 Task: Get directions from Amicalola Falls State Park, Georgia, United States to Asheville, North Carolina, United States  and reverse  starting point and destination and check the flight options
Action: Mouse moved to (116, 69)
Screenshot: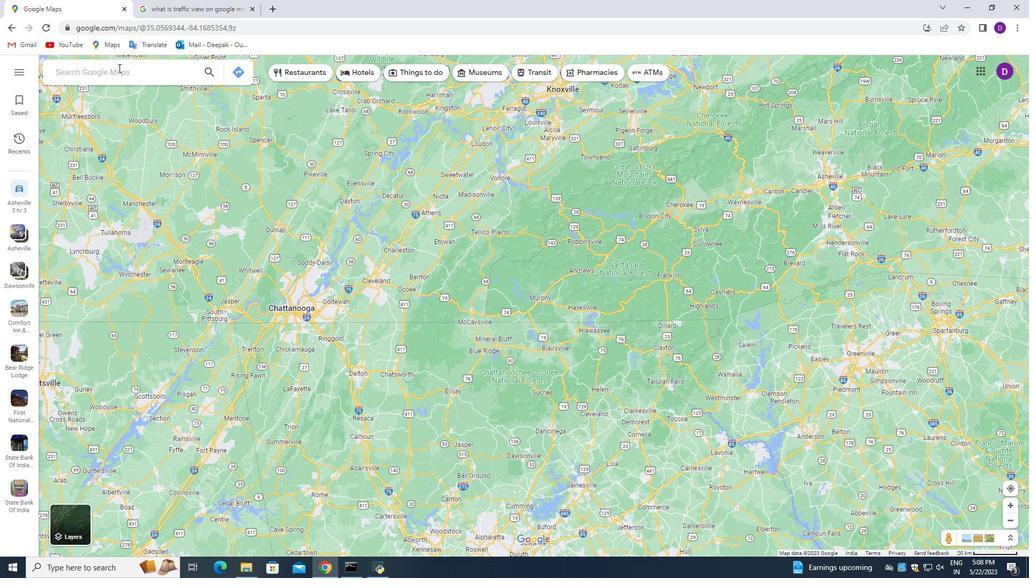 
Action: Mouse pressed left at (116, 69)
Screenshot: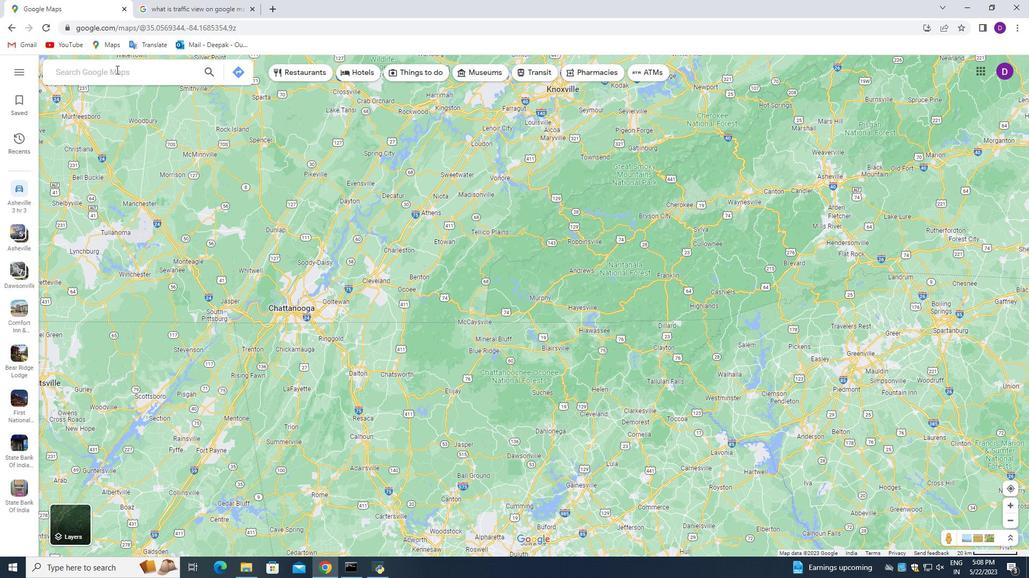 
Action: Key pressed <Key.shift_r>Amicalola<Key.space><Key.shift_r>Falls<Key.space><Key.shift_r>State<Key.space><Key.shift>Park,<Key.space><Key.shift_r>Georgia,<Key.space><Key.shift>United<Key.space><Key.shift_r>States
Screenshot: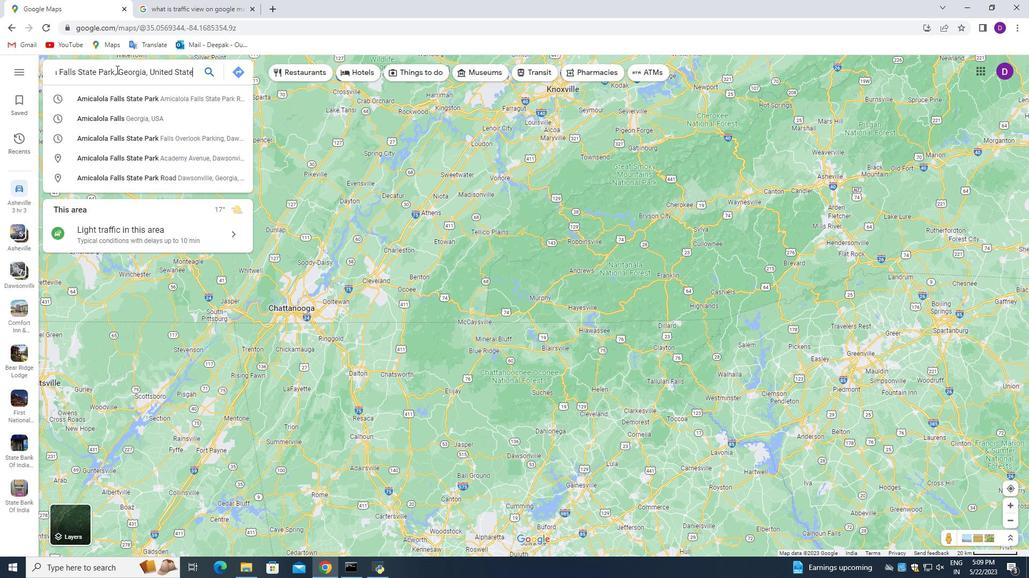 
Action: Mouse moved to (235, 68)
Screenshot: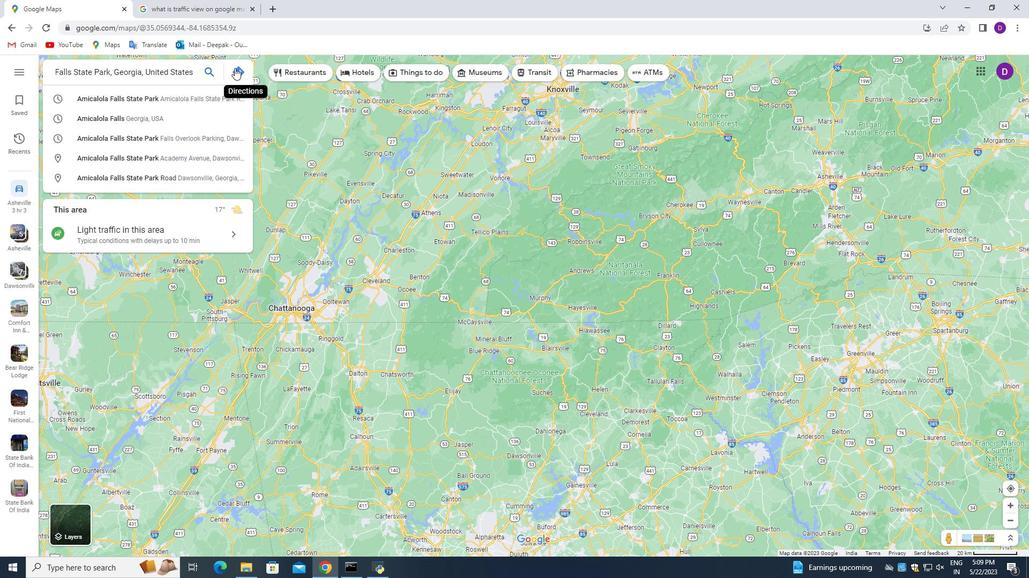 
Action: Mouse pressed left at (235, 68)
Screenshot: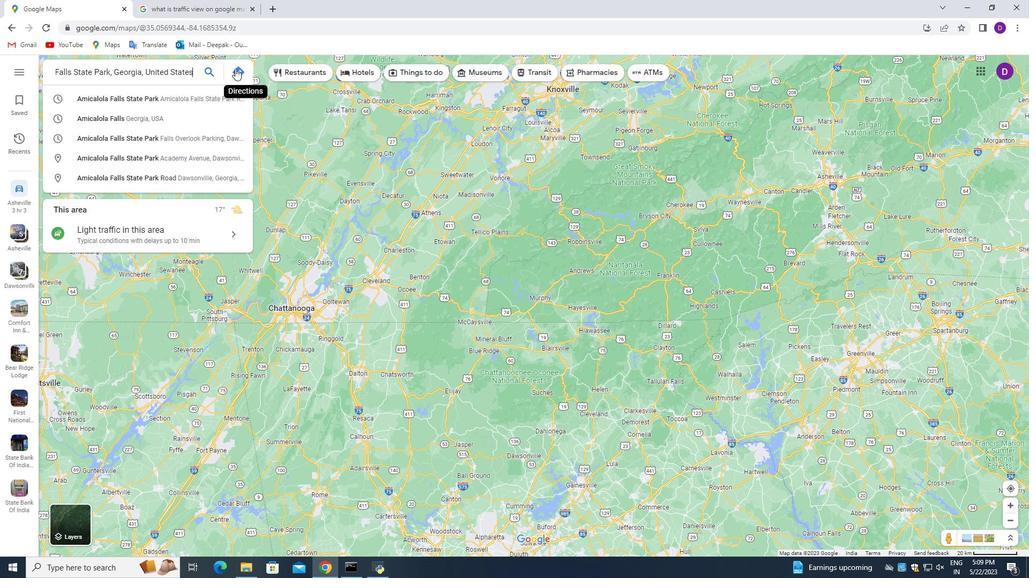 
Action: Mouse moved to (105, 131)
Screenshot: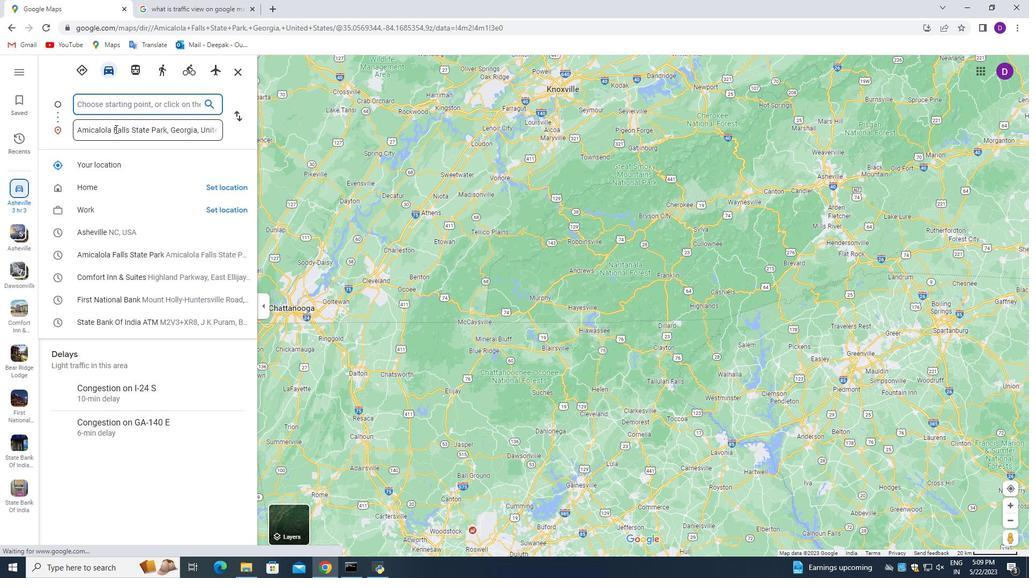 
Action: Mouse pressed left at (105, 131)
Screenshot: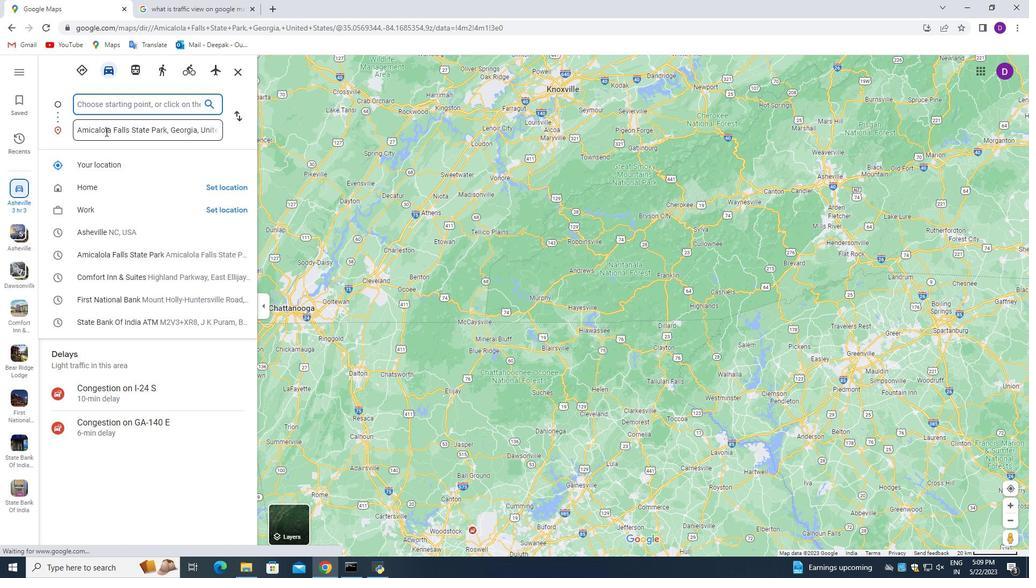 
Action: Mouse moved to (105, 103)
Screenshot: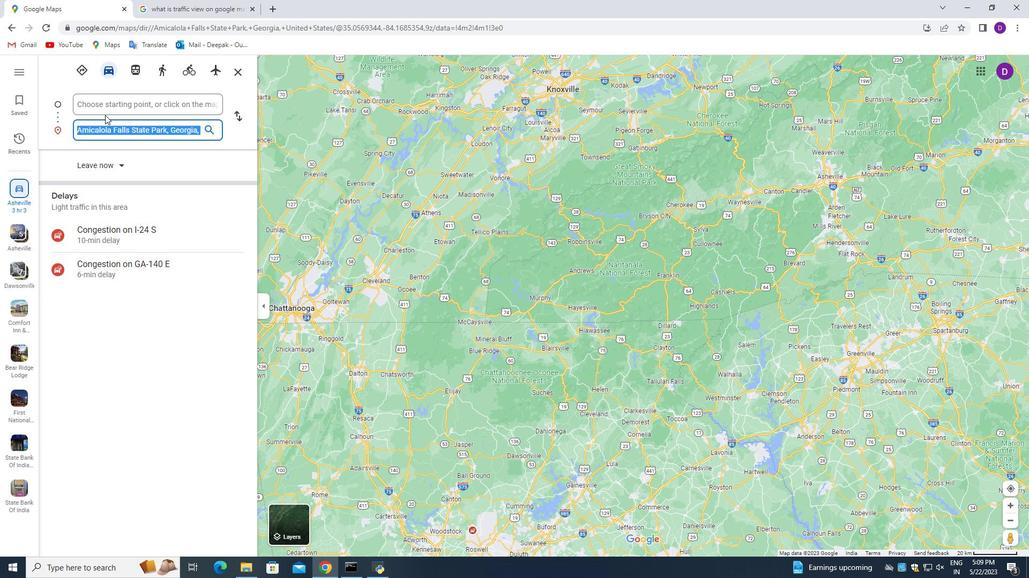 
Action: Mouse pressed left at (105, 103)
Screenshot: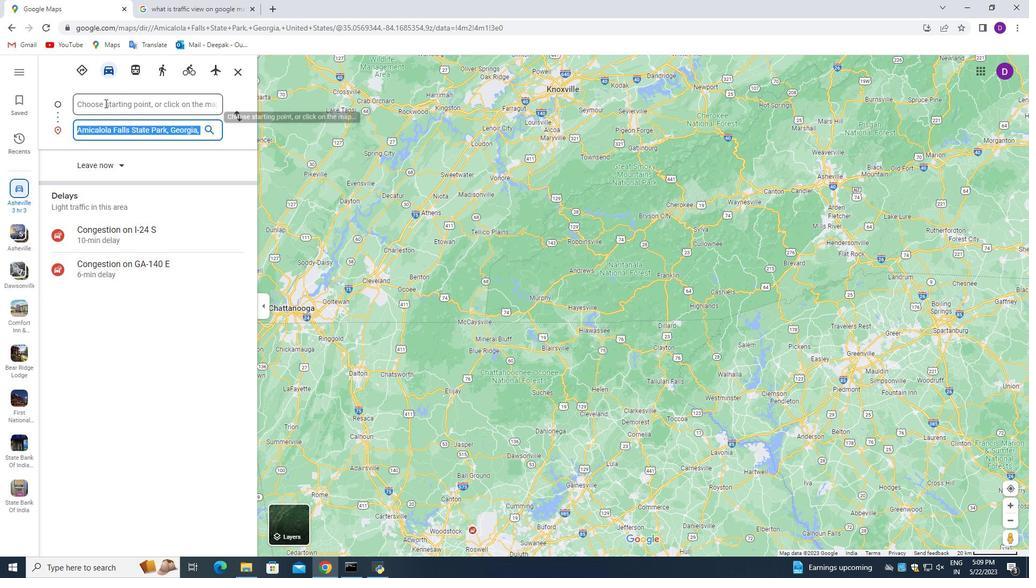 
Action: Mouse moved to (66, 84)
Screenshot: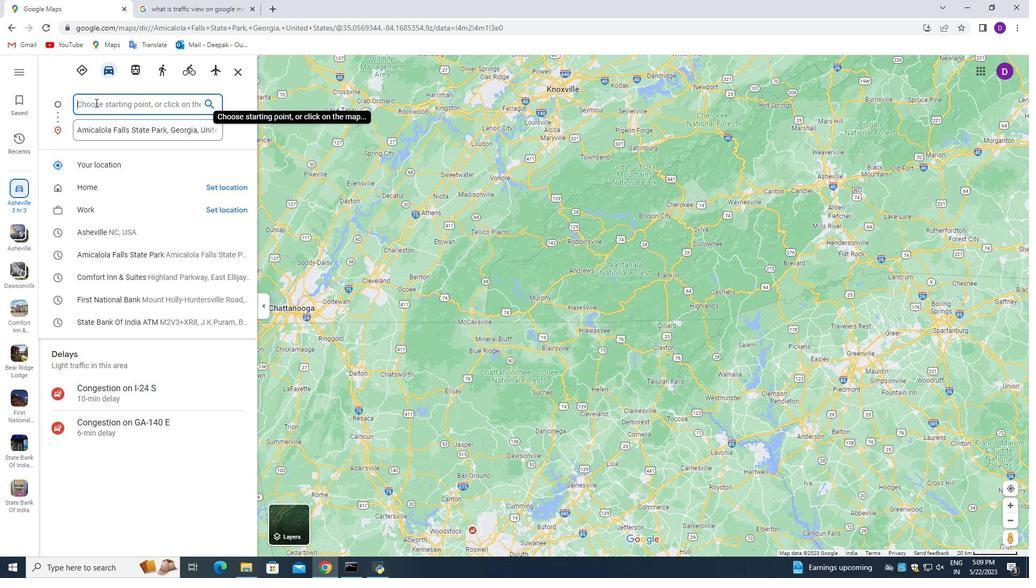 
Action: Key pressed <Key.shift_r>Asheville,<Key.space><Key.shift>North<Key.space><Key.shift_r>Carolina,<Key.space><Key.shift>United<Key.space>/s==<Key.backspace><Key.backspace><Key.backspace><Key.backspace><Key.shift_r><Key.shift_r><Key.shift_r>State
Screenshot: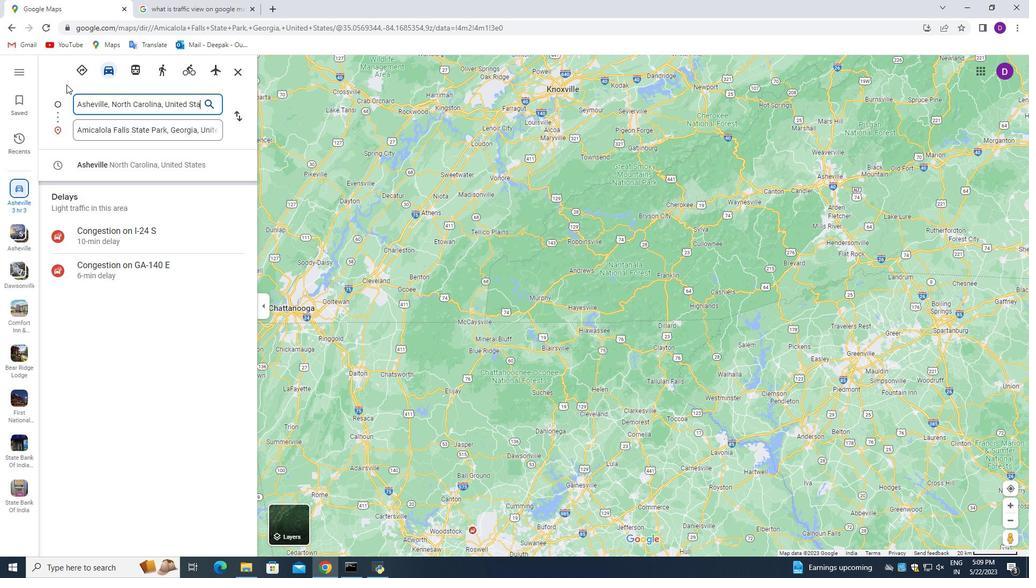 
Action: Mouse moved to (137, 68)
Screenshot: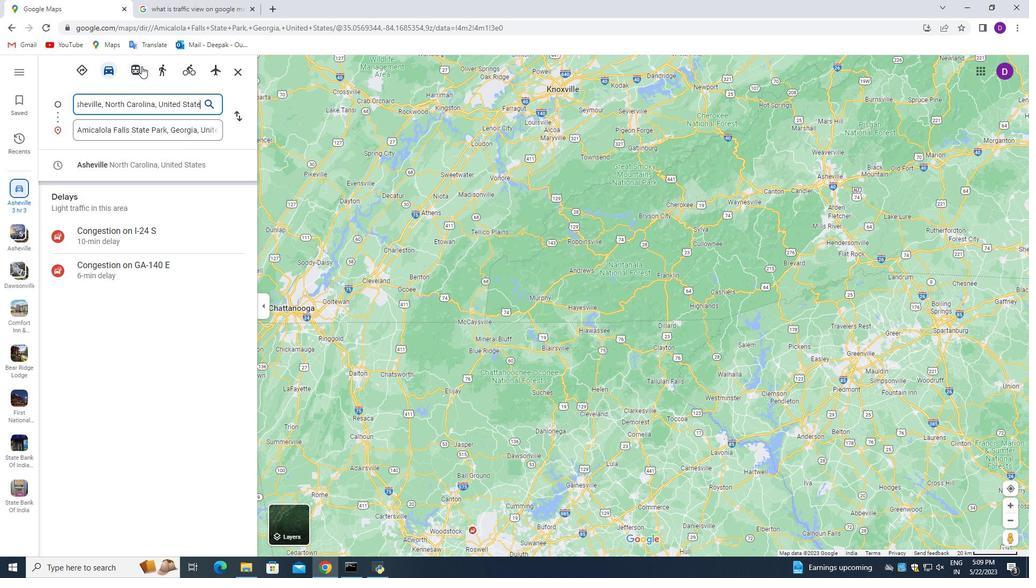 
Action: Mouse pressed left at (137, 68)
Screenshot: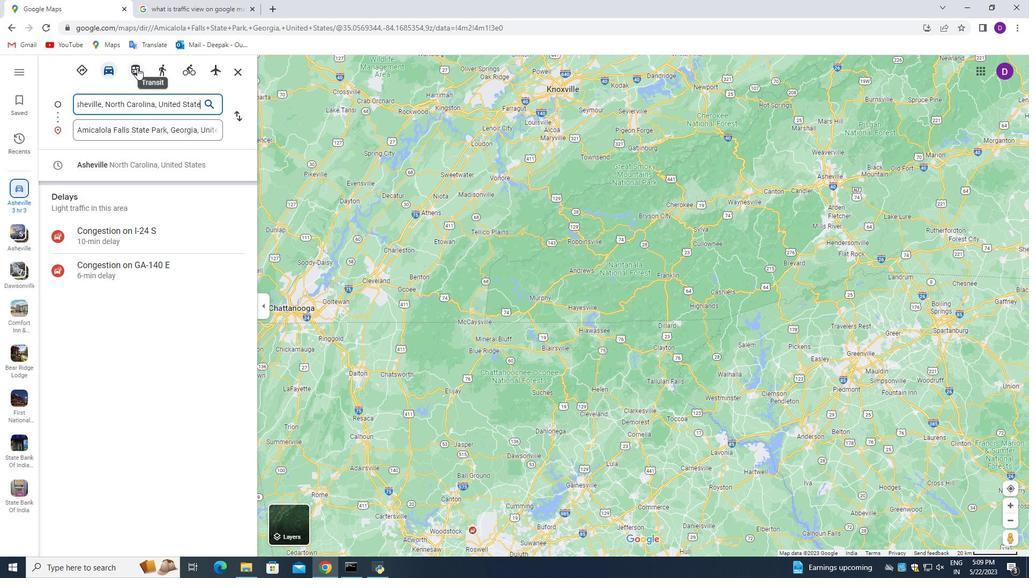
Action: Mouse moved to (104, 77)
Screenshot: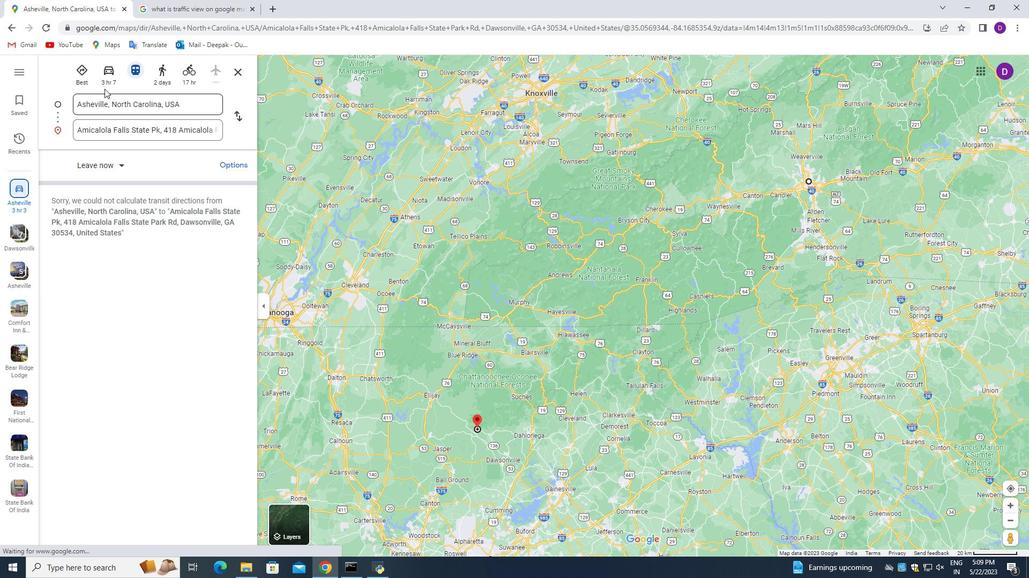 
Action: Mouse pressed left at (104, 77)
Screenshot: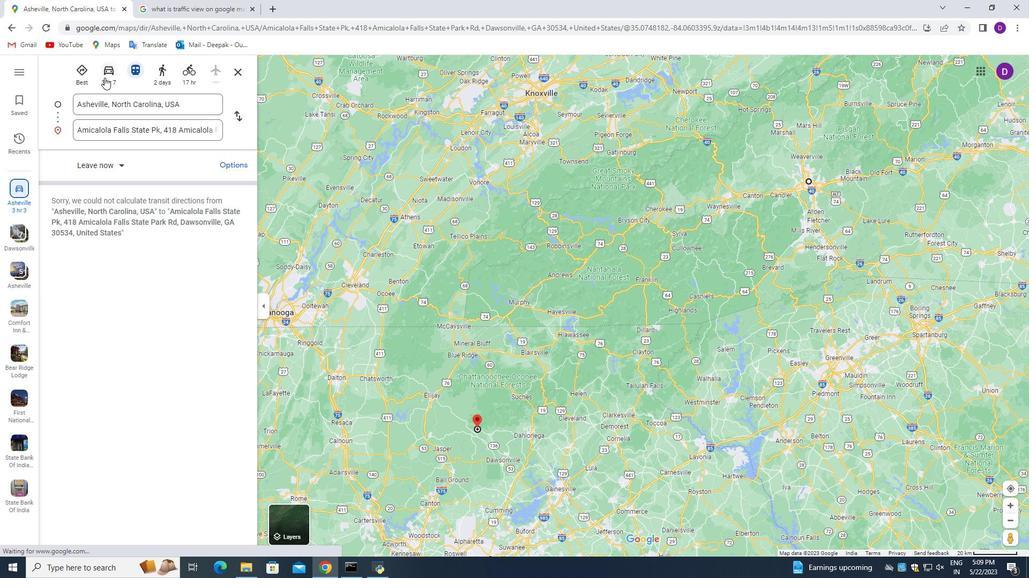 
Action: Mouse moved to (216, 67)
Screenshot: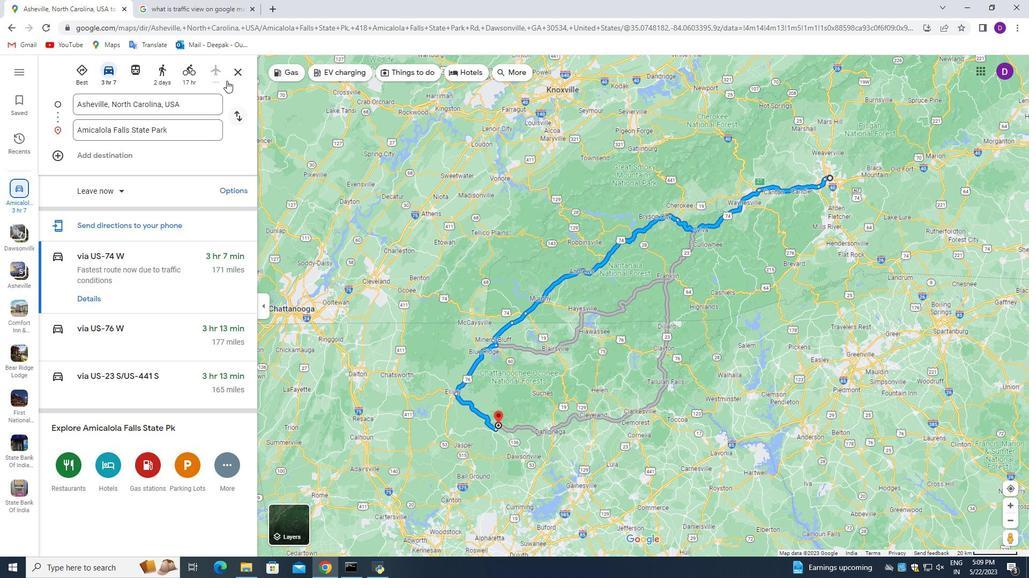 
Action: Mouse pressed left at (216, 67)
Screenshot: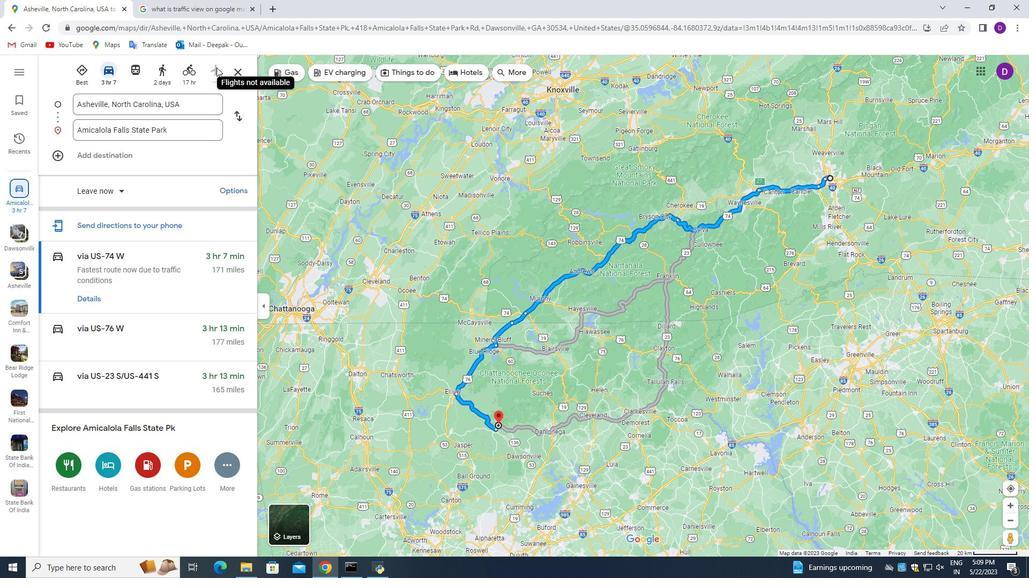 
Action: Mouse moved to (215, 70)
Screenshot: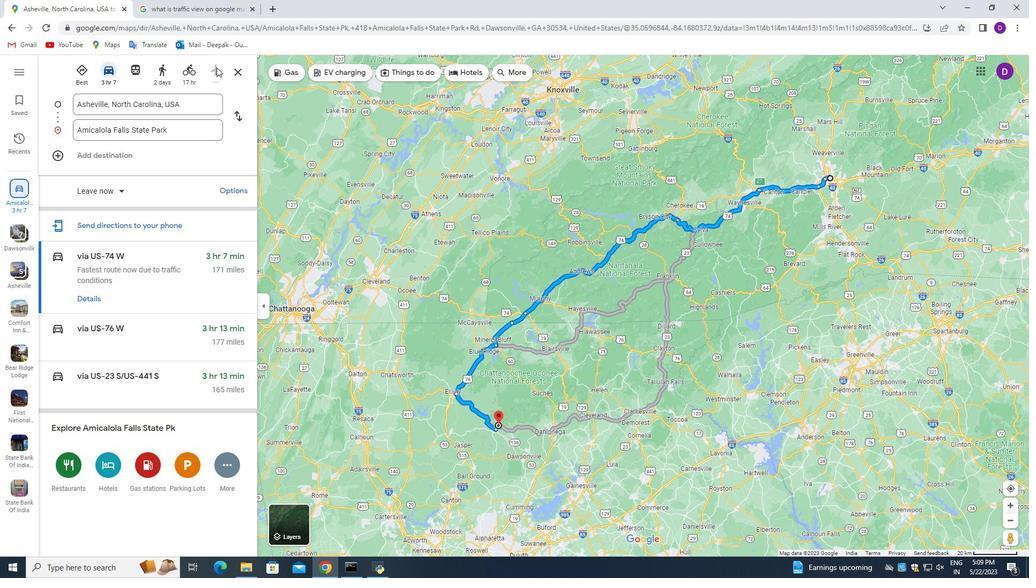 
Action: Mouse pressed left at (215, 70)
Screenshot: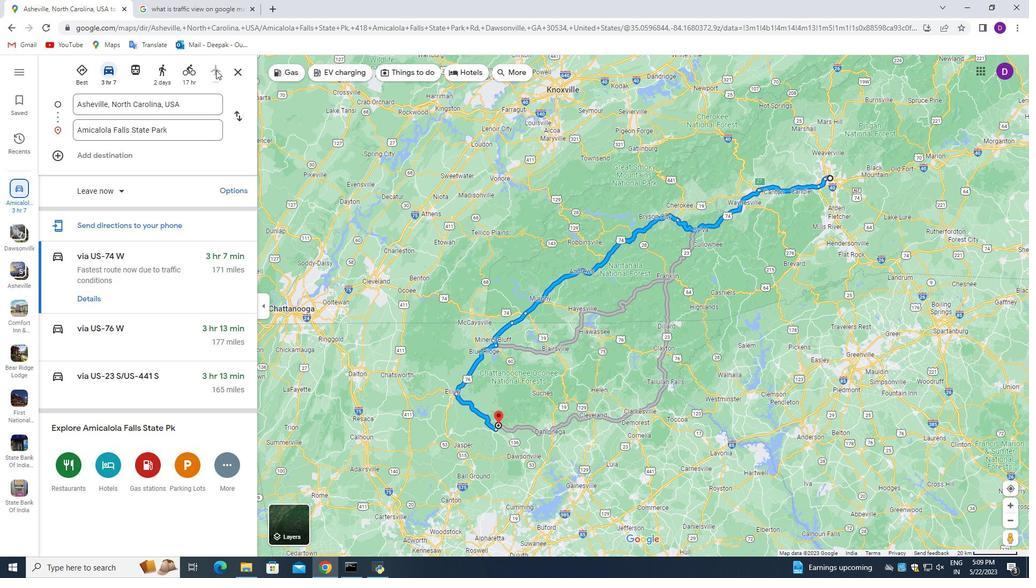 
Action: Mouse pressed left at (215, 70)
Screenshot: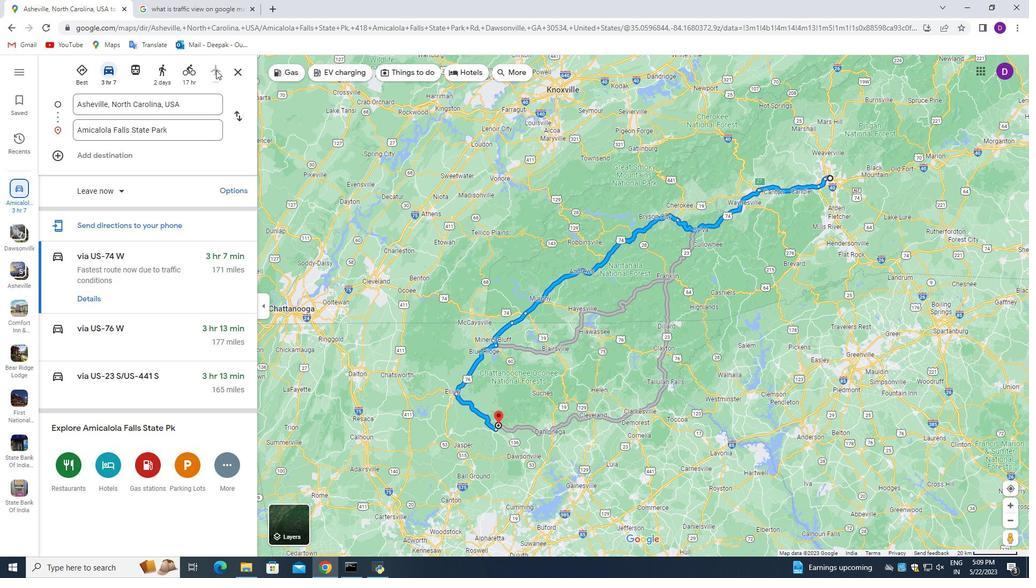 
Action: Mouse pressed left at (215, 70)
Screenshot: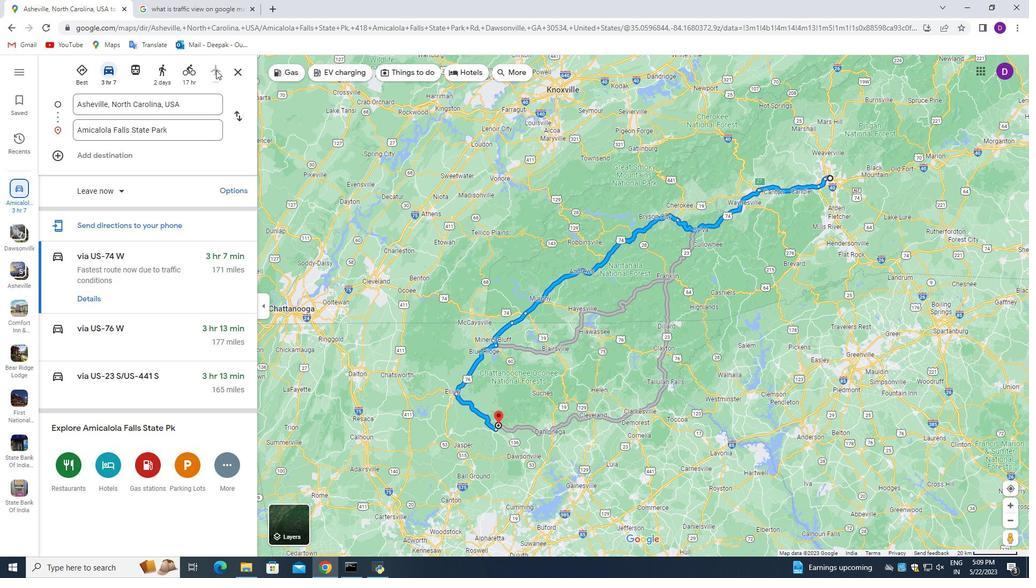 
Action: Mouse pressed left at (215, 70)
Screenshot: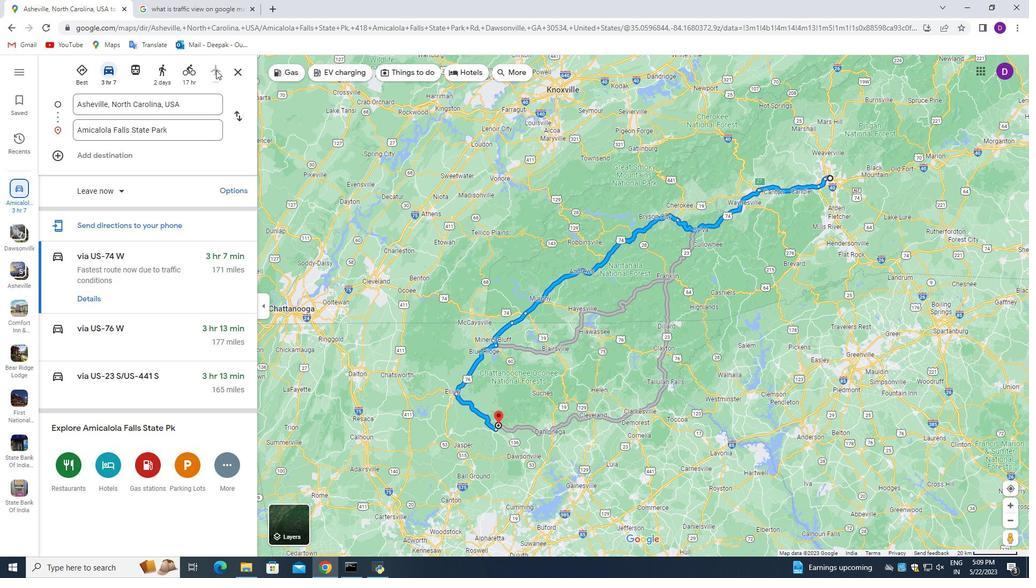 
Action: Mouse pressed left at (215, 70)
Screenshot: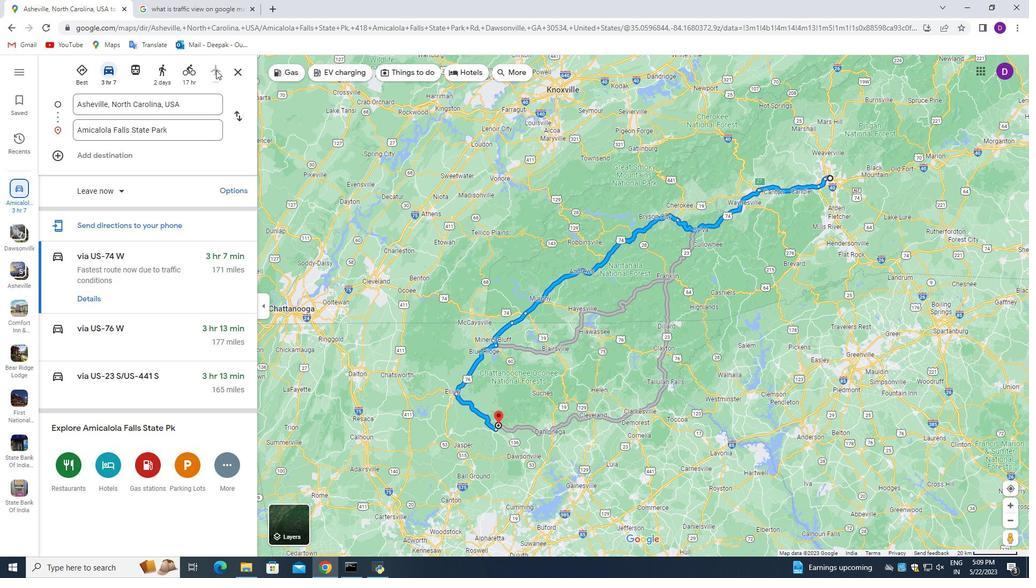 
Action: Mouse moved to (513, 72)
Screenshot: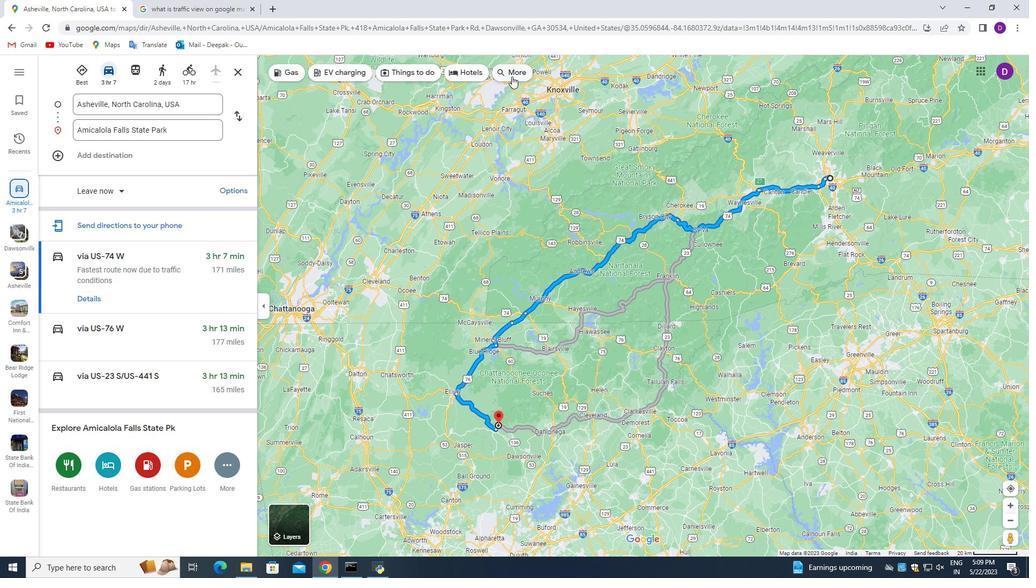 
Action: Mouse pressed left at (513, 72)
Screenshot: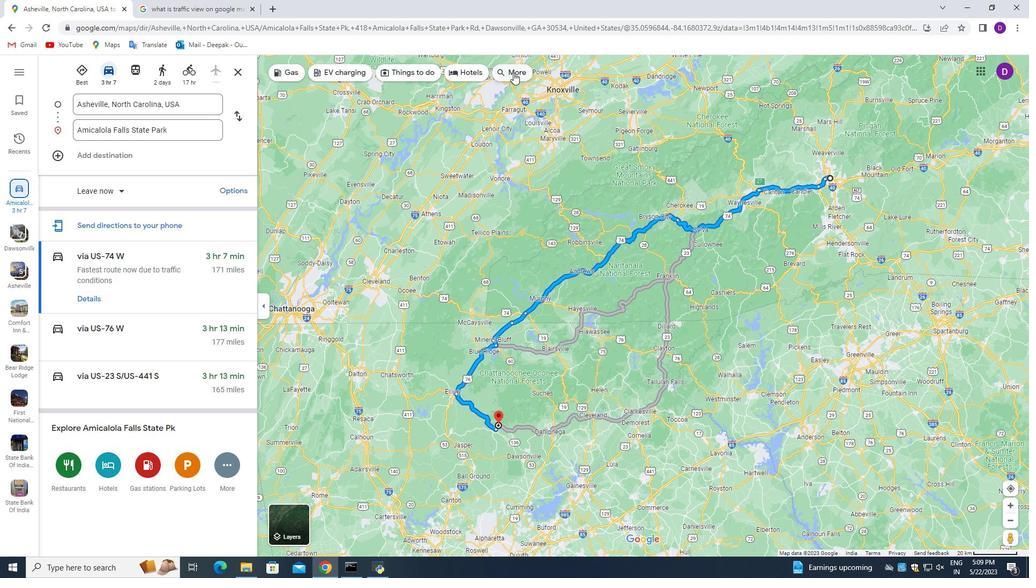 
Action: Mouse moved to (237, 71)
Screenshot: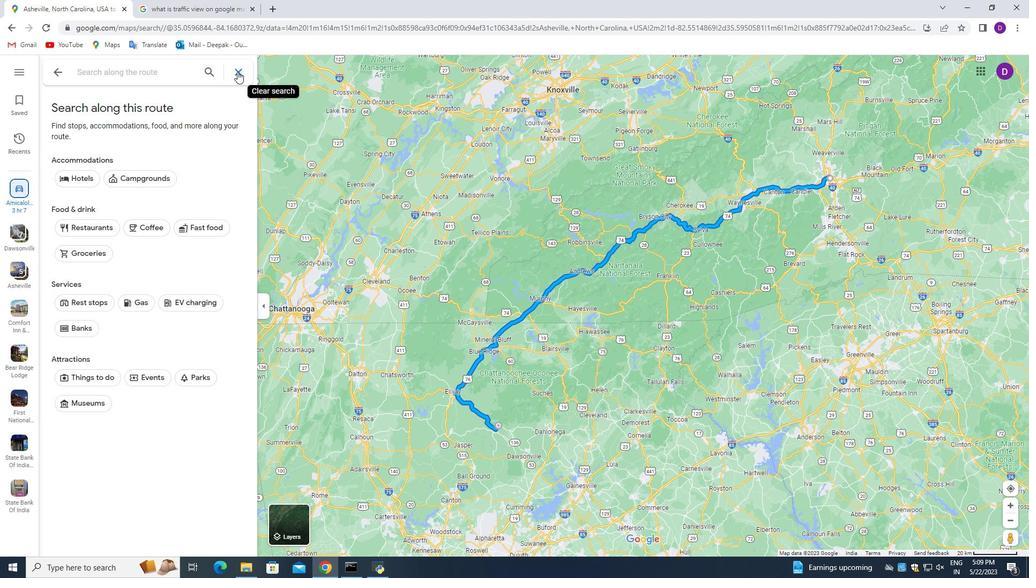 
Action: Mouse pressed left at (237, 71)
Screenshot: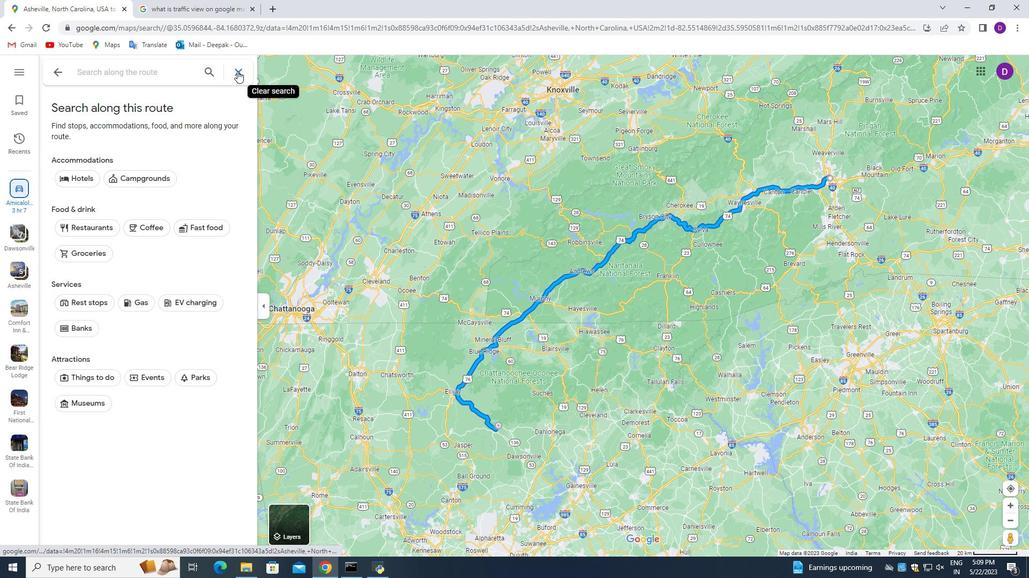
Action: Mouse moved to (116, 275)
Screenshot: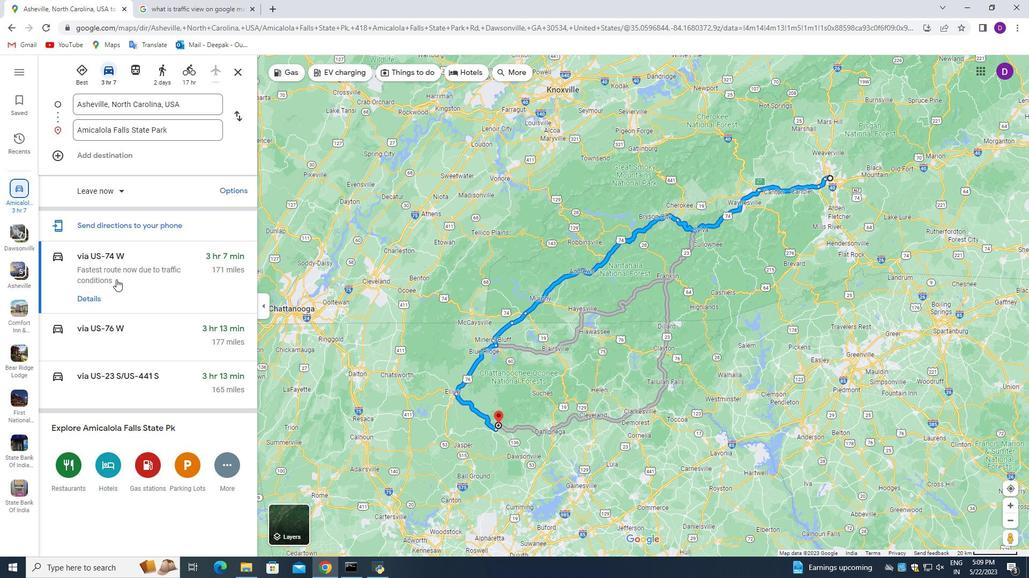 
Action: Mouse pressed left at (116, 275)
Screenshot: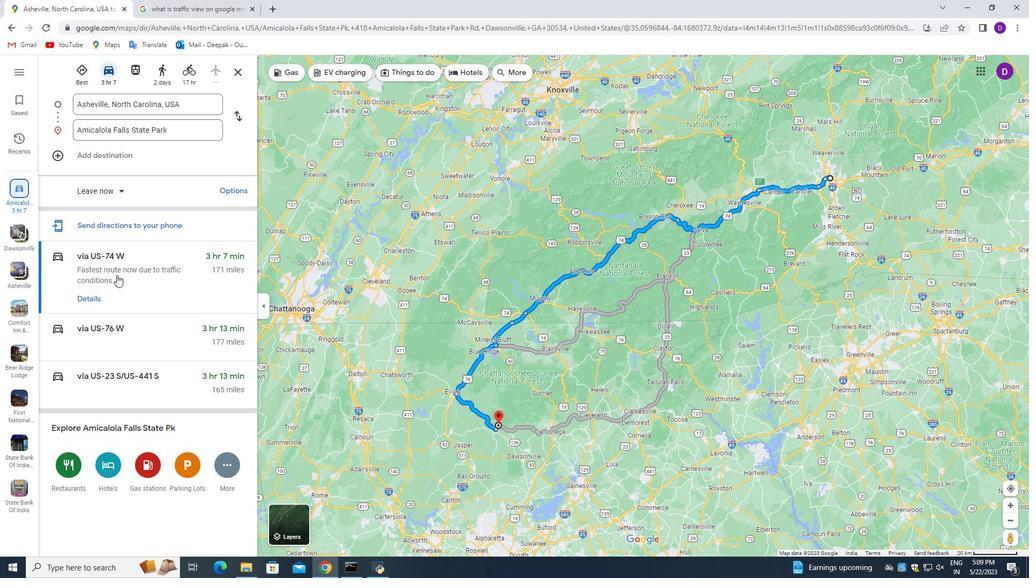 
Action: Mouse moved to (158, 127)
Screenshot: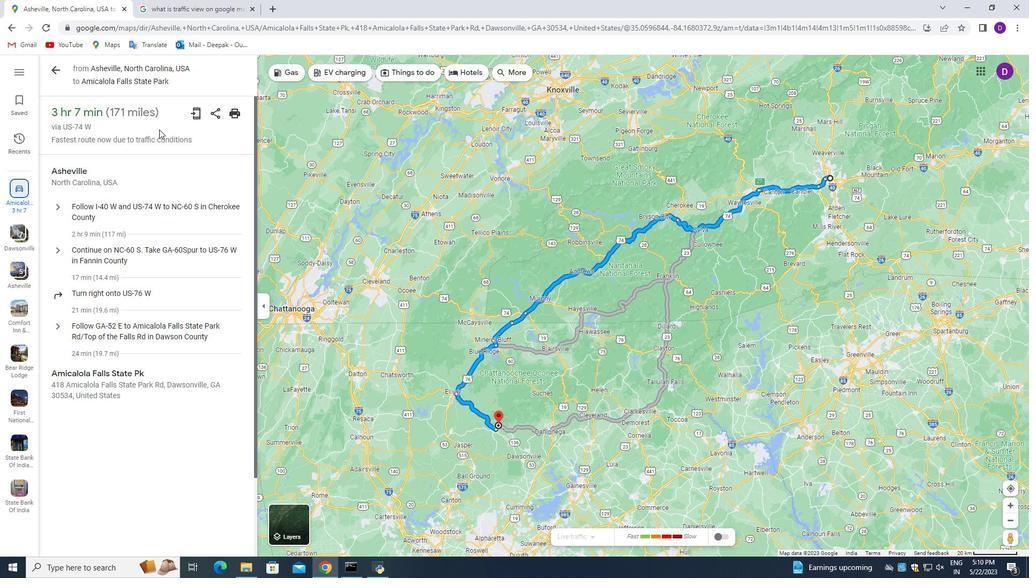 
Action: Mouse pressed left at (158, 127)
Screenshot: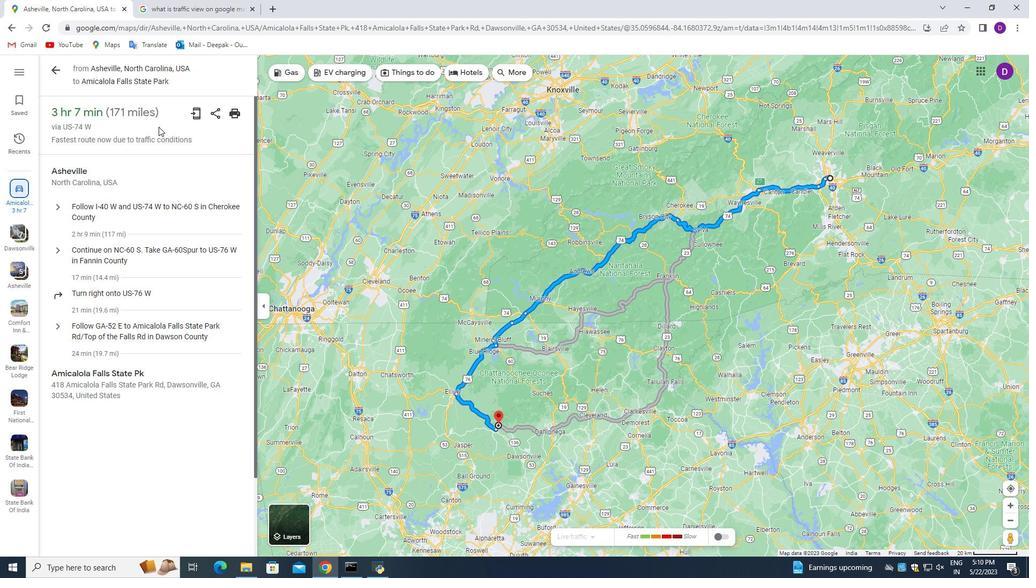 
Action: Mouse moved to (200, 113)
Screenshot: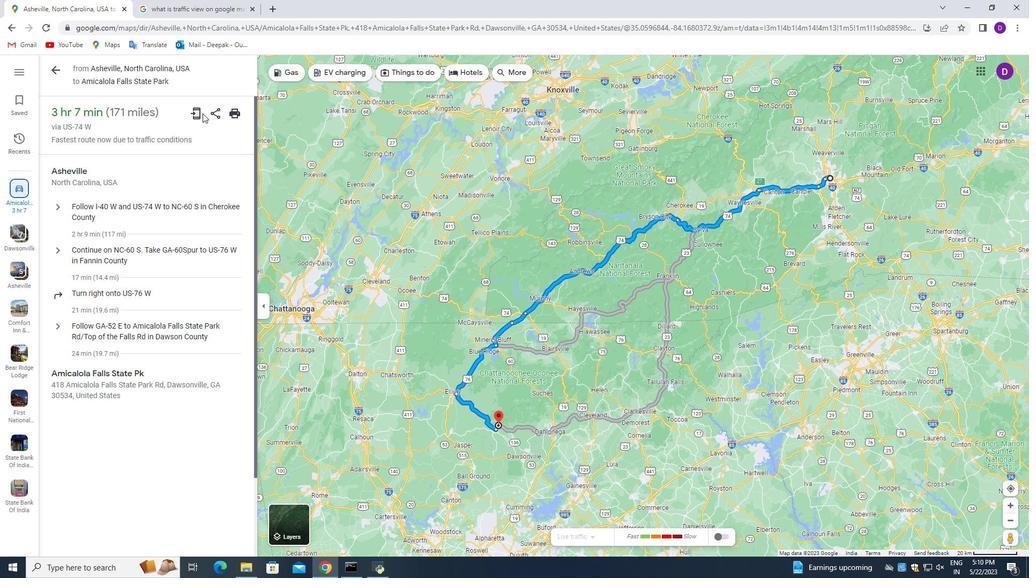 
Action: Mouse pressed left at (200, 113)
Screenshot: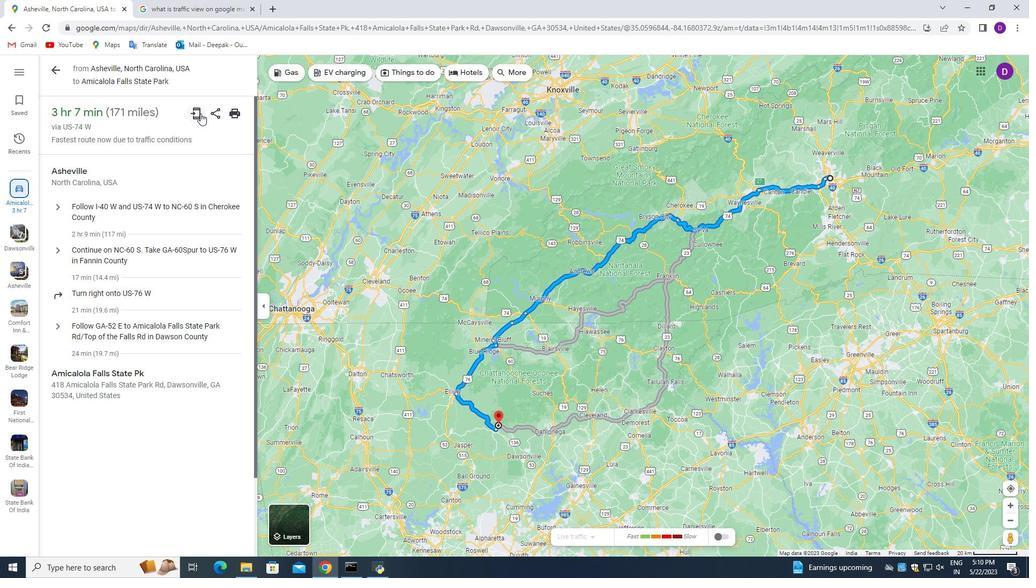 
Action: Mouse moved to (599, 262)
Screenshot: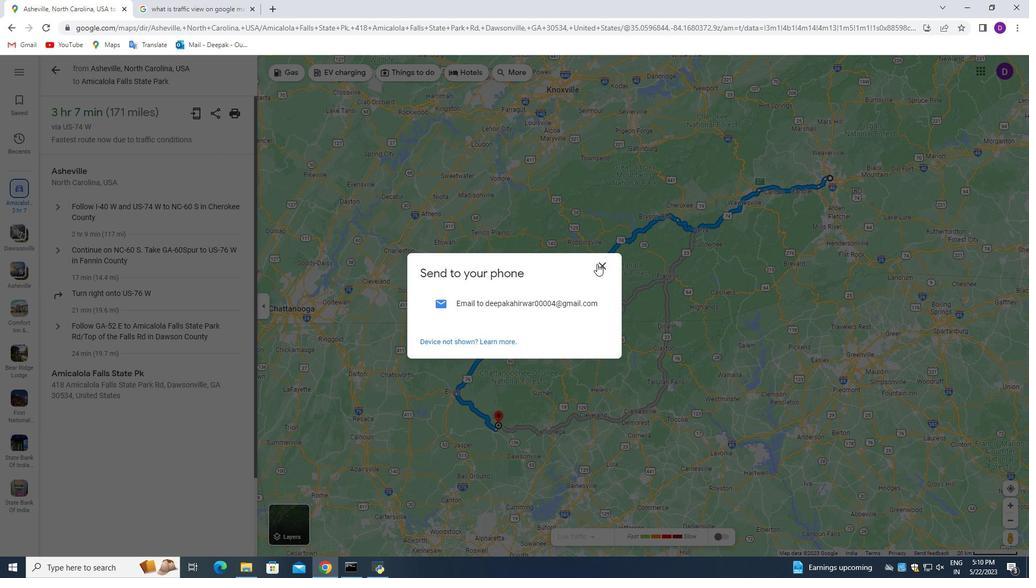 
Action: Mouse pressed left at (599, 262)
Screenshot: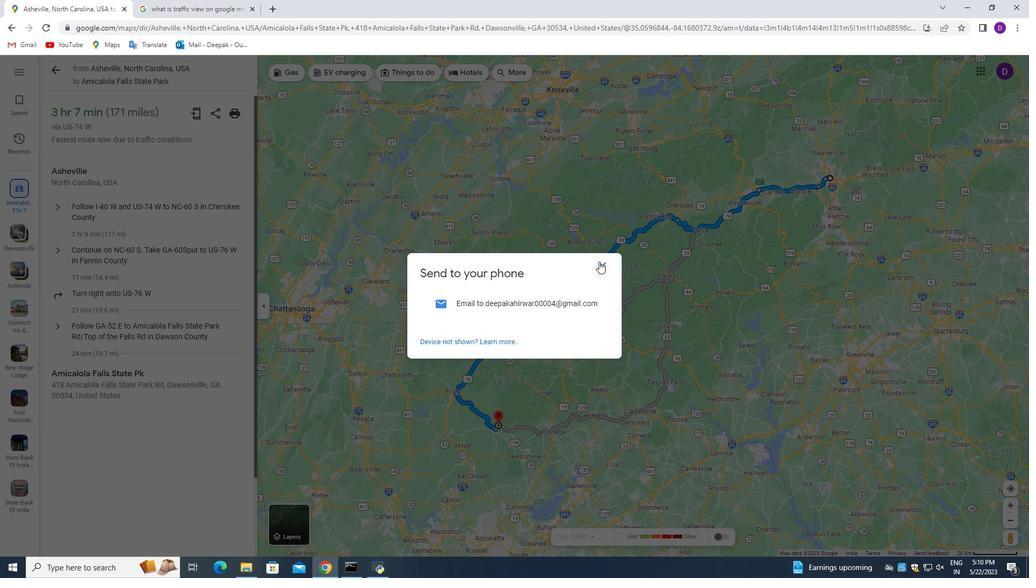 
Action: Mouse moved to (1016, 489)
Screenshot: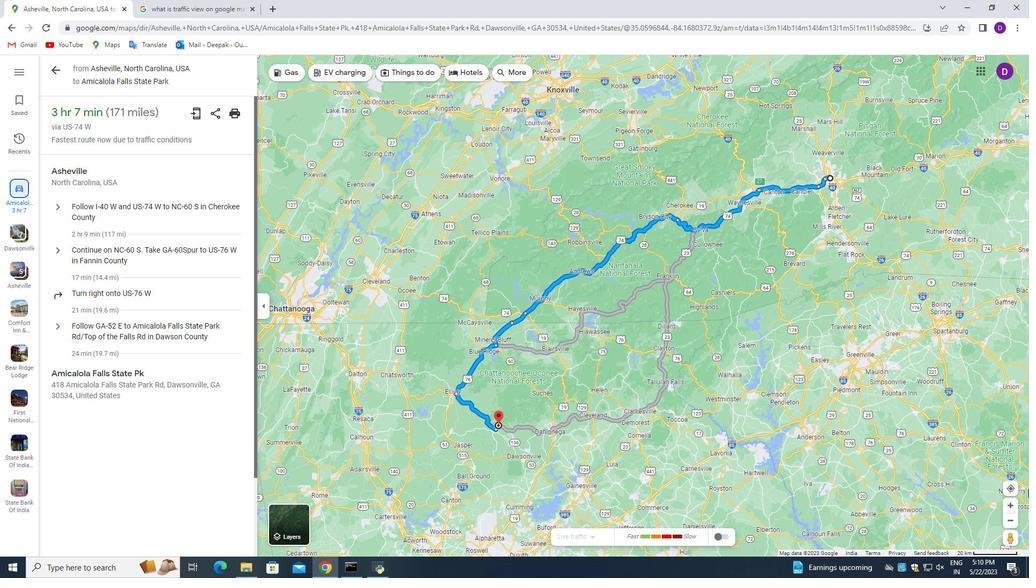 
Action: Mouse pressed left at (1016, 489)
Screenshot: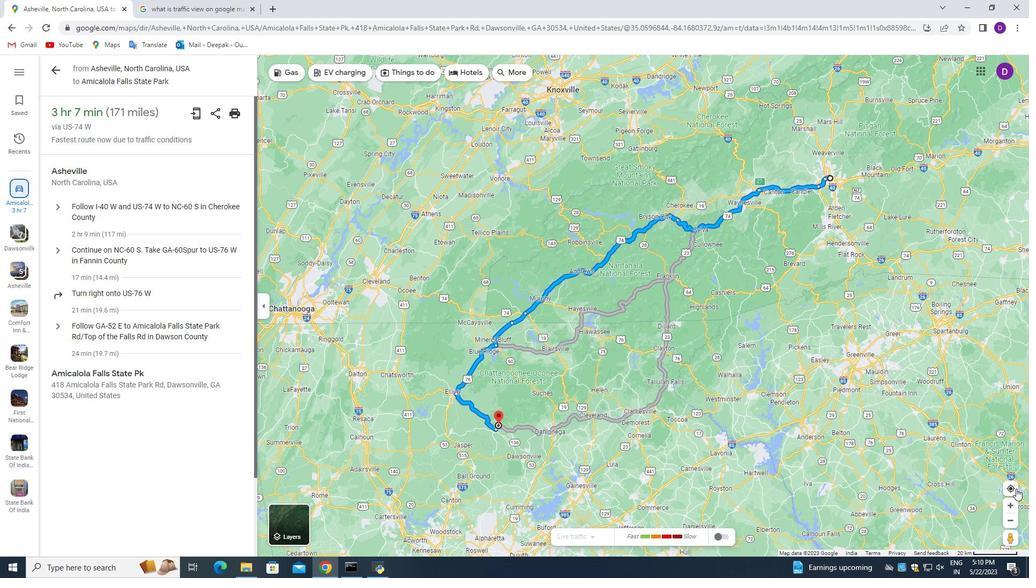 
Action: Mouse moved to (680, 468)
Screenshot: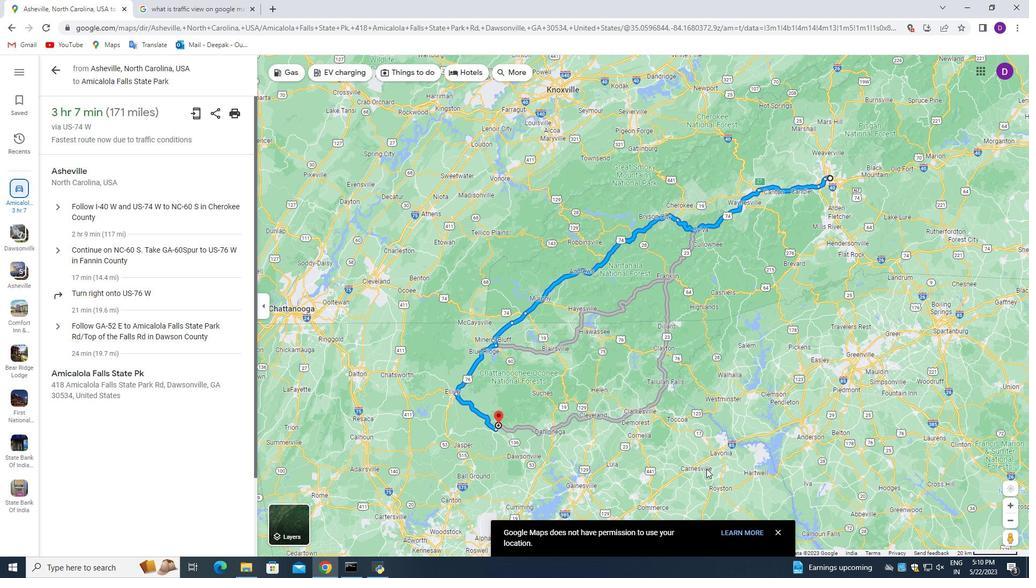 
Action: Mouse scrolled (680, 468) with delta (0, 0)
Screenshot: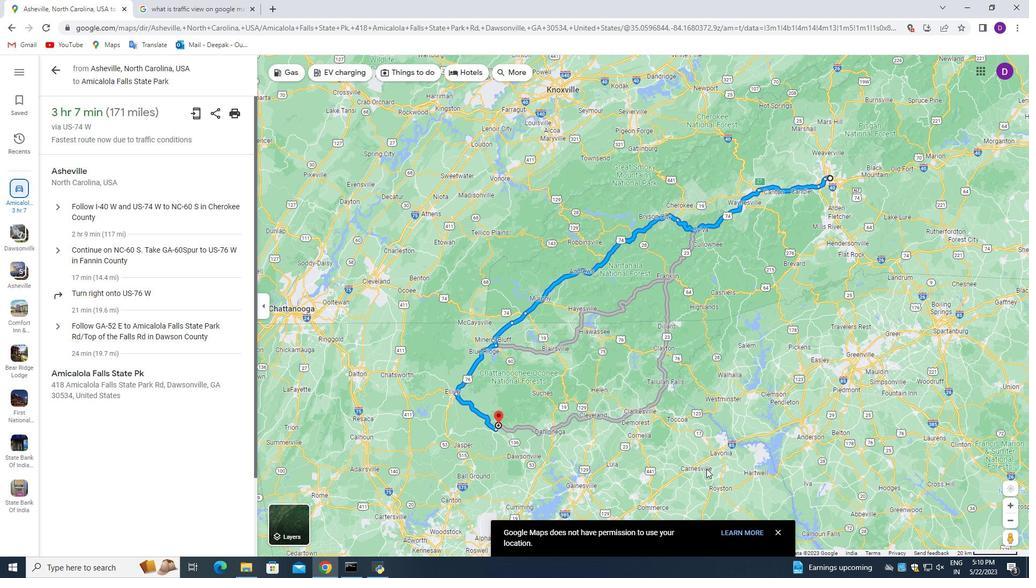 
Action: Mouse scrolled (680, 468) with delta (0, 0)
Screenshot: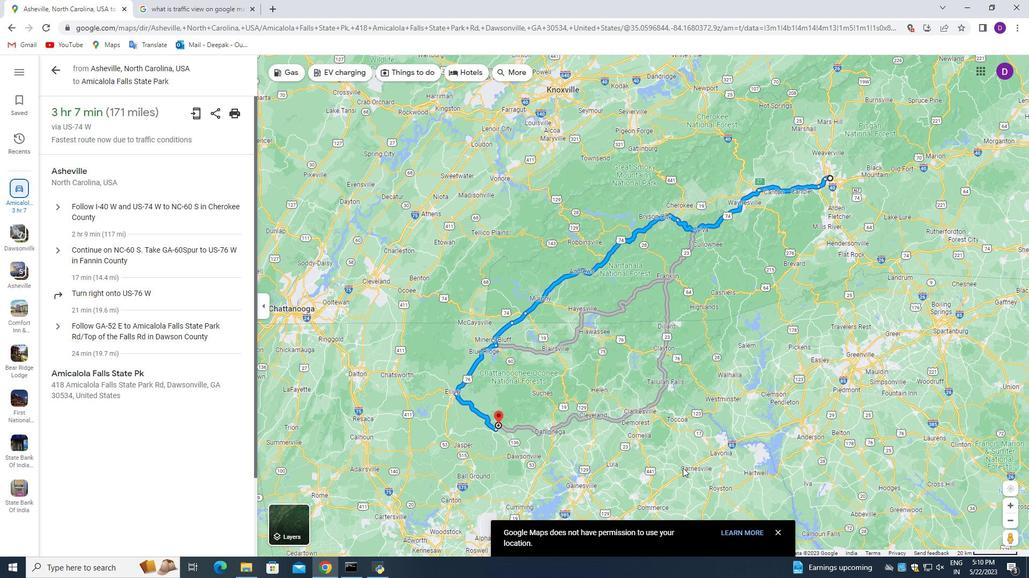
Action: Mouse moved to (780, 532)
Screenshot: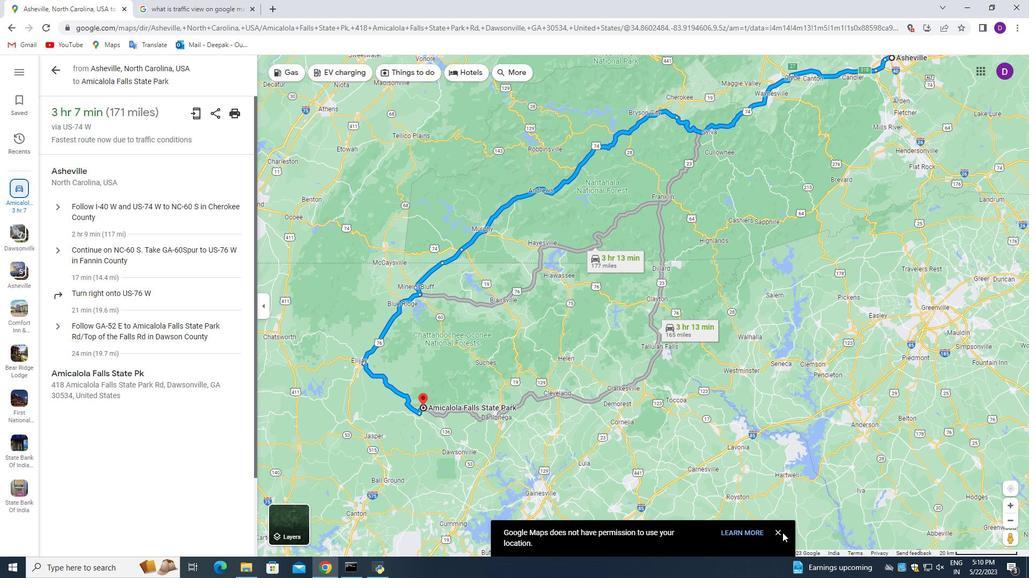 
Action: Mouse pressed left at (780, 532)
Screenshot: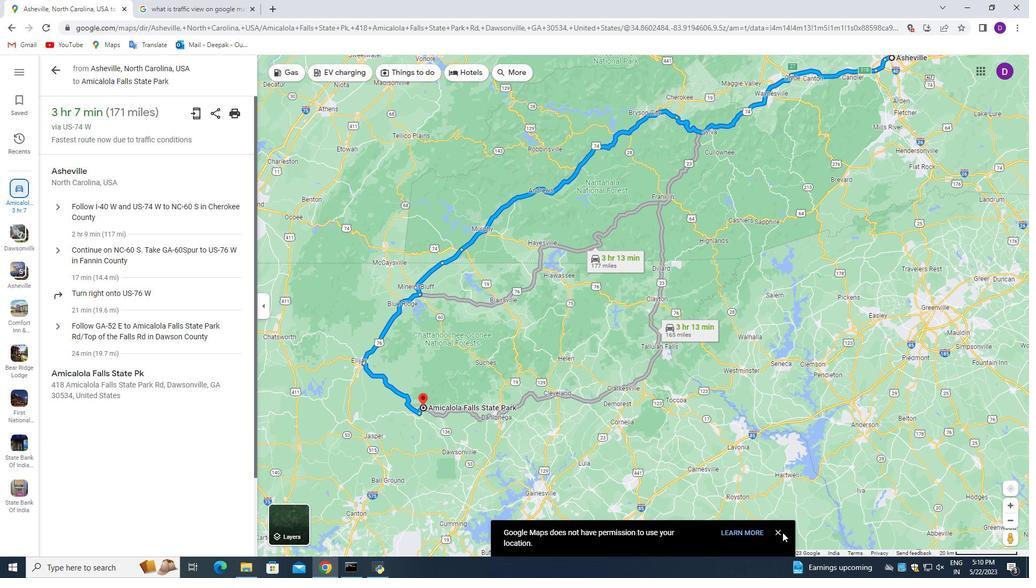 
Action: Mouse moved to (437, 435)
Screenshot: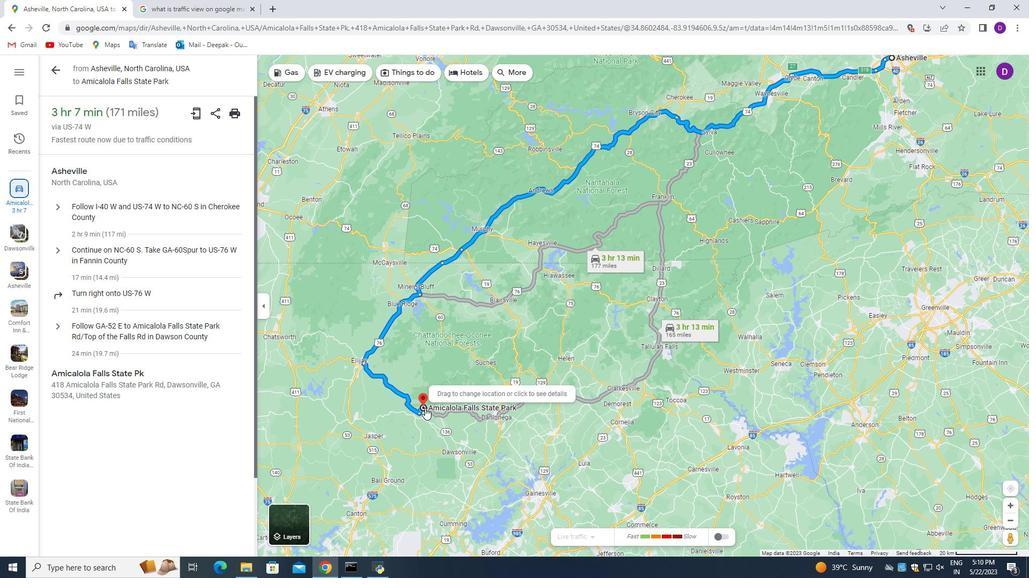 
Action: Mouse scrolled (437, 435) with delta (0, 0)
Screenshot: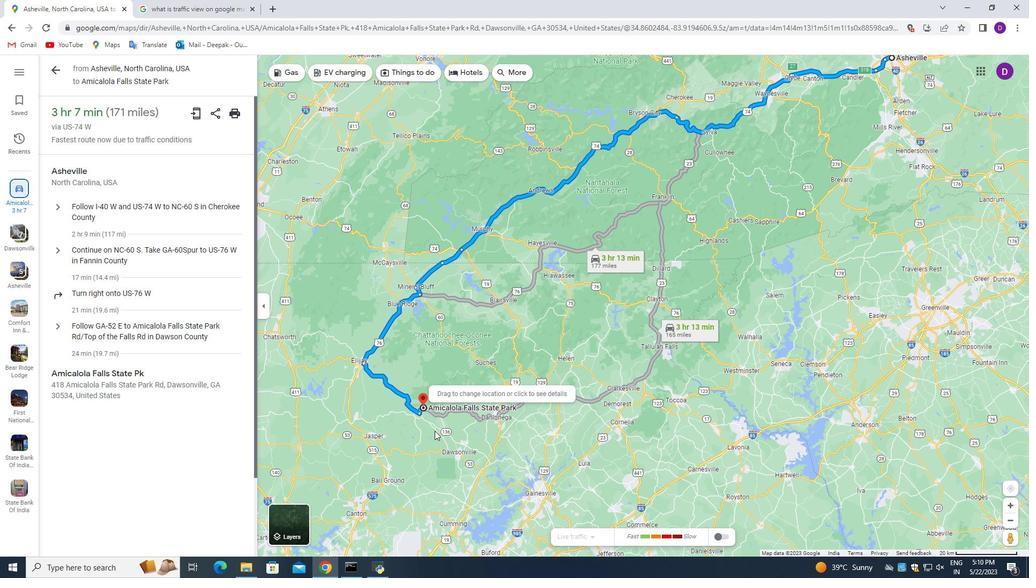 
Action: Mouse moved to (437, 435)
Screenshot: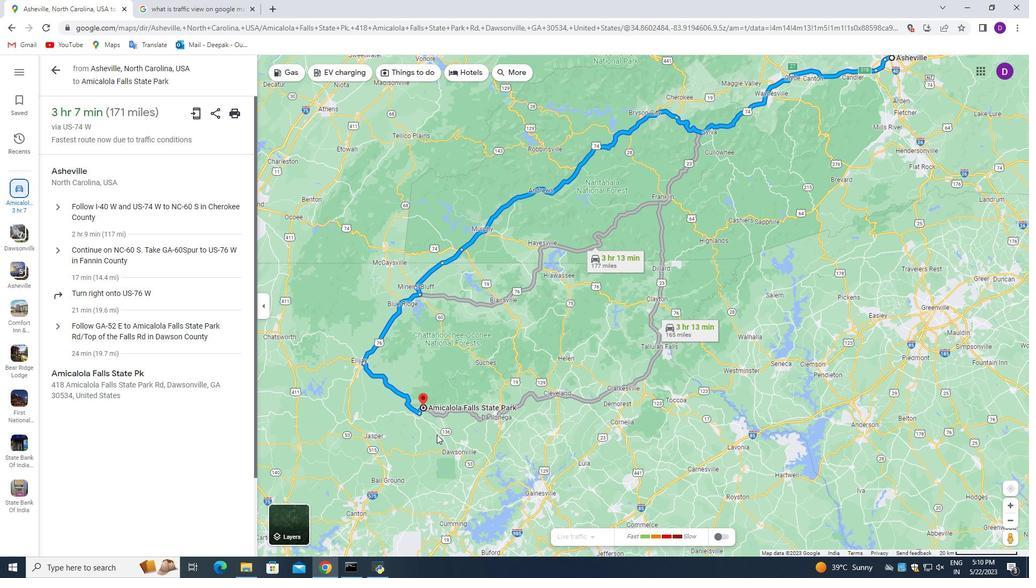 
Action: Mouse scrolled (437, 435) with delta (0, 0)
Screenshot: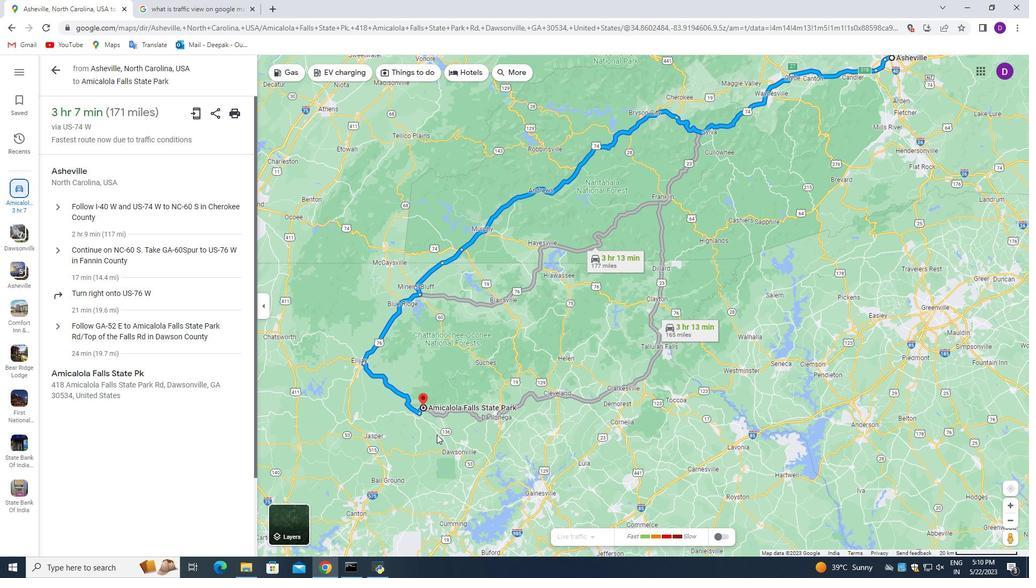 
Action: Mouse scrolled (437, 435) with delta (0, 0)
Screenshot: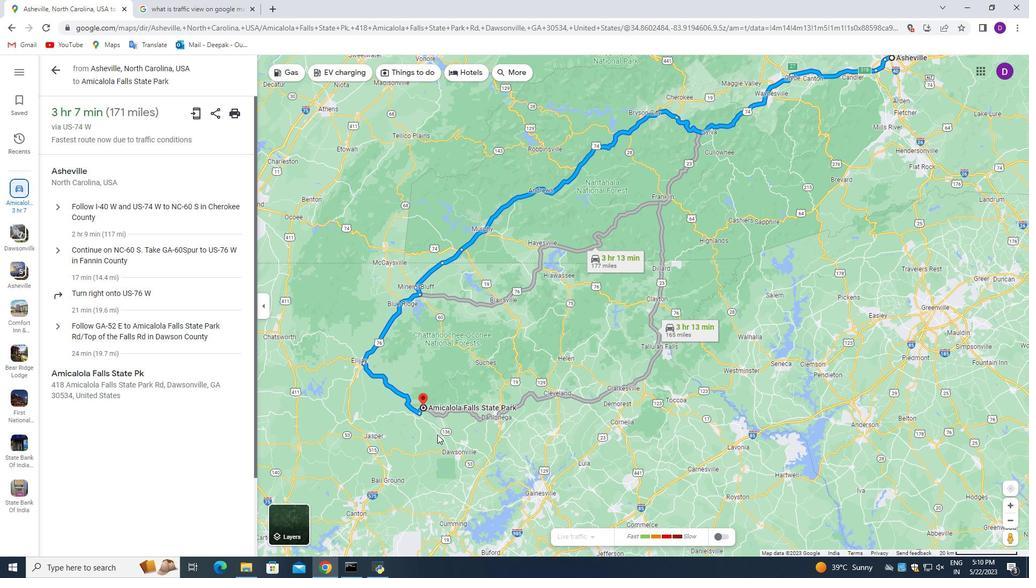 
Action: Mouse moved to (403, 418)
Screenshot: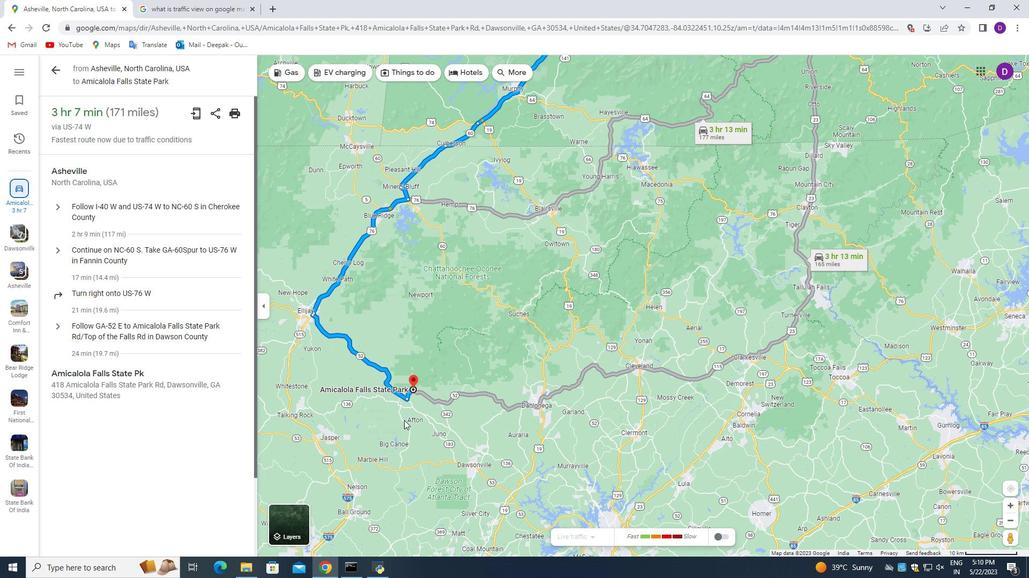 
Action: Mouse scrolled (403, 419) with delta (0, 0)
Screenshot: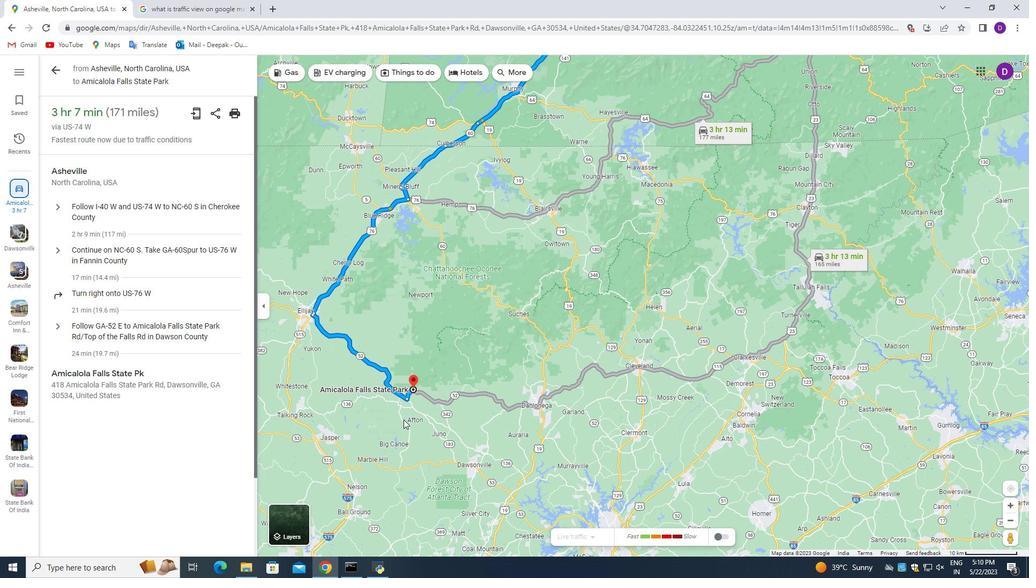 
Action: Mouse scrolled (403, 419) with delta (0, 0)
Screenshot: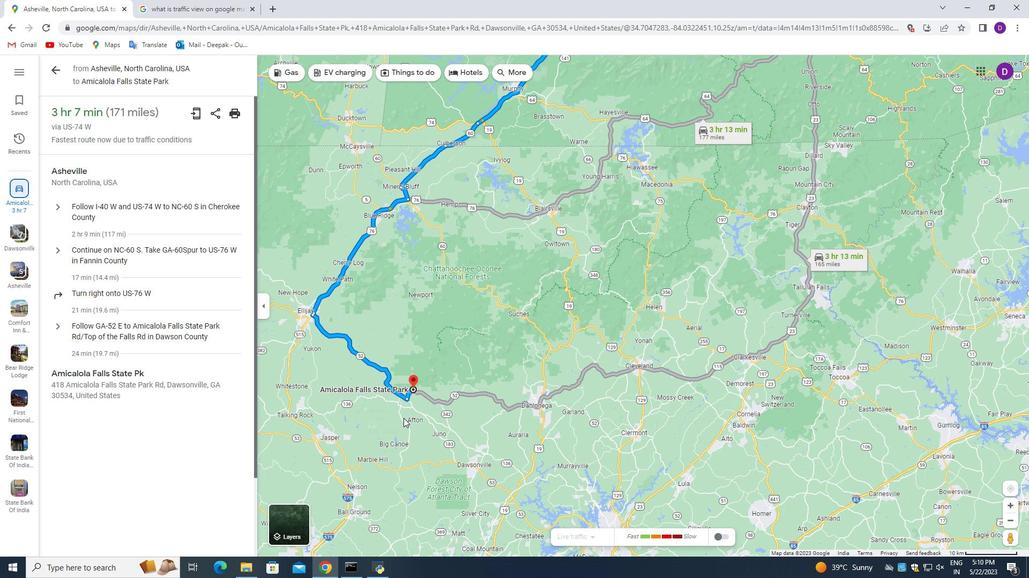 
Action: Mouse moved to (49, 68)
Screenshot: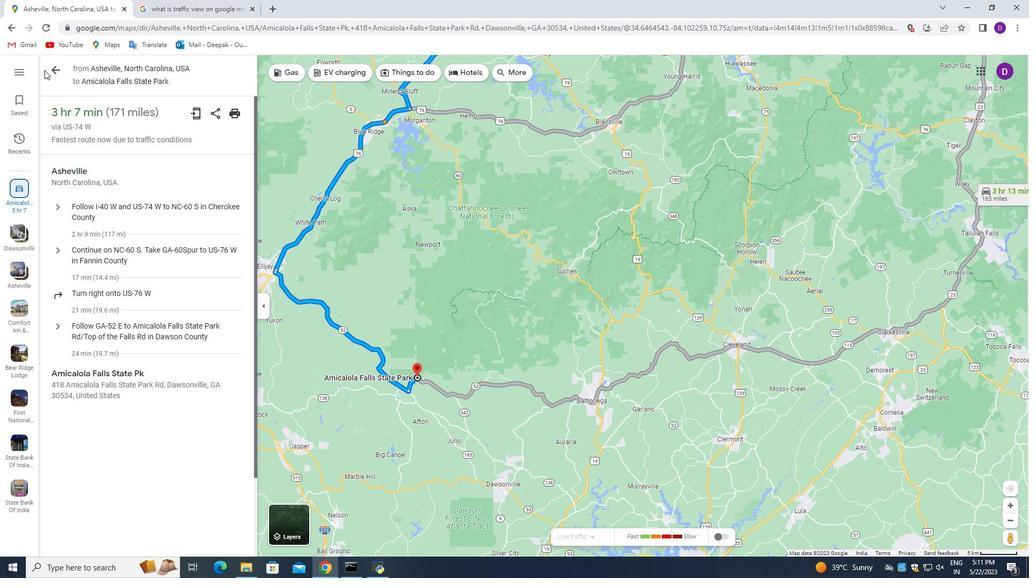 
Action: Mouse pressed left at (49, 68)
Screenshot: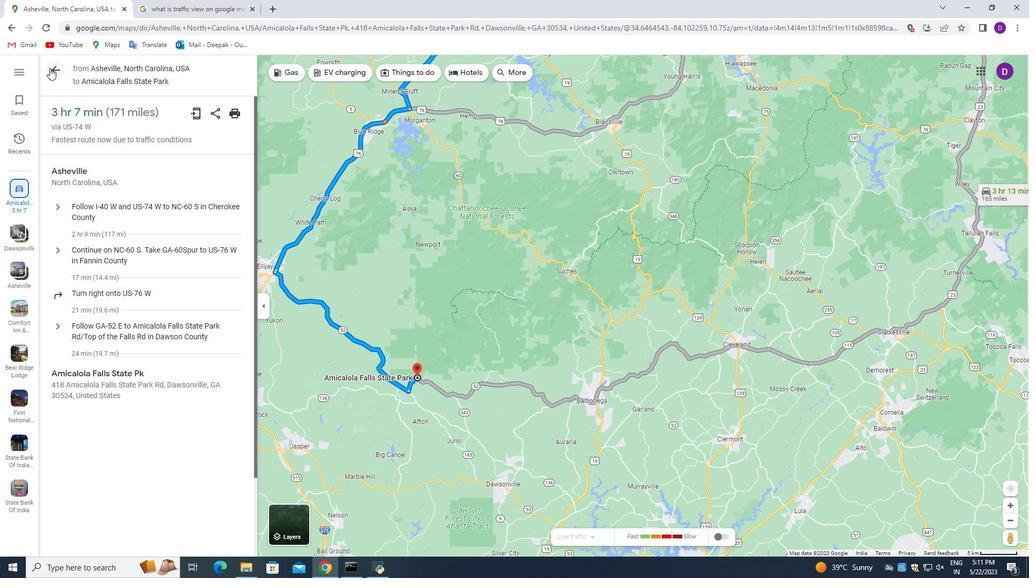 
Action: Mouse moved to (214, 73)
Screenshot: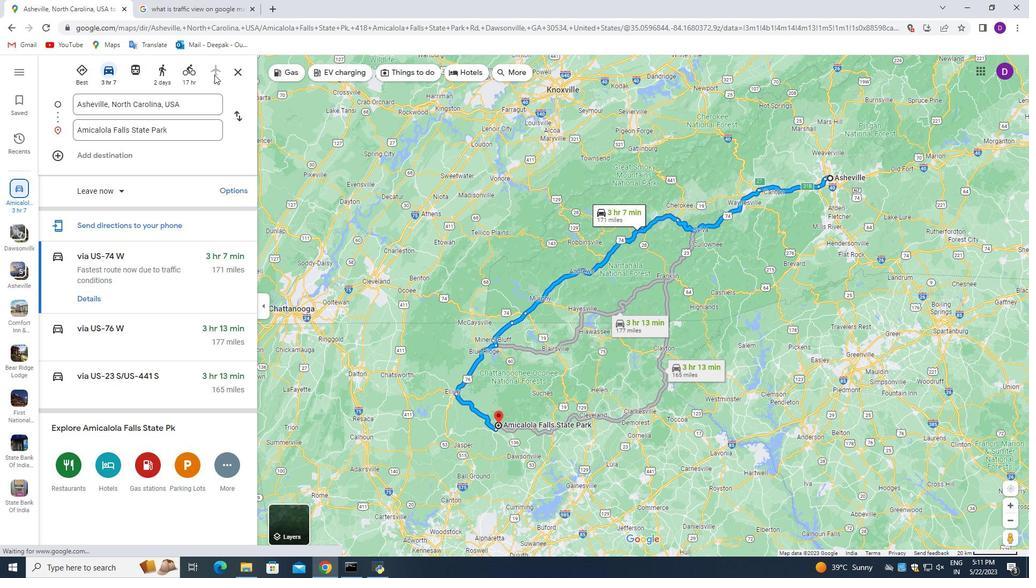 
Action: Mouse pressed left at (214, 73)
Screenshot: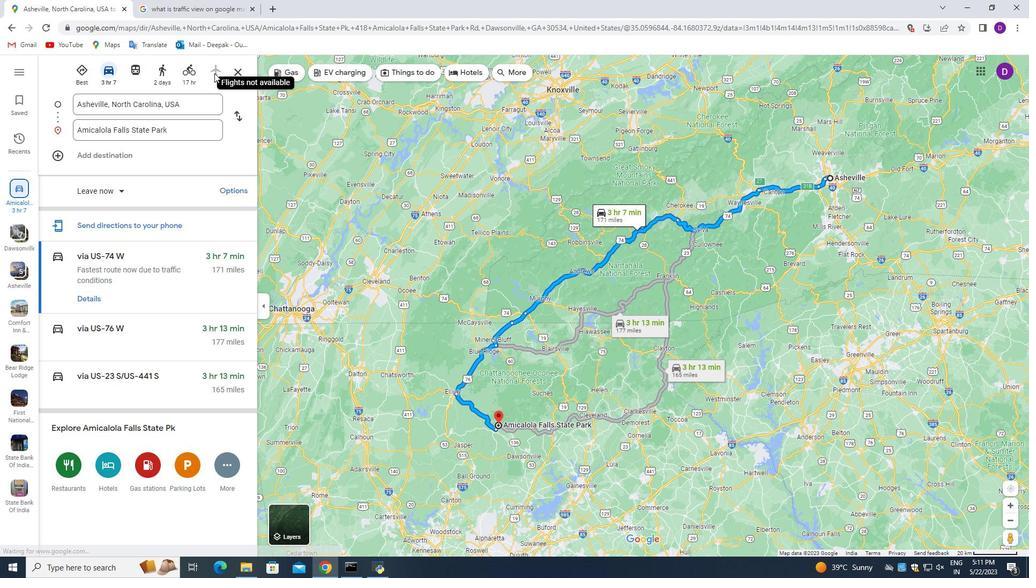 
Action: Mouse moved to (213, 75)
Screenshot: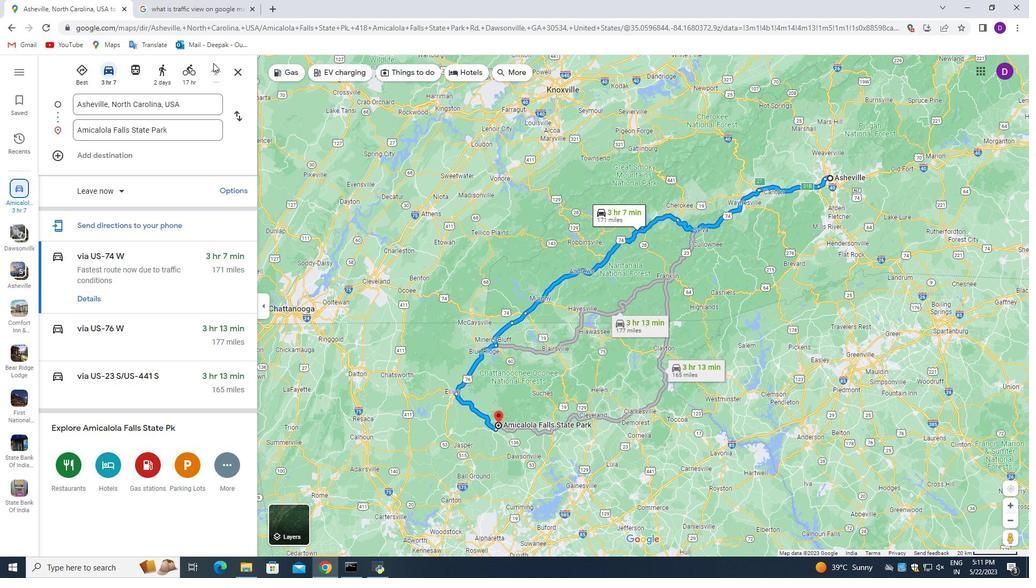 
Action: Mouse pressed left at (213, 75)
Screenshot: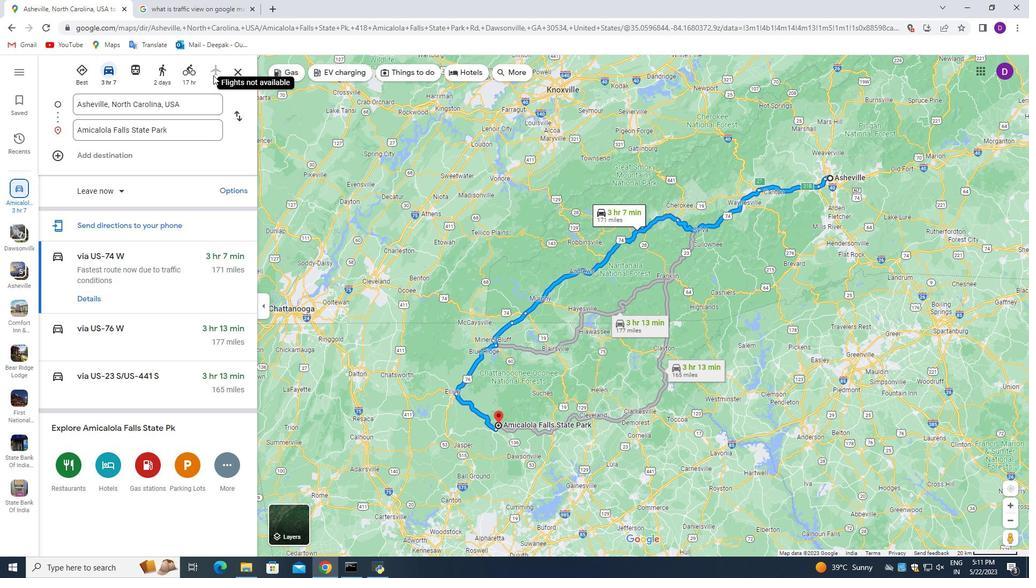 
Action: Mouse moved to (234, 117)
Screenshot: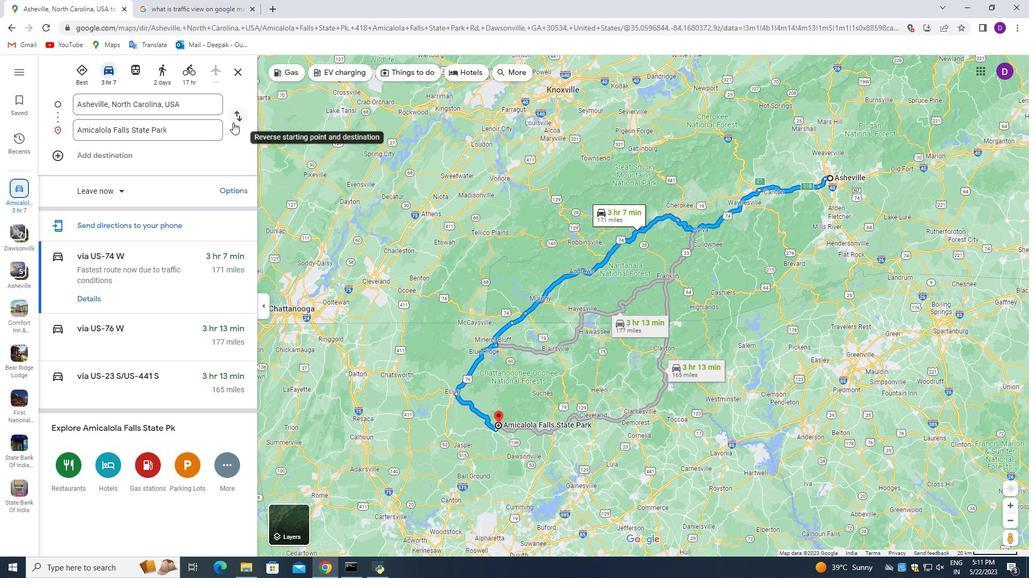 
Action: Mouse pressed left at (234, 117)
Screenshot: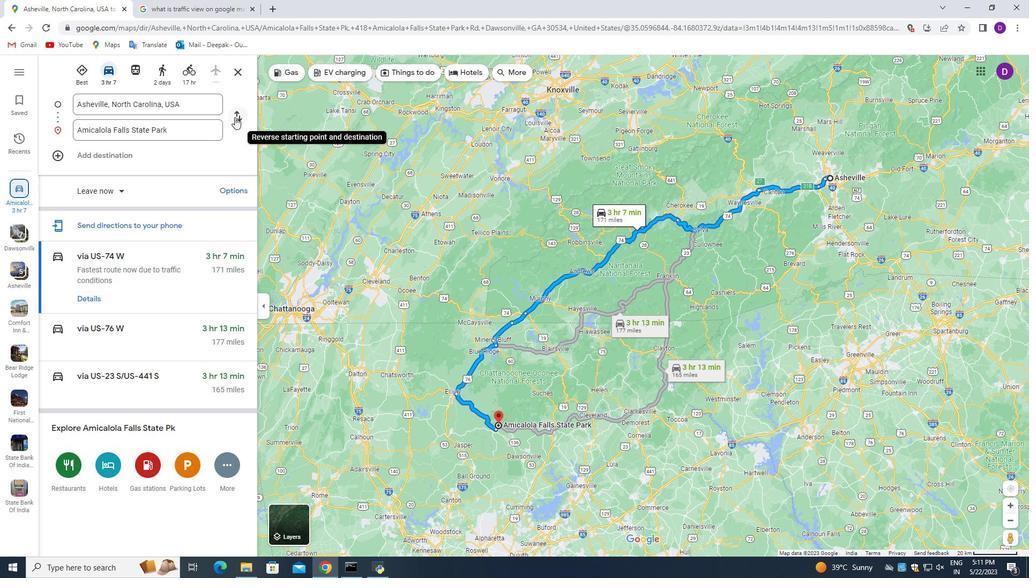 
Action: Mouse moved to (213, 69)
Screenshot: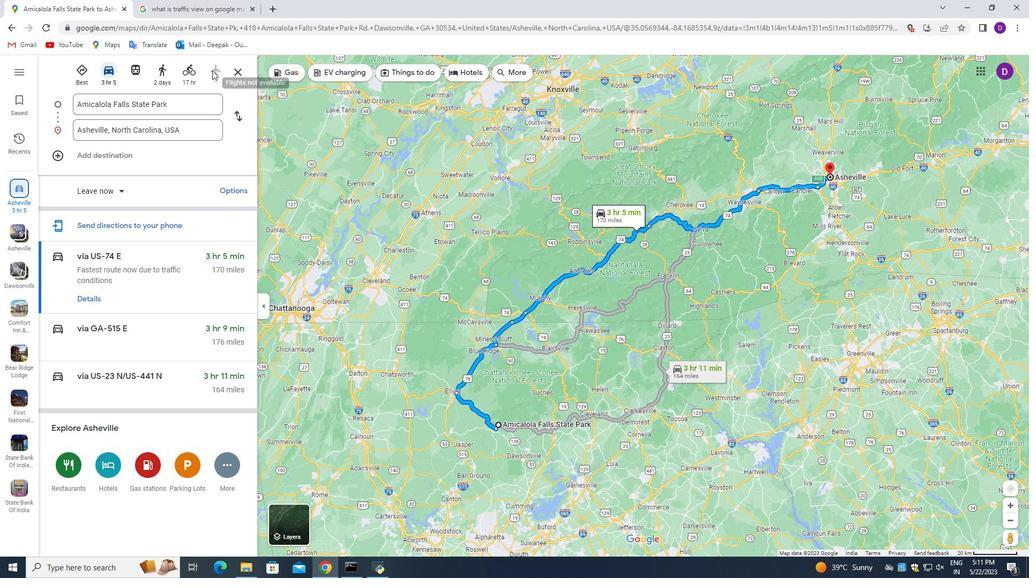 
Action: Mouse pressed left at (213, 69)
Screenshot: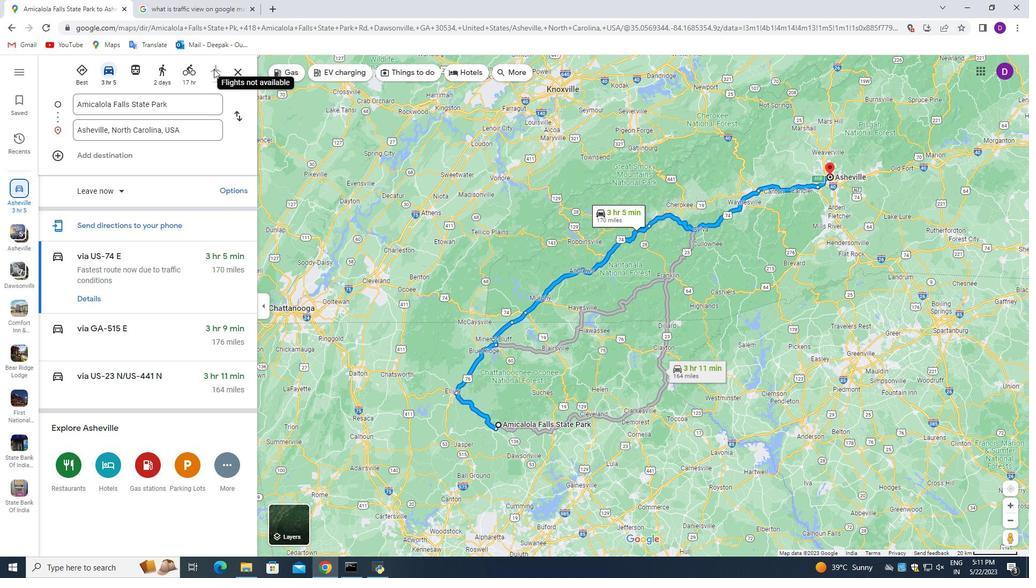
Action: Mouse moved to (143, 273)
Screenshot: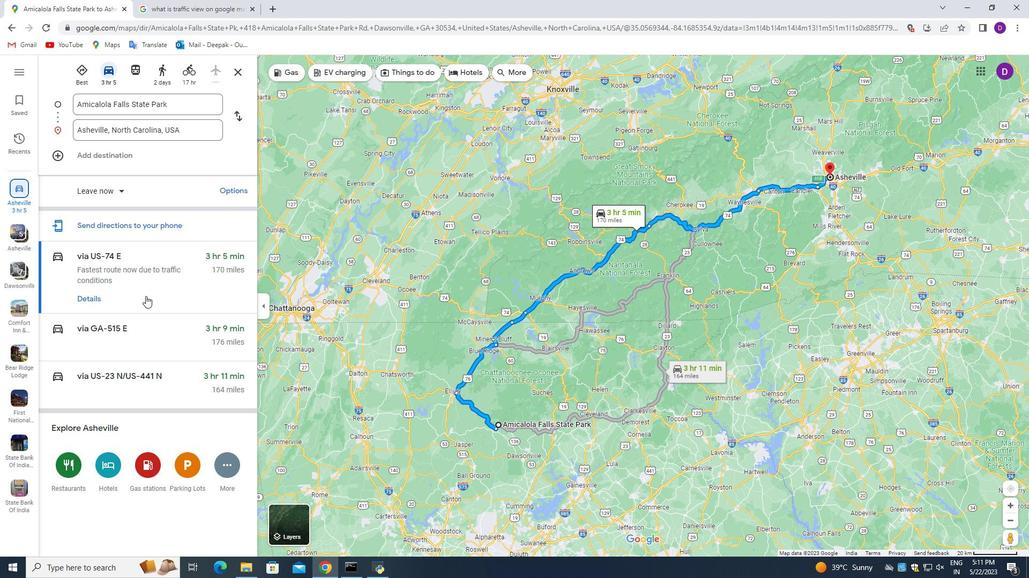
Action: Mouse pressed left at (143, 273)
Screenshot: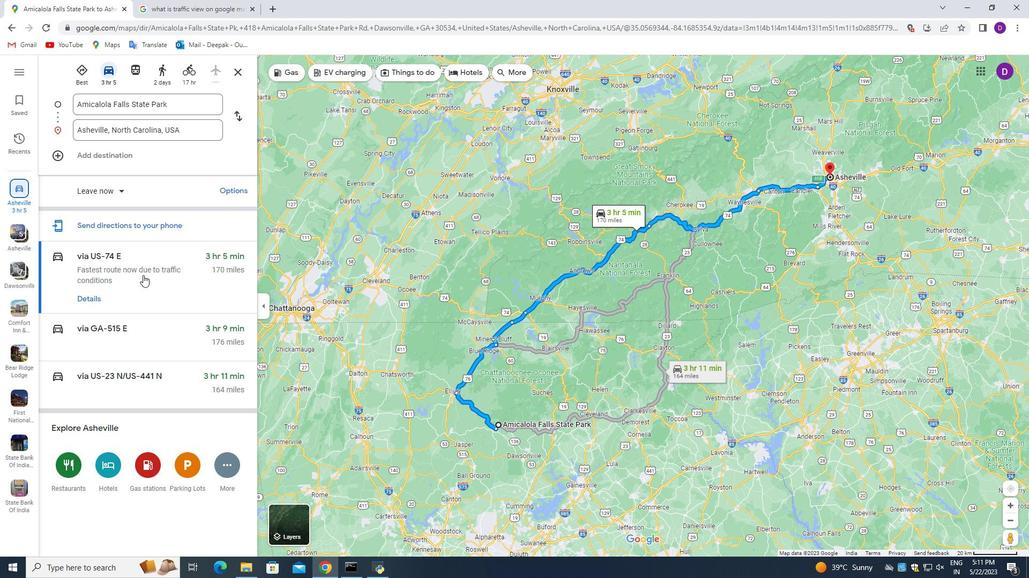 
Action: Mouse moved to (579, 310)
Screenshot: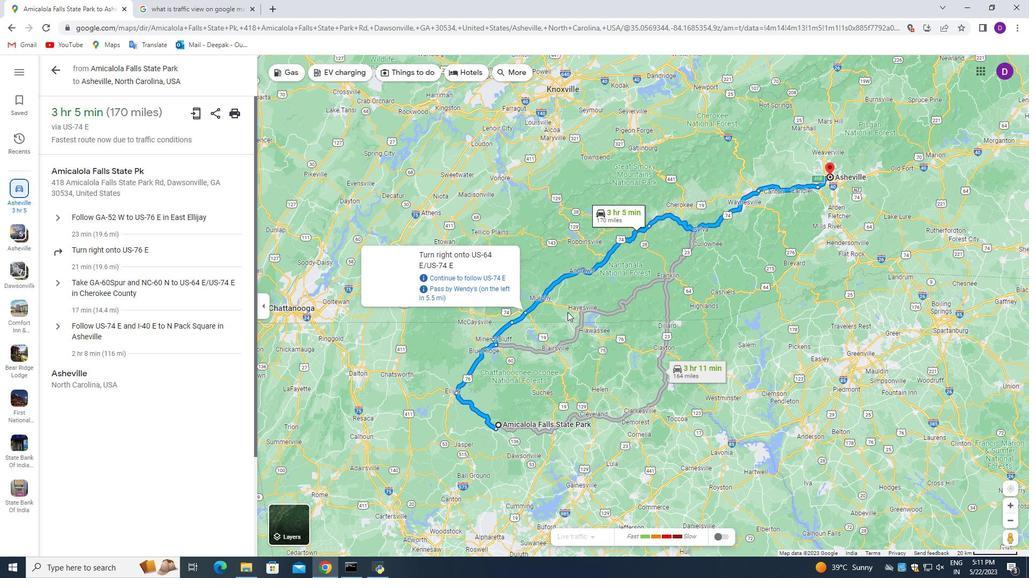 
Action: Mouse scrolled (579, 311) with delta (0, 0)
Screenshot: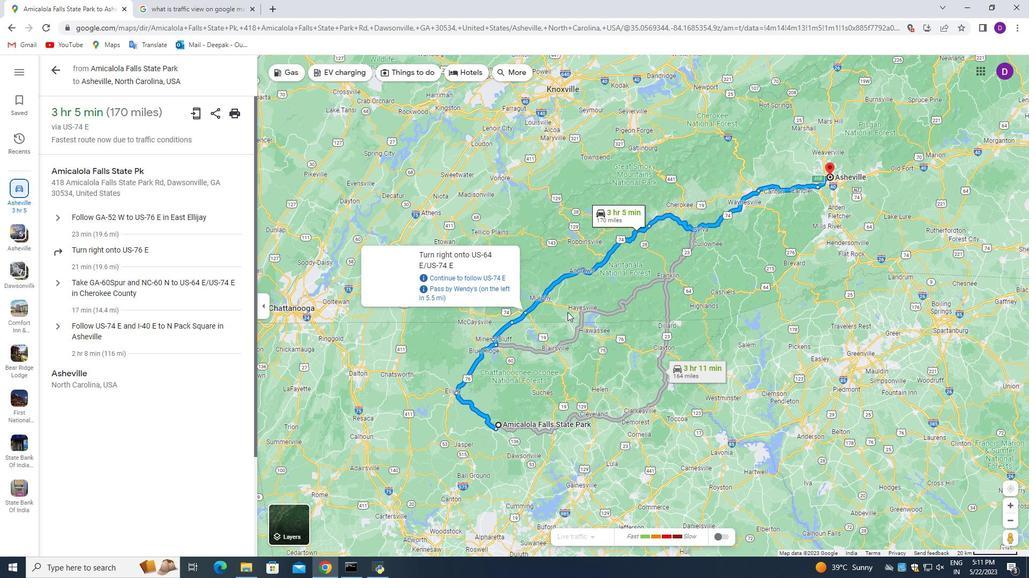 
Action: Mouse moved to (580, 310)
Screenshot: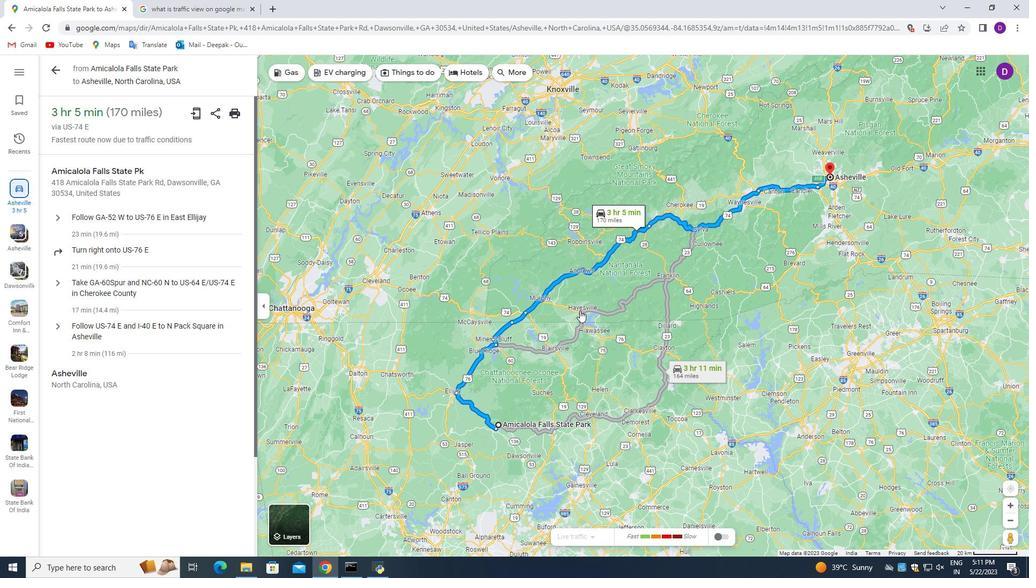 
Action: Mouse scrolled (580, 310) with delta (0, 0)
Screenshot: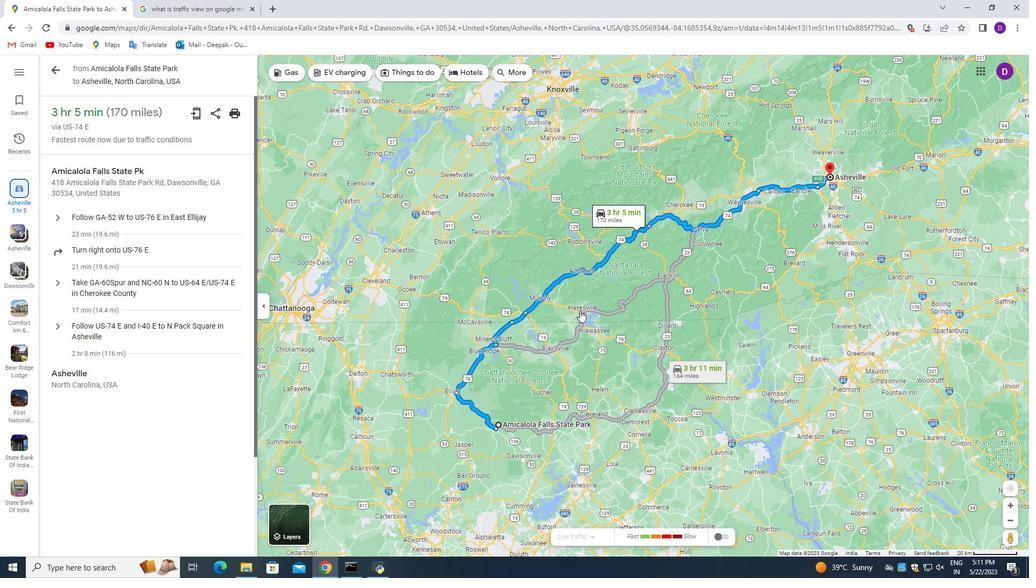 
Action: Mouse moved to (463, 426)
Screenshot: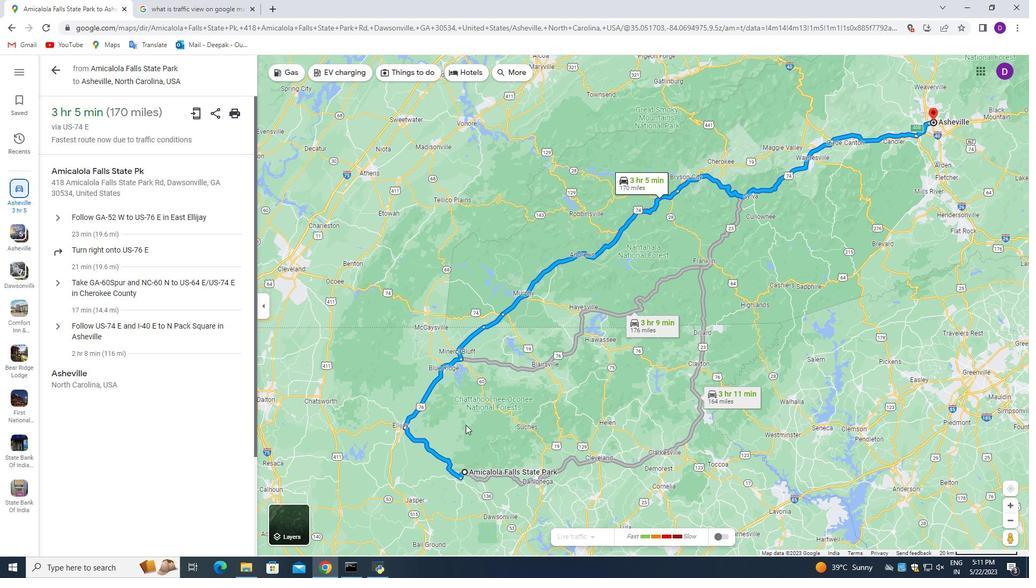 
Action: Mouse pressed left at (463, 426)
Screenshot: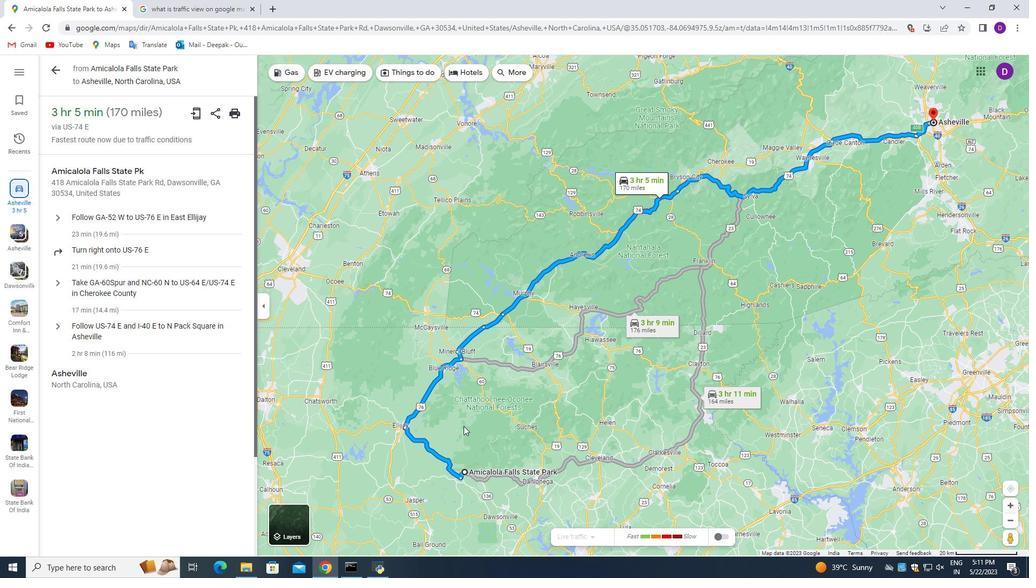 
Action: Mouse moved to (500, 390)
Screenshot: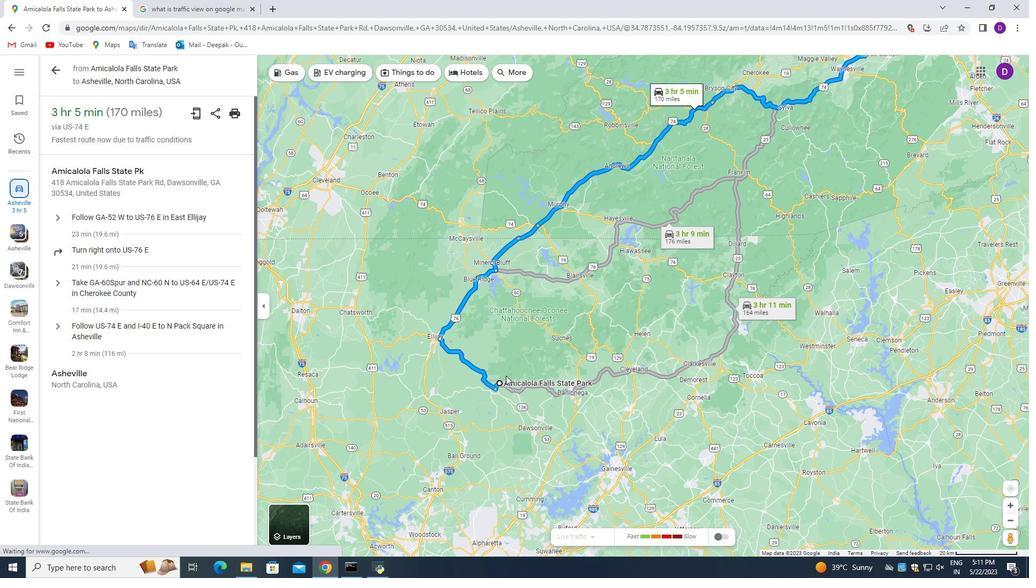 
Action: Mouse scrolled (500, 391) with delta (0, 0)
Screenshot: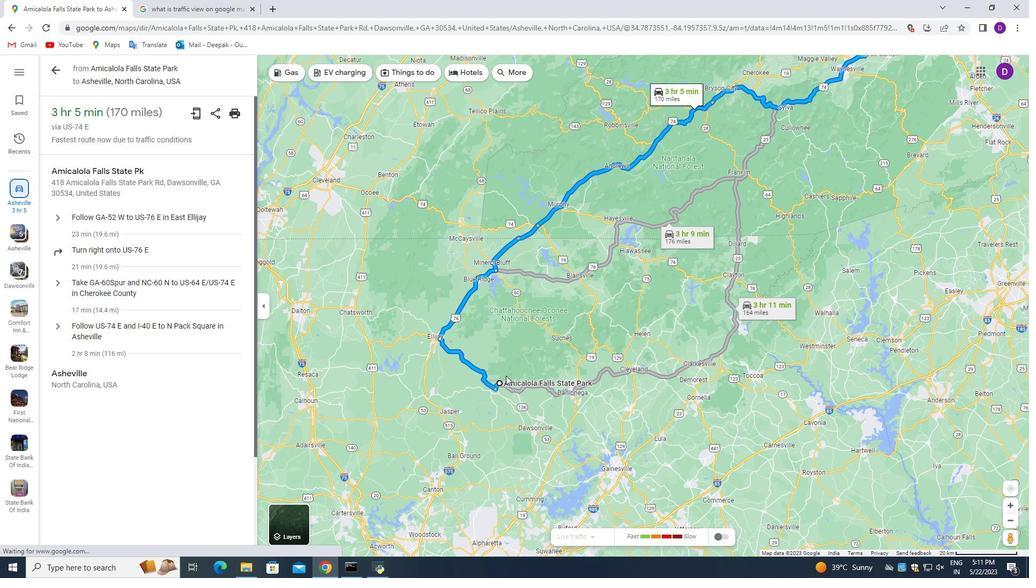 
Action: Mouse moved to (499, 390)
Screenshot: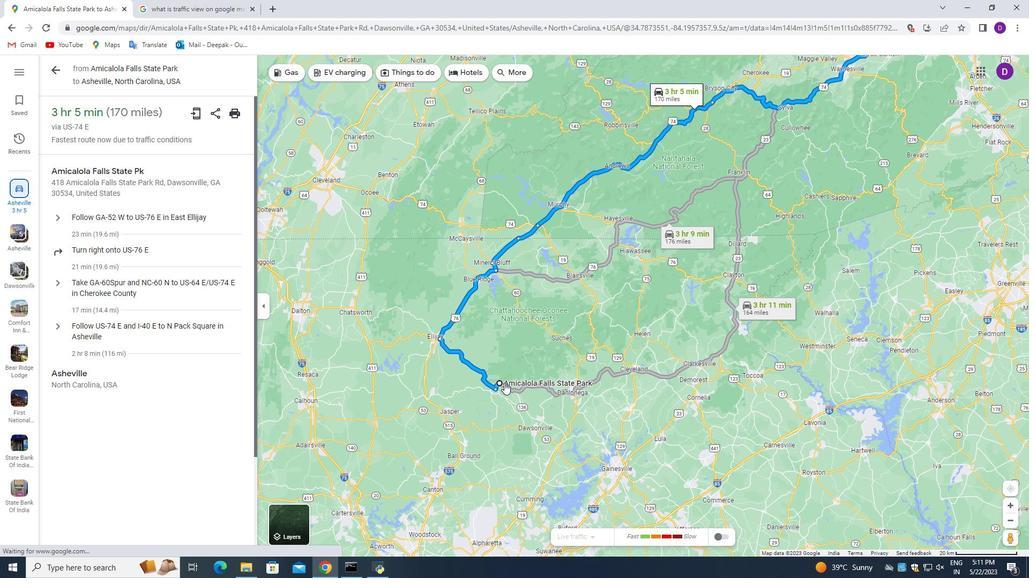 
Action: Mouse scrolled (499, 391) with delta (0, 0)
Screenshot: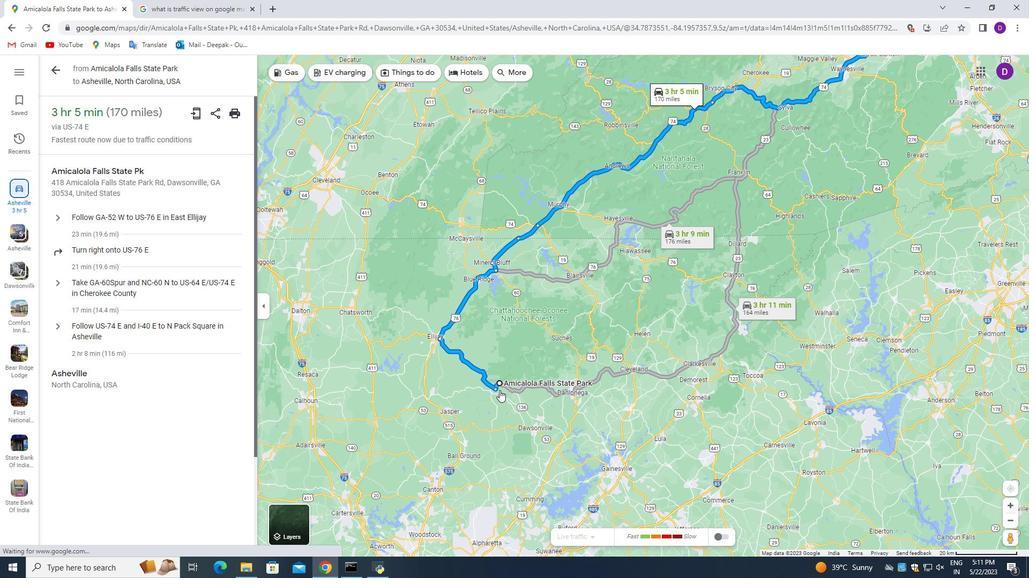 
Action: Mouse scrolled (499, 391) with delta (0, 0)
Screenshot: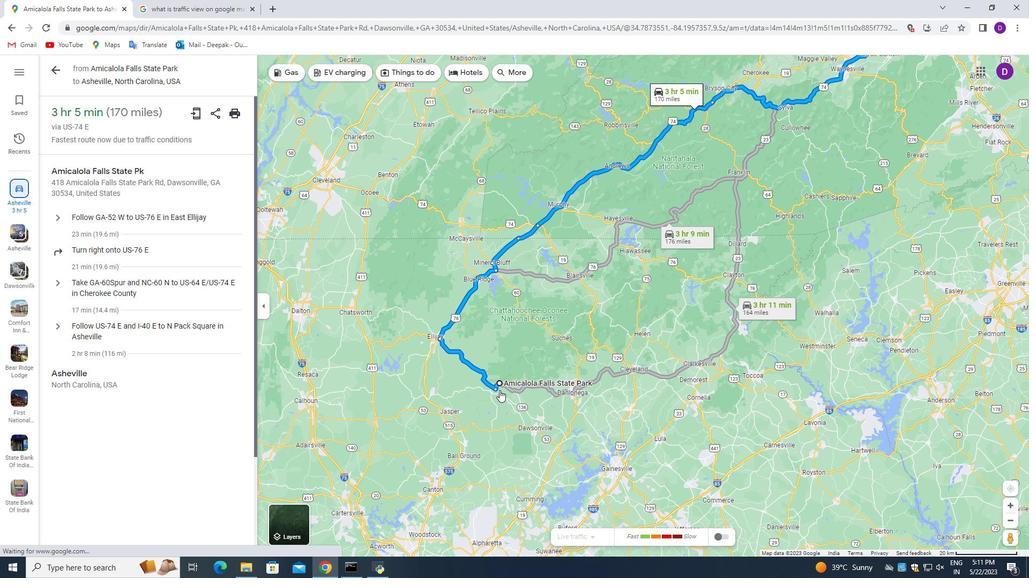 
Action: Mouse moved to (545, 289)
Screenshot: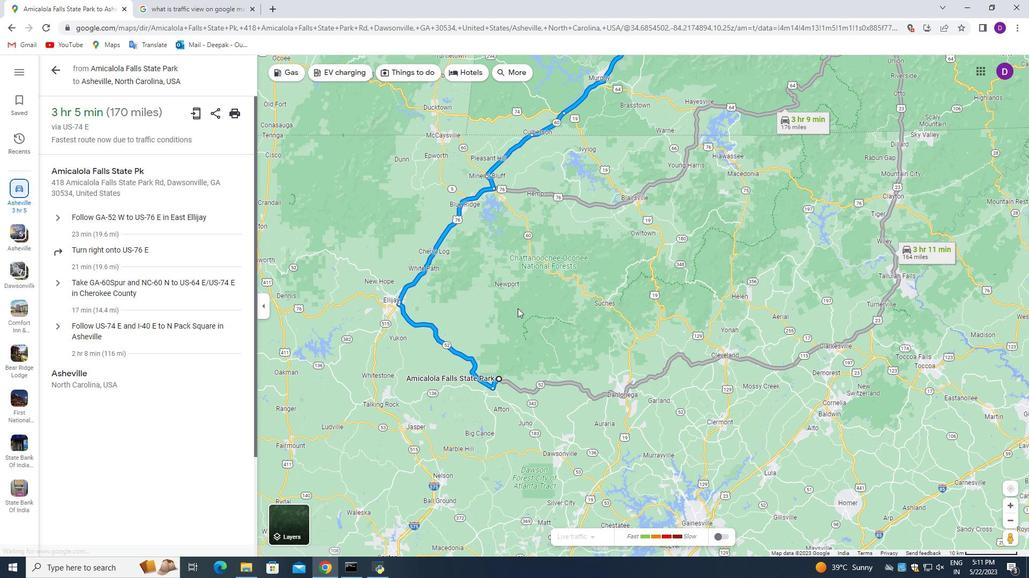 
Action: Mouse pressed left at (545, 289)
Screenshot: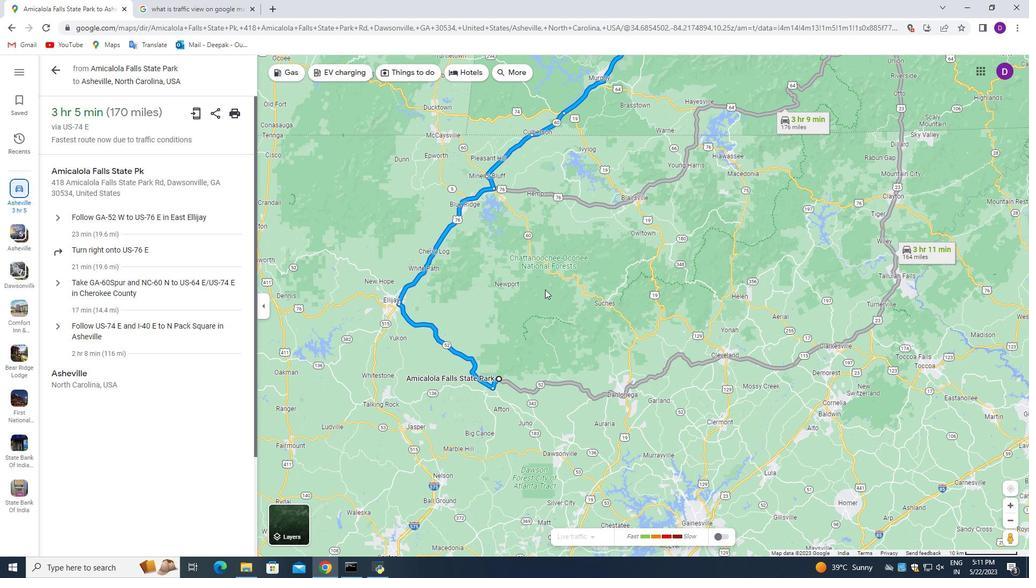 
Action: Mouse moved to (596, 249)
Screenshot: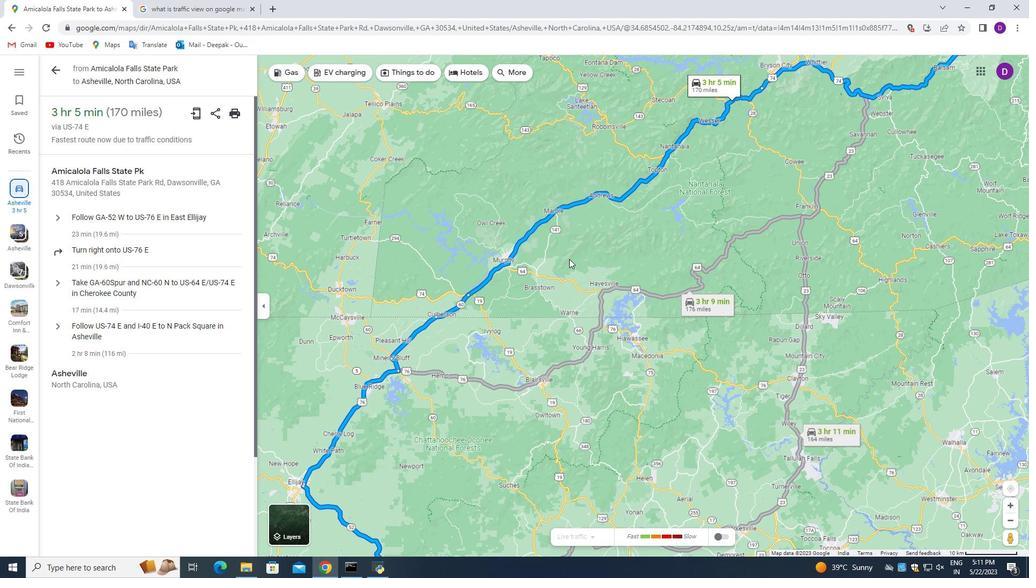 
Action: Mouse pressed left at (596, 249)
Screenshot: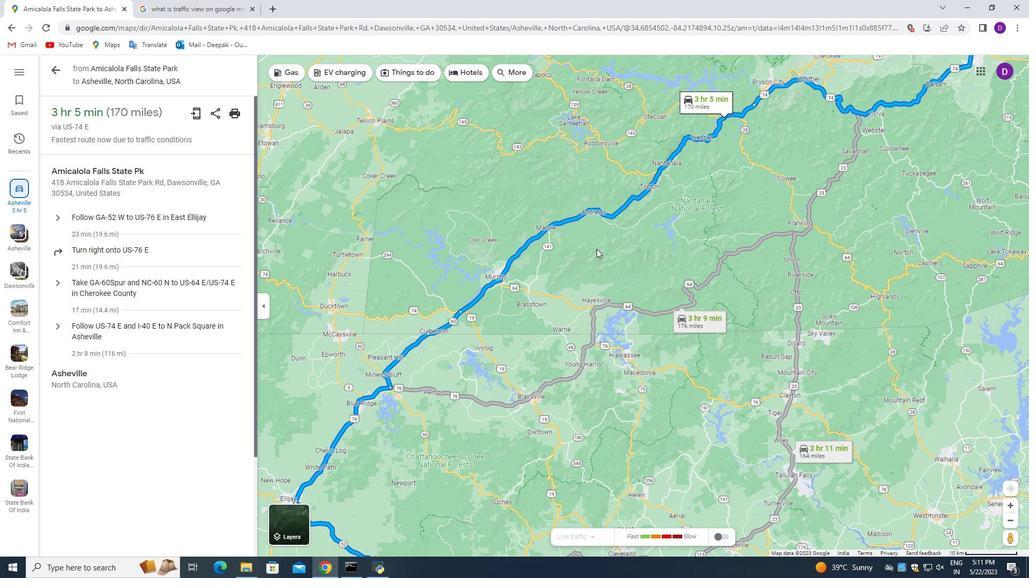 
Action: Mouse moved to (745, 207)
Screenshot: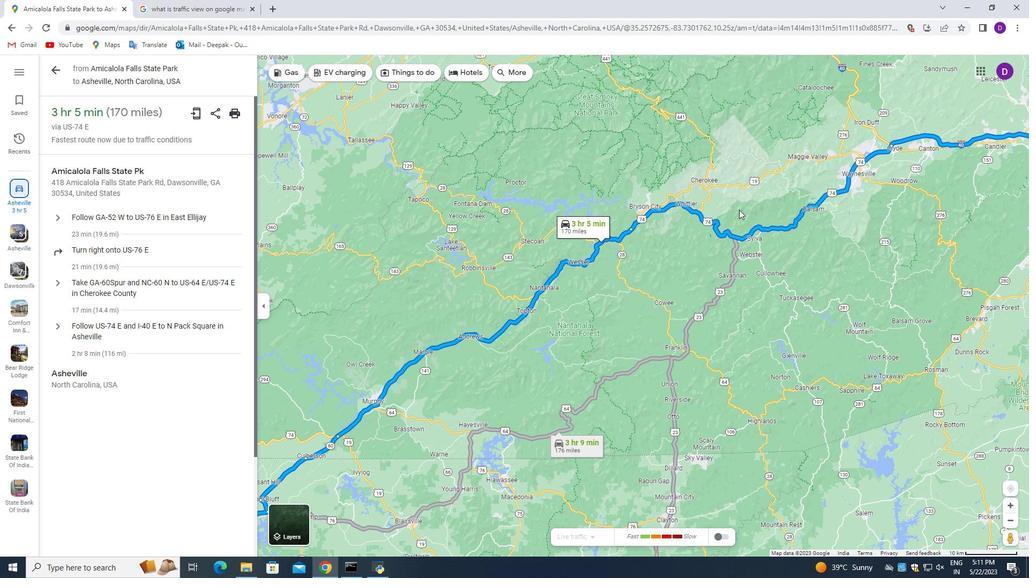 
Action: Mouse pressed left at (745, 207)
Screenshot: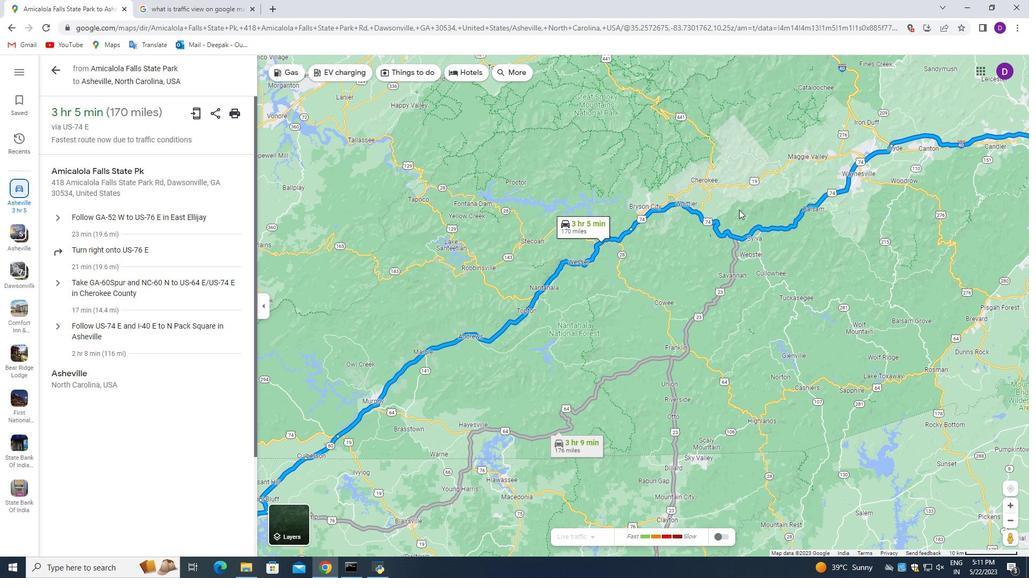 
Action: Mouse moved to (750, 292)
Screenshot: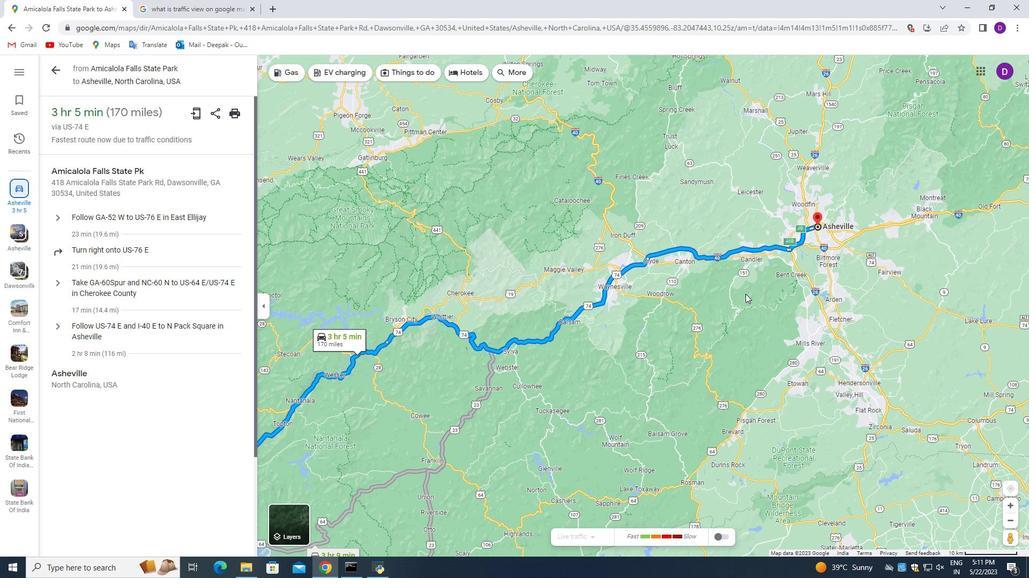 
Action: Mouse pressed left at (750, 292)
Screenshot: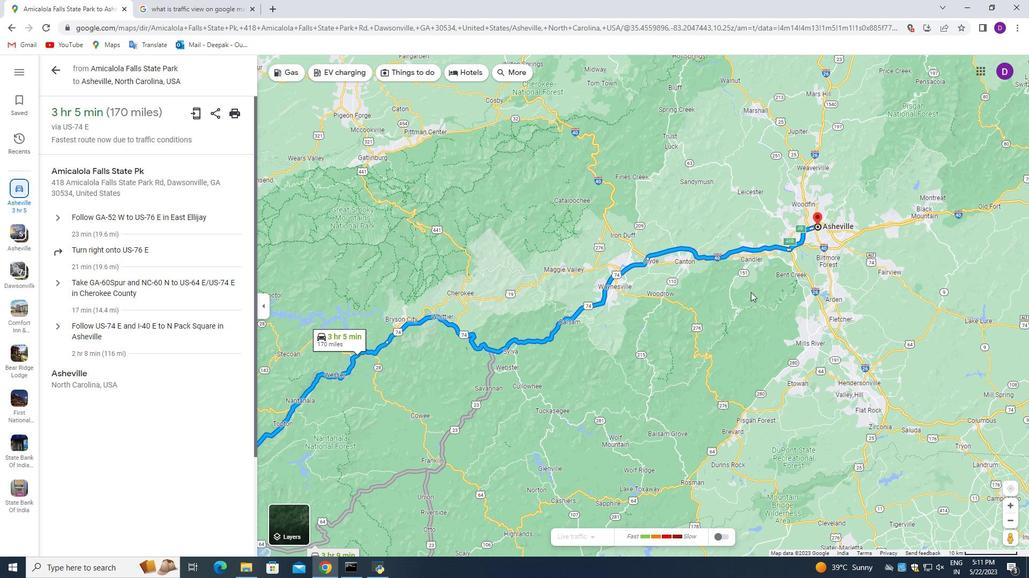 
Action: Mouse moved to (668, 341)
Screenshot: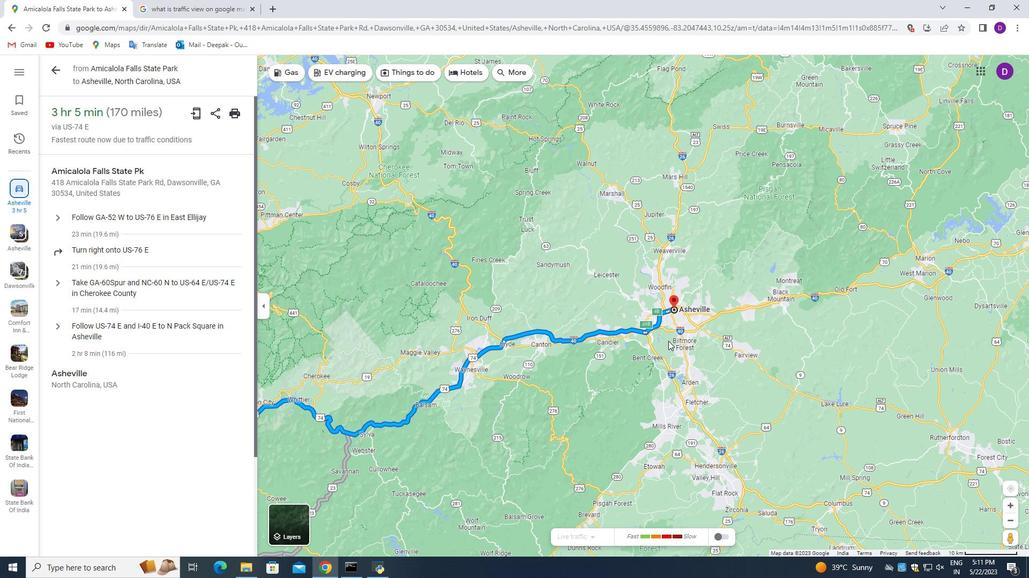 
Action: Mouse scrolled (668, 341) with delta (0, 0)
Screenshot: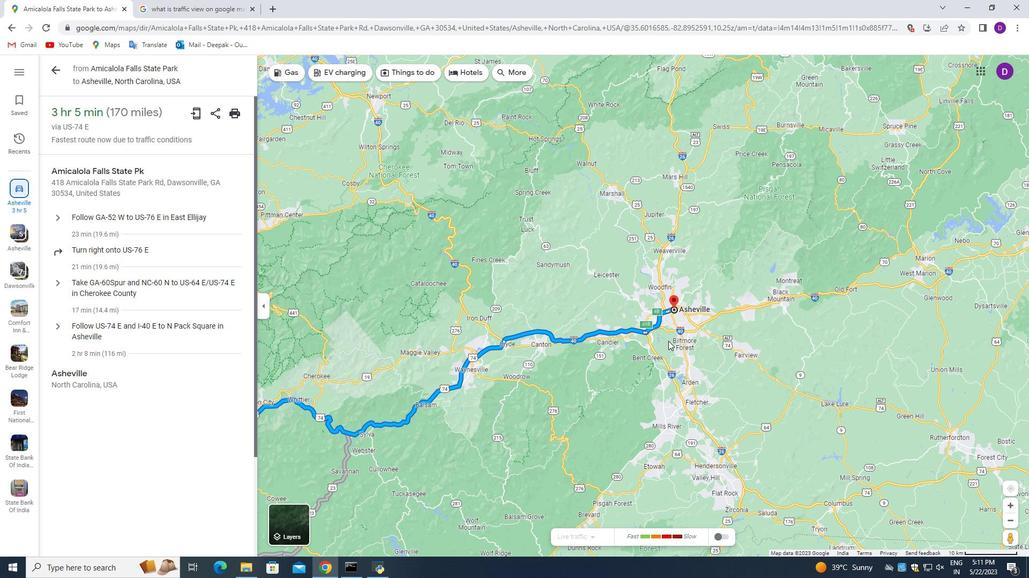 
Action: Mouse moved to (669, 340)
Screenshot: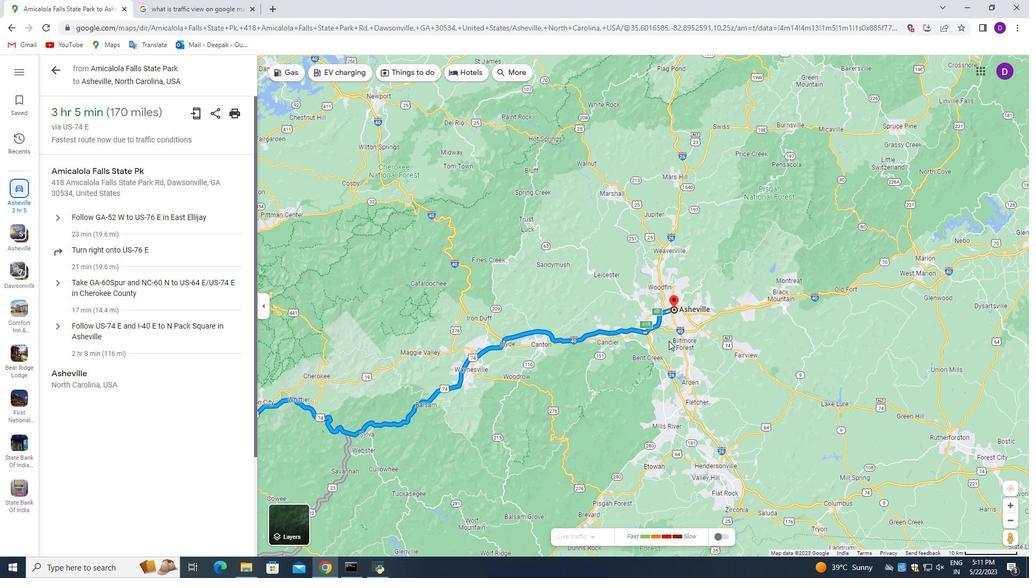 
Action: Mouse scrolled (669, 341) with delta (0, 0)
Screenshot: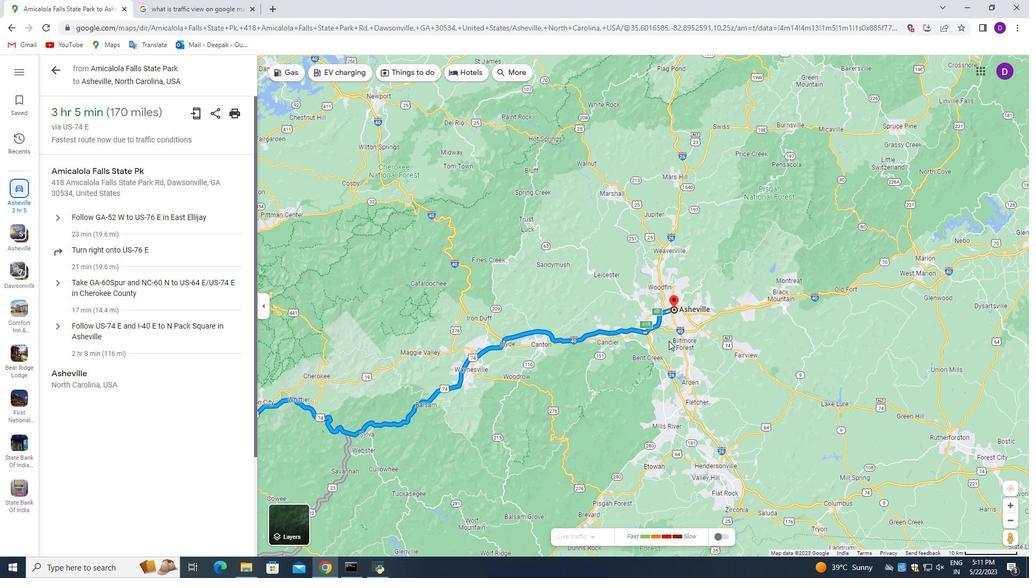 
Action: Mouse moved to (670, 340)
Screenshot: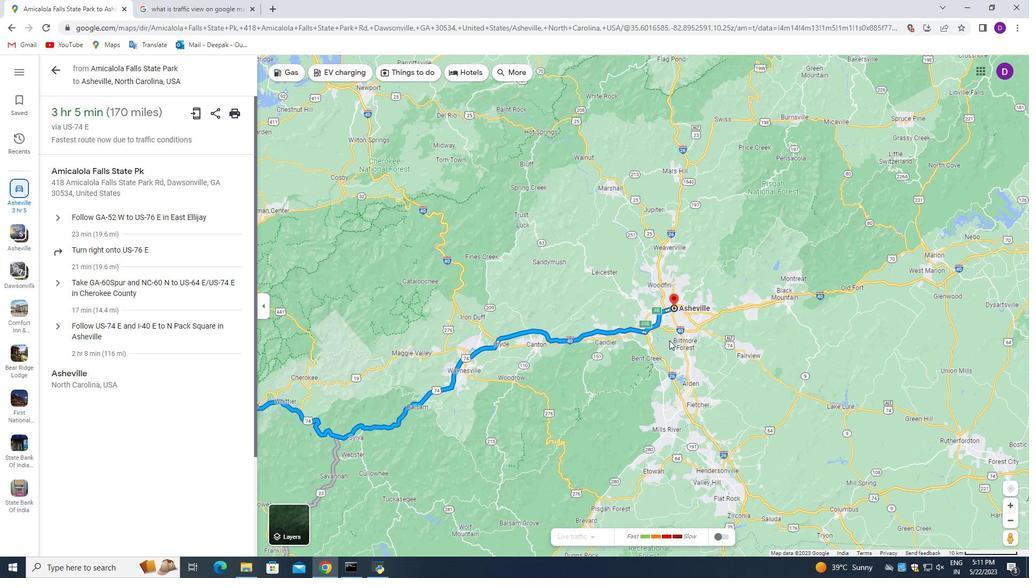 
Action: Mouse scrolled (670, 340) with delta (0, 0)
Screenshot: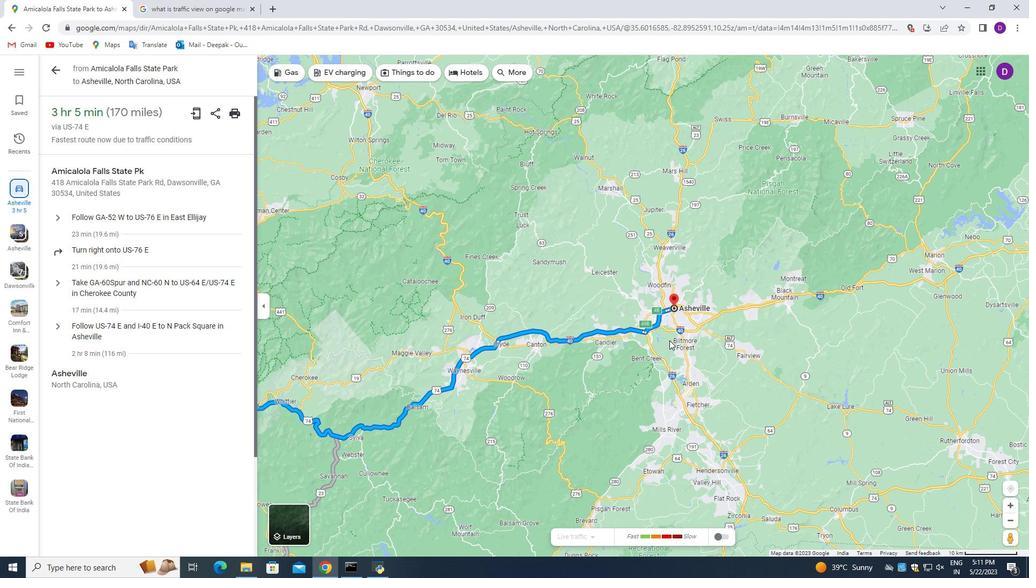 
Action: Mouse moved to (583, 300)
Screenshot: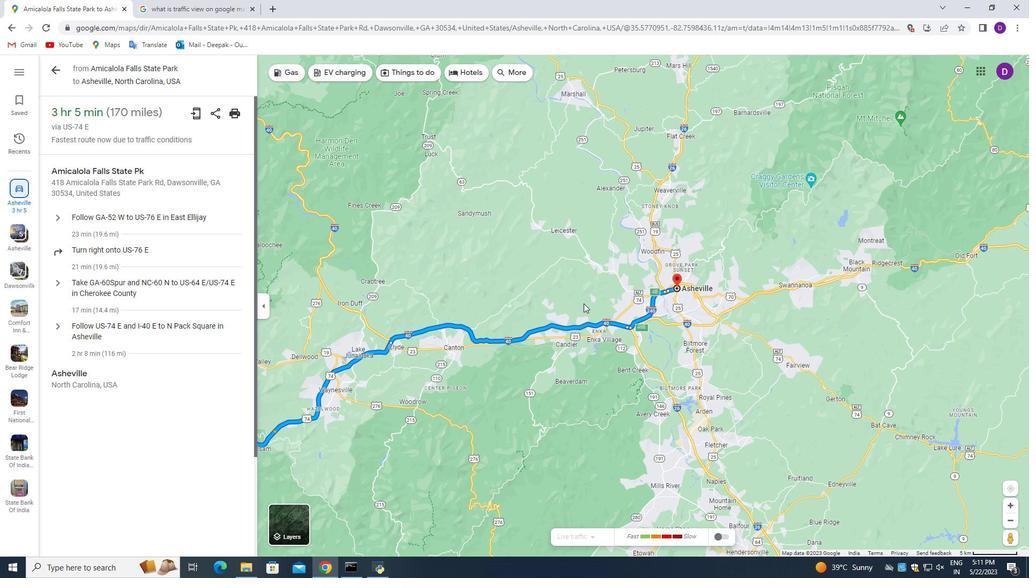 
Action: Mouse pressed left at (583, 300)
Screenshot: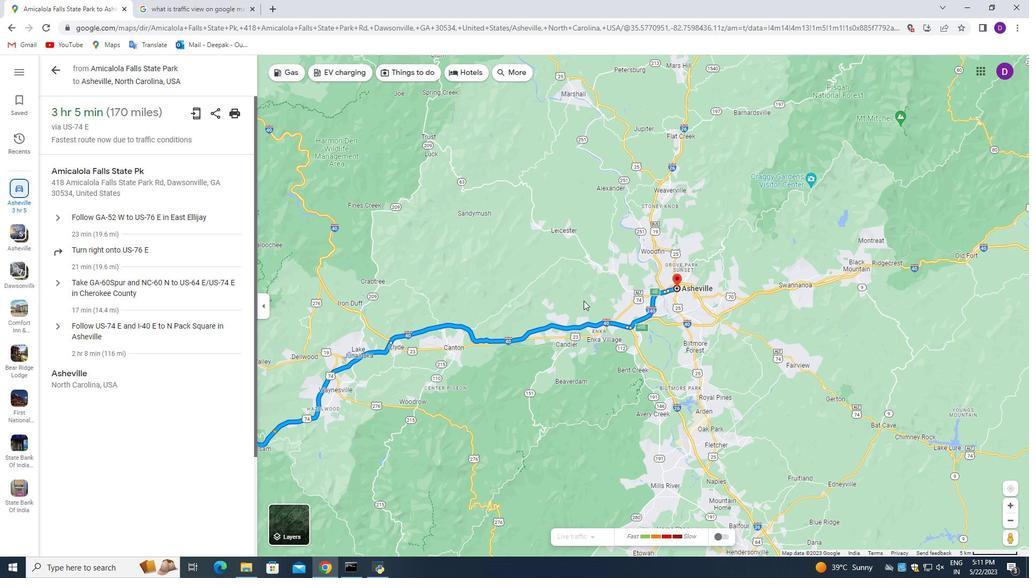 
Action: Mouse moved to (549, 328)
Screenshot: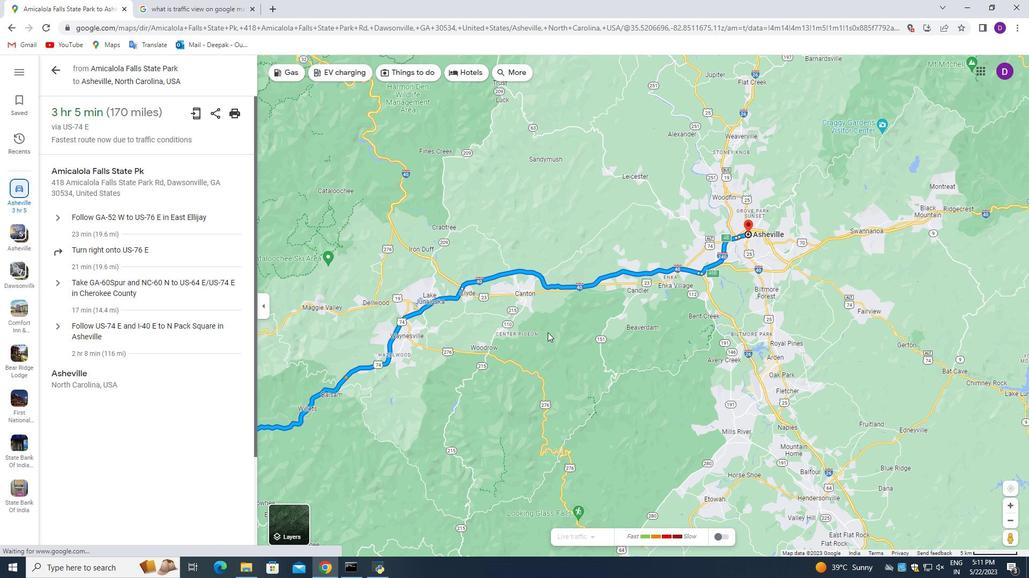 
Action: Mouse pressed left at (549, 328)
Screenshot: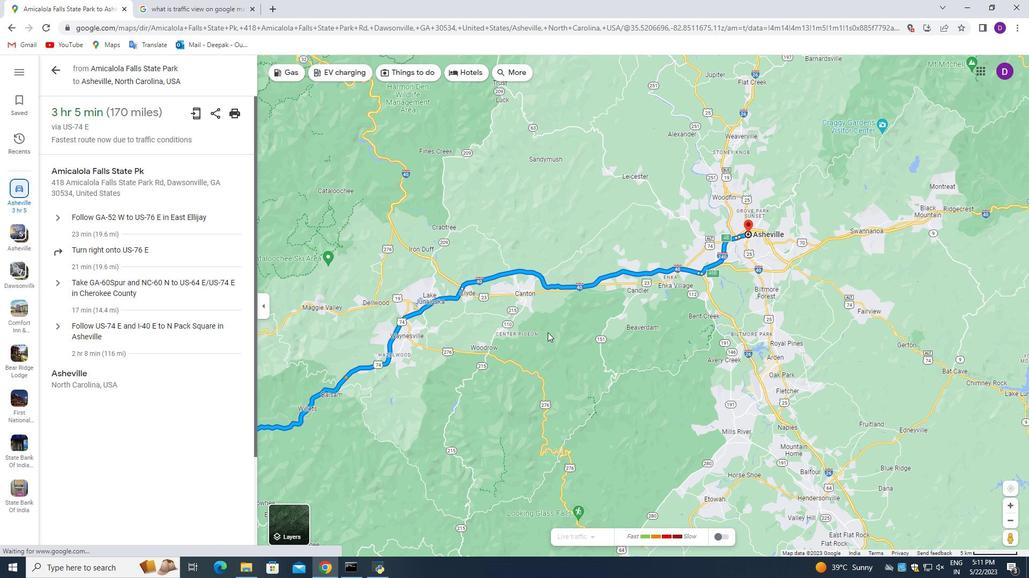 
Action: Mouse moved to (502, 357)
Screenshot: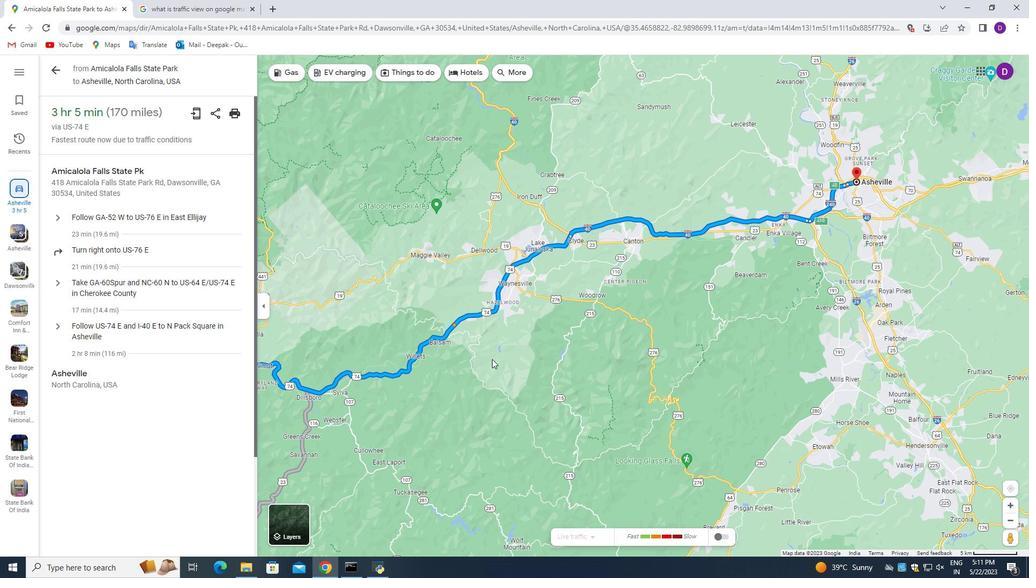 
Action: Mouse pressed left at (502, 357)
Screenshot: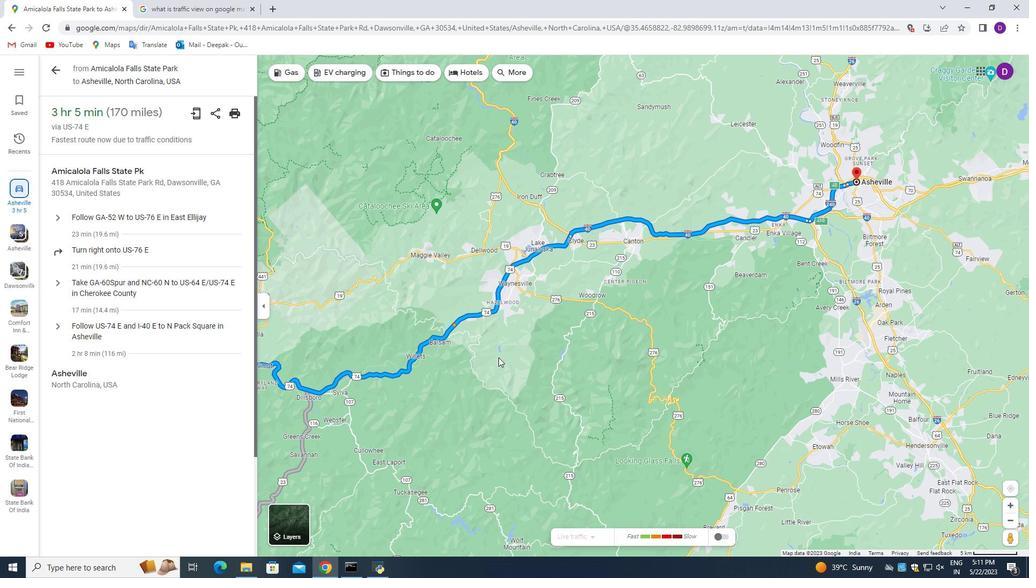 
Action: Mouse moved to (354, 371)
Screenshot: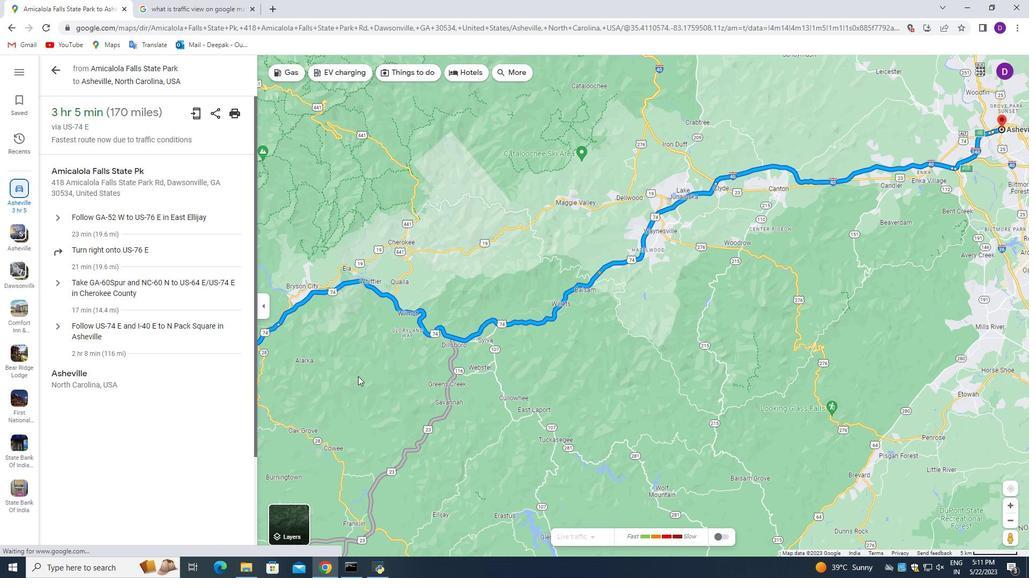 
Action: Mouse pressed left at (354, 371)
Screenshot: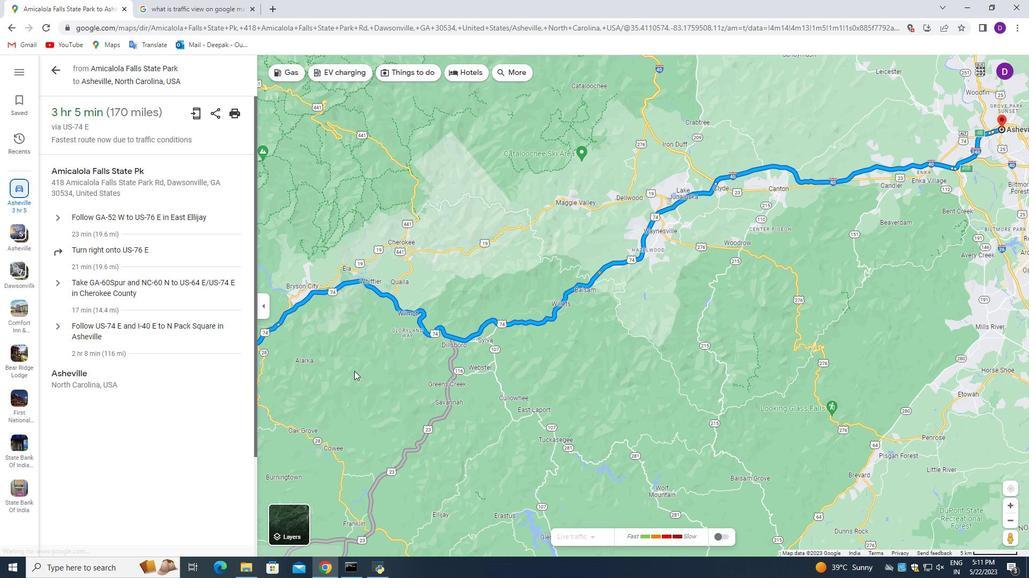 
Action: Mouse moved to (331, 387)
Screenshot: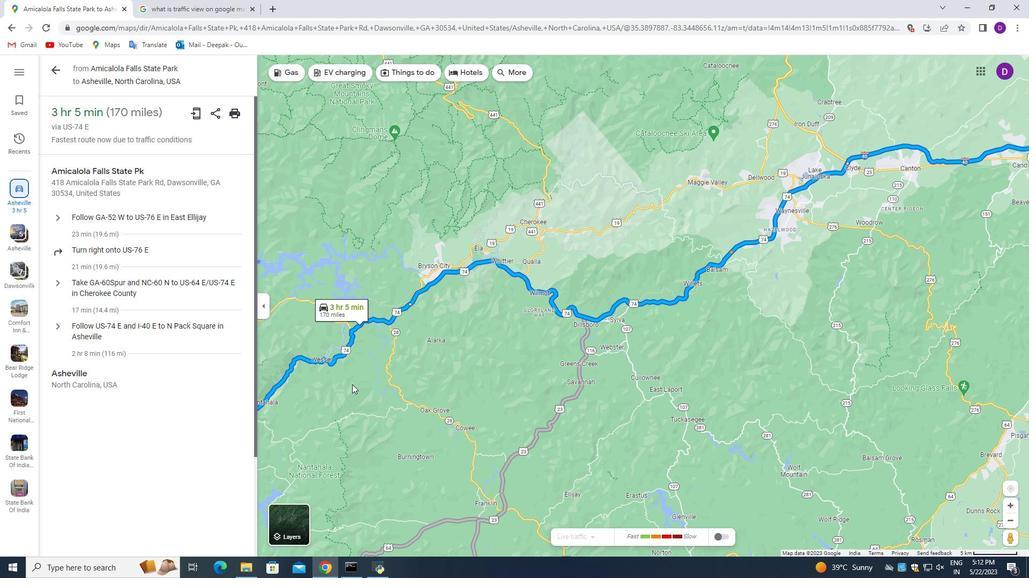 
Action: Mouse pressed left at (331, 387)
Screenshot: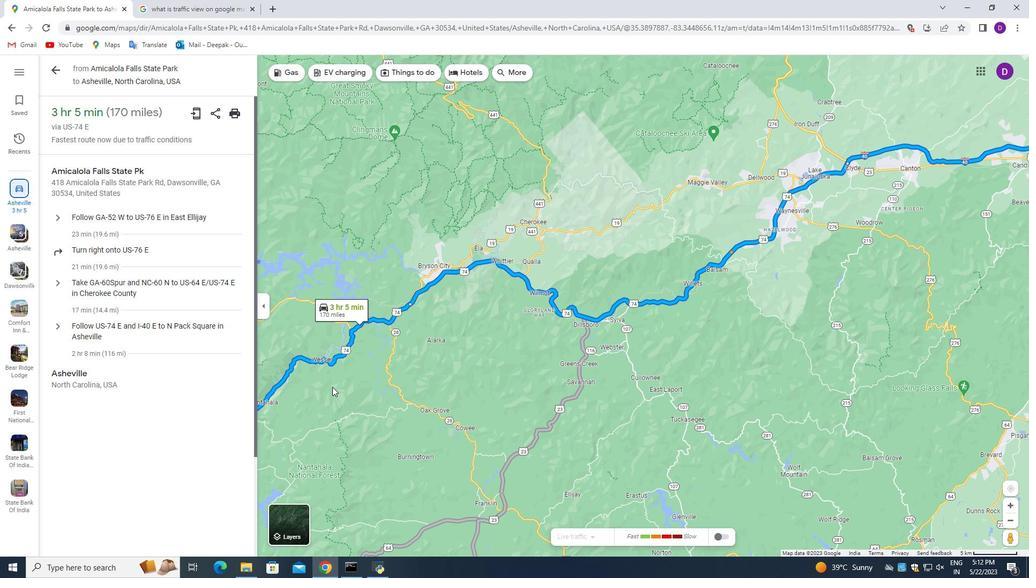
Action: Mouse moved to (415, 390)
Screenshot: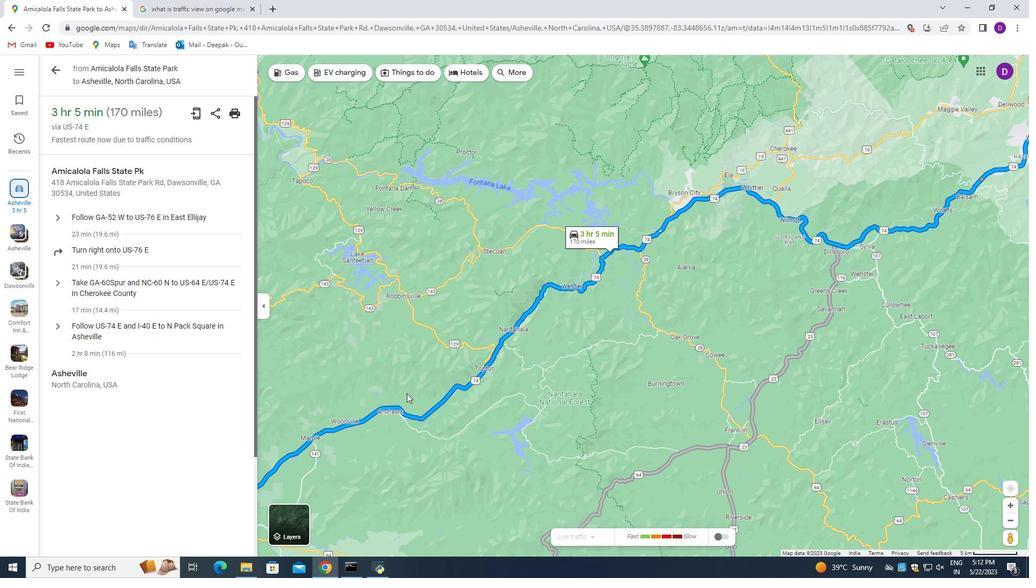 
Action: Mouse pressed left at (415, 390)
Screenshot: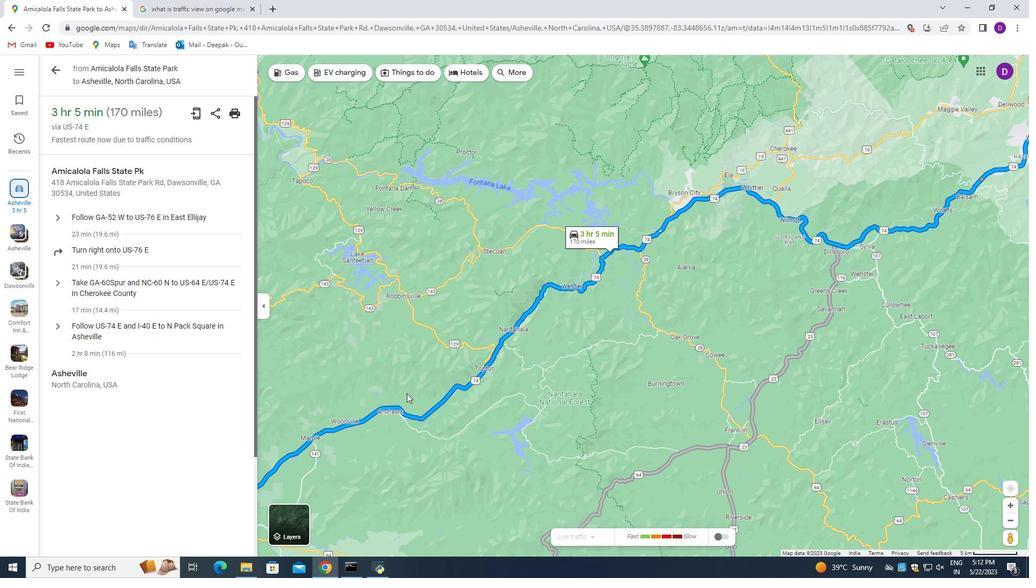 
Action: Mouse moved to (368, 339)
Screenshot: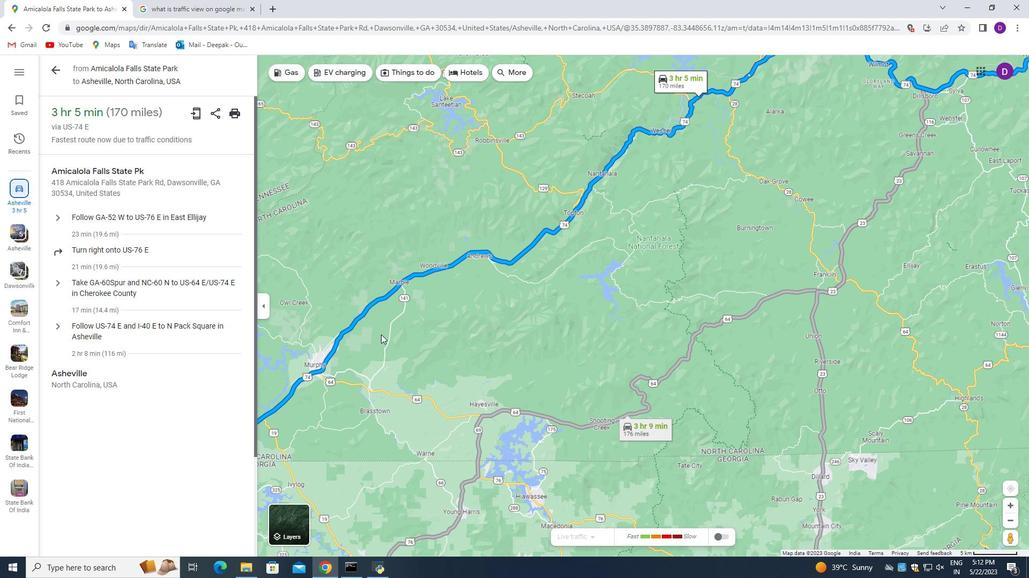 
Action: Mouse pressed left at (368, 339)
Screenshot: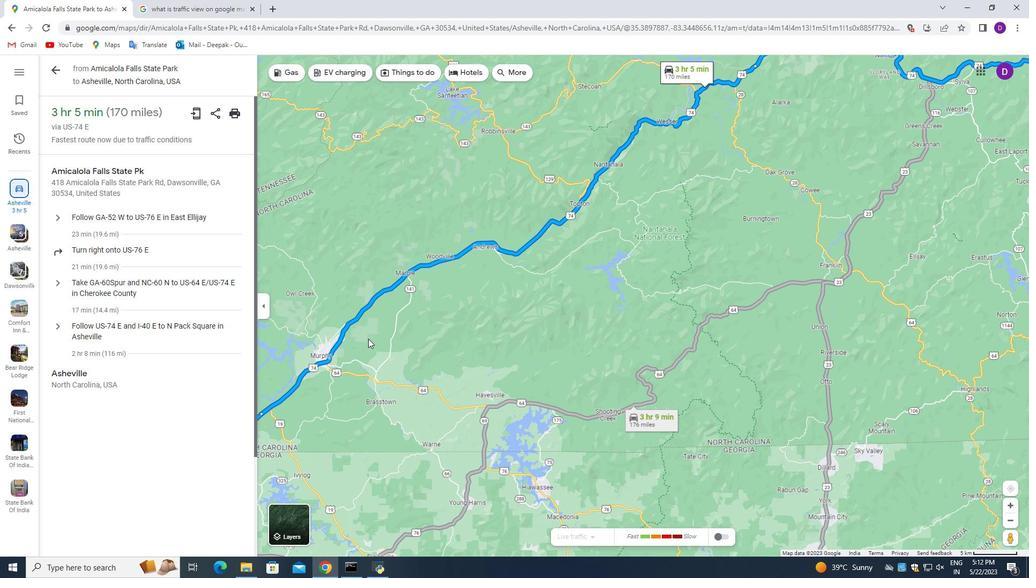 
Action: Mouse moved to (403, 364)
Screenshot: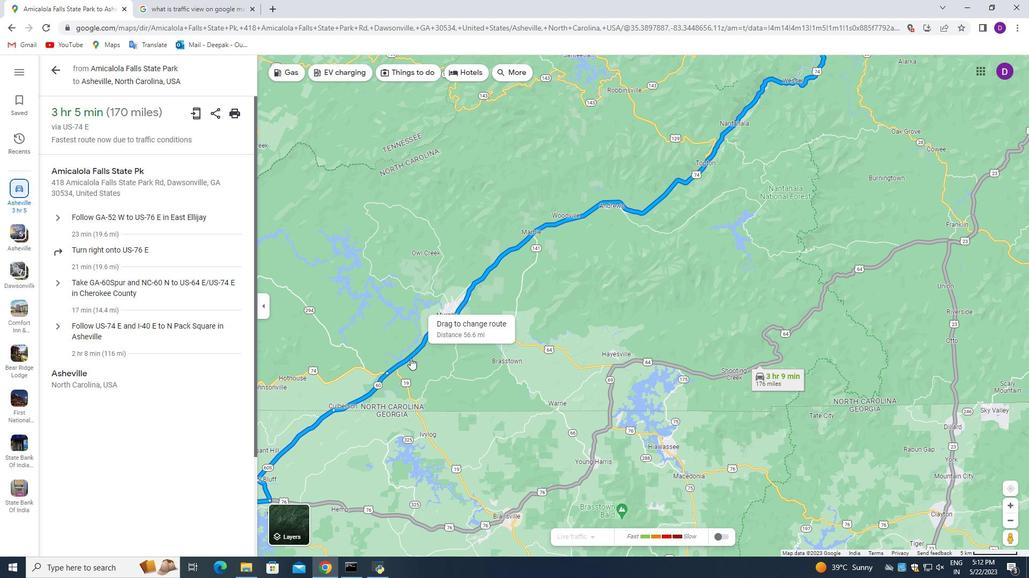 
Action: Mouse scrolled (403, 364) with delta (0, 0)
Screenshot: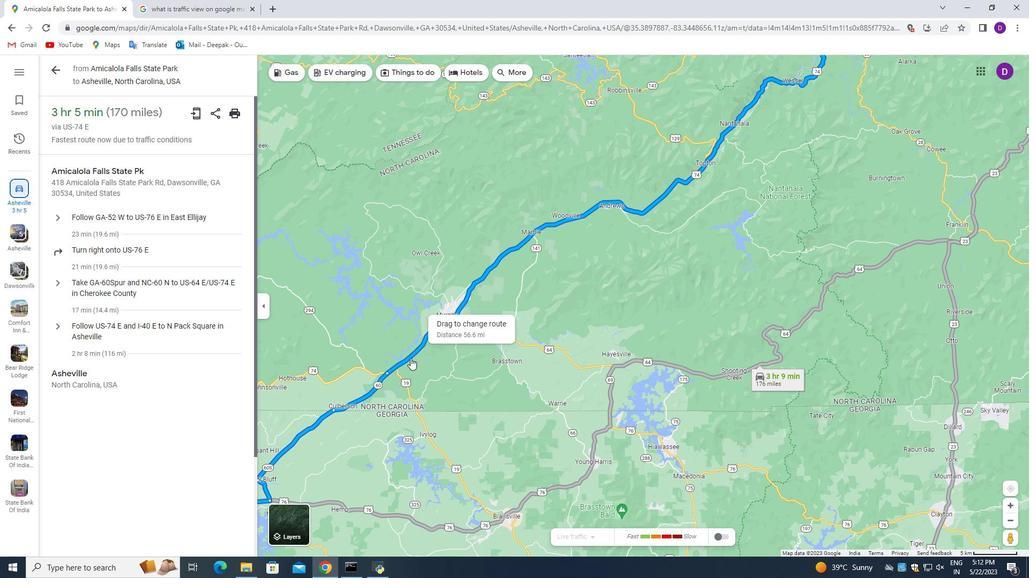 
Action: Mouse moved to (403, 365)
Screenshot: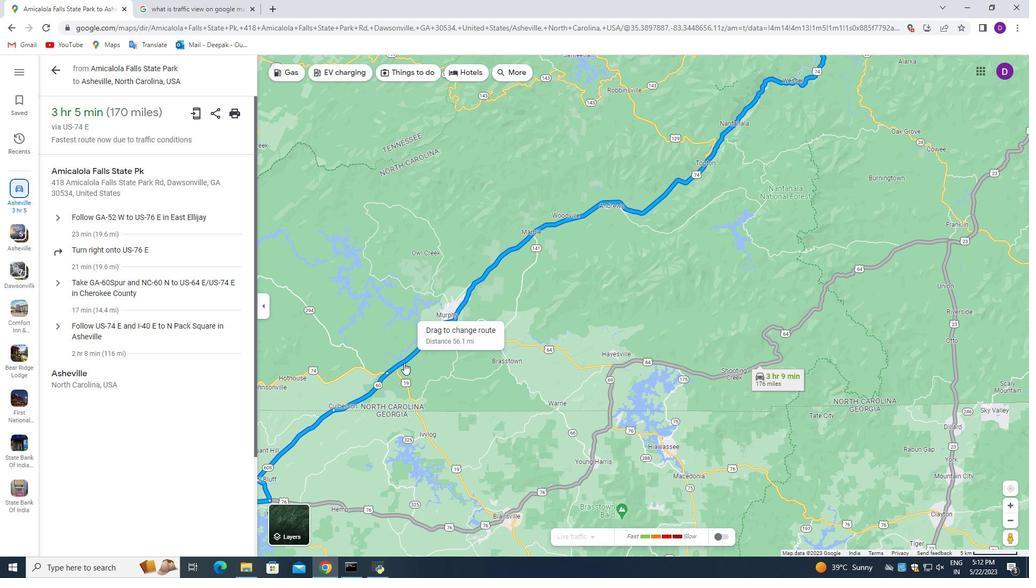 
Action: Mouse scrolled (403, 364) with delta (0, 0)
Screenshot: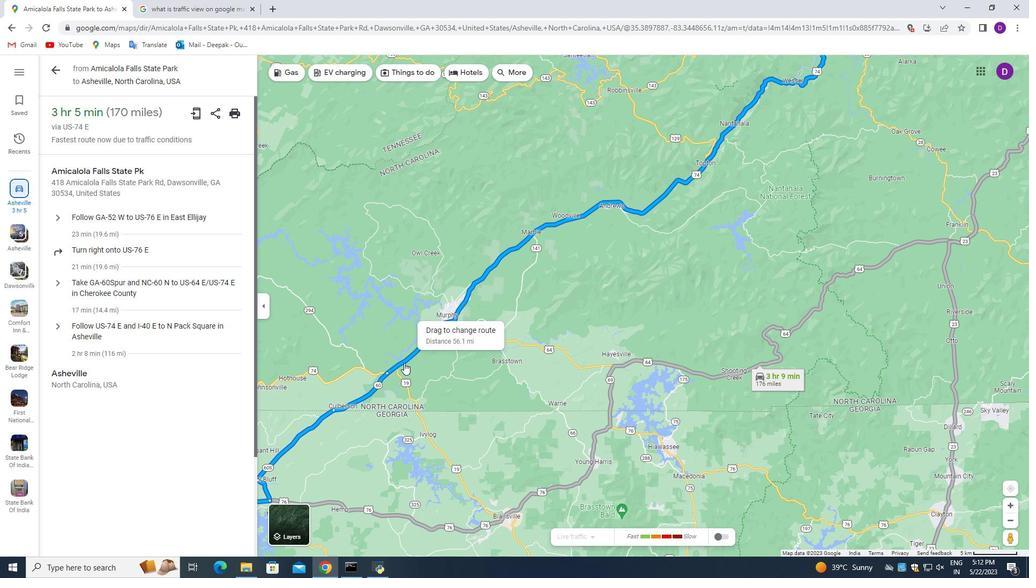 
Action: Mouse scrolled (403, 364) with delta (0, 0)
Screenshot: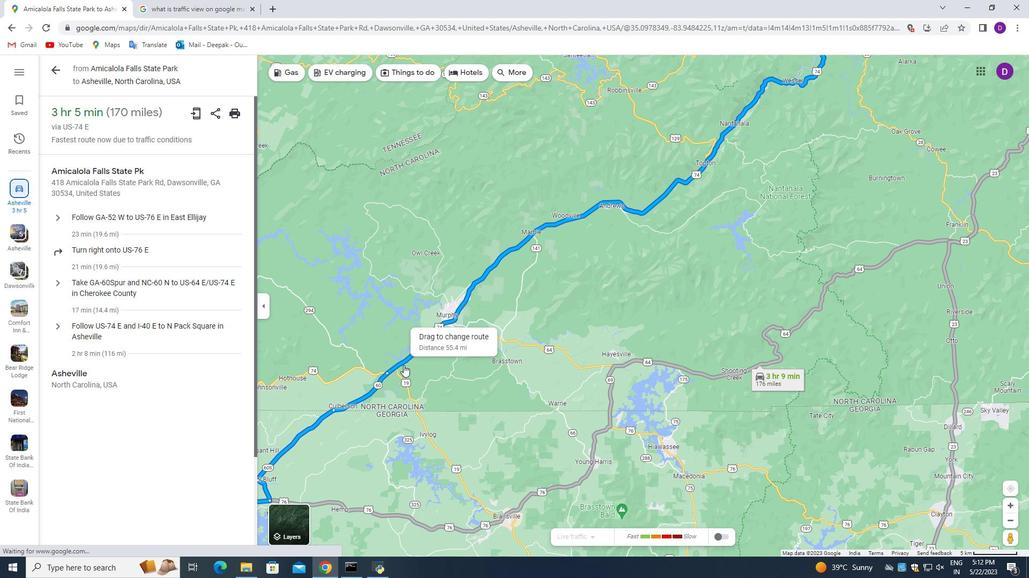 
Action: Mouse scrolled (403, 364) with delta (0, 0)
Screenshot: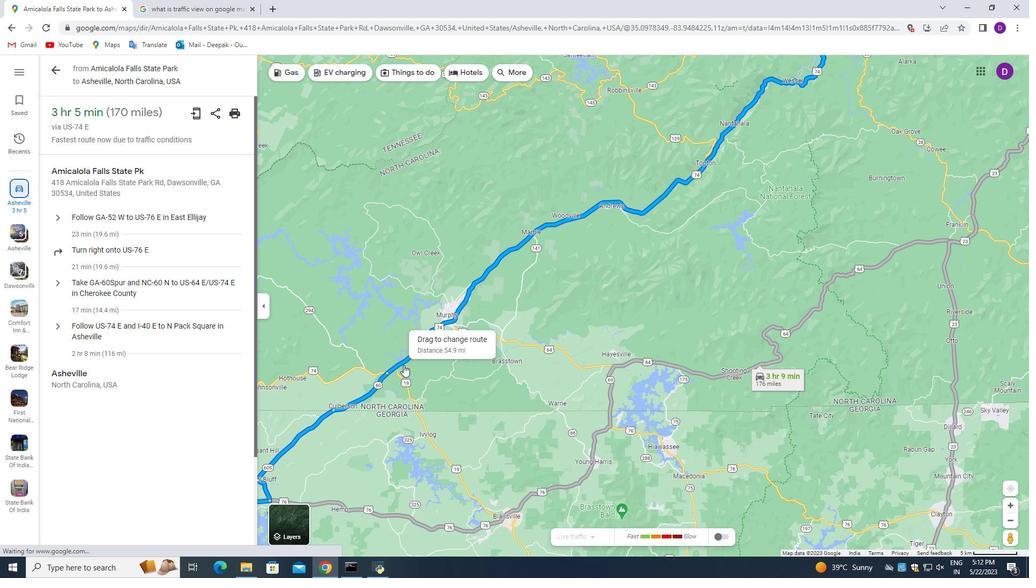 
Action: Mouse scrolled (403, 364) with delta (0, 0)
Screenshot: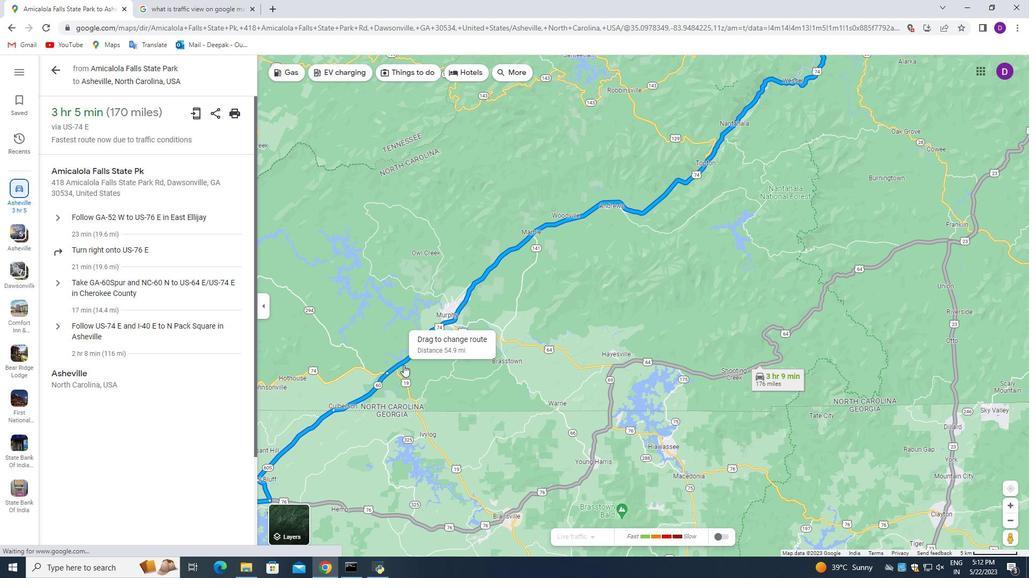 
Action: Mouse moved to (442, 354)
Screenshot: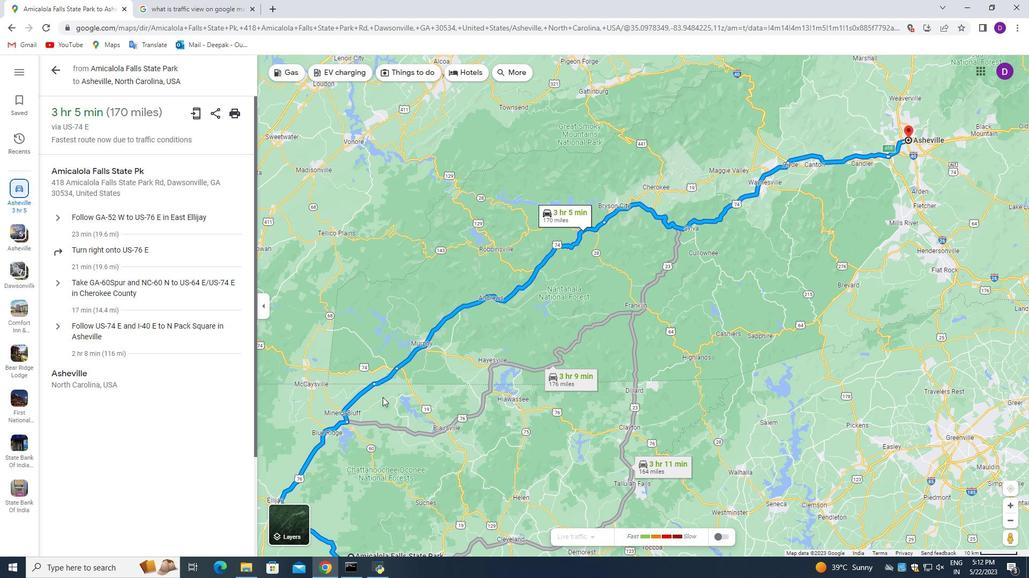 
Action: Mouse pressed left at (381, 398)
Screenshot: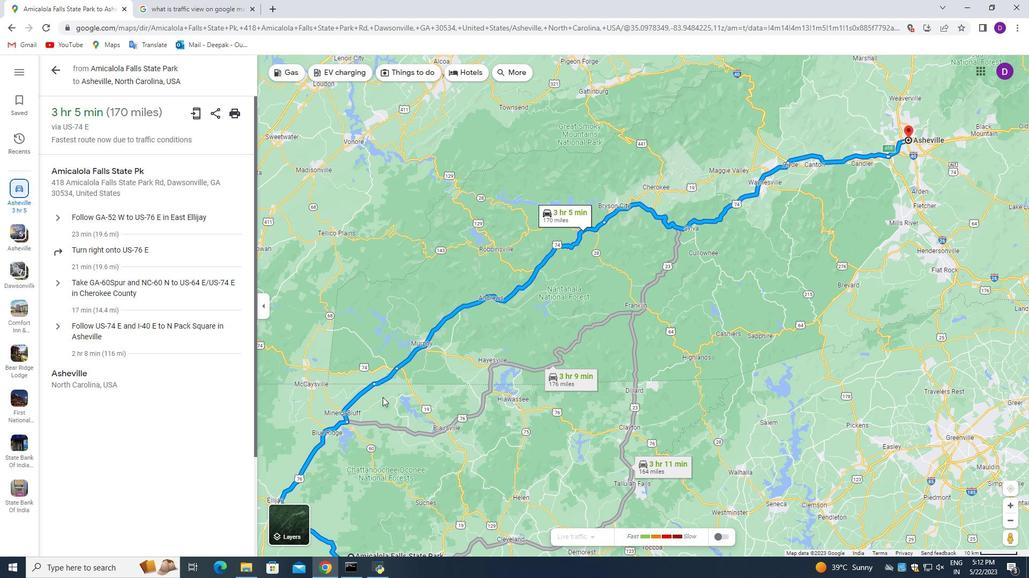 
Action: Mouse moved to (382, 463)
Screenshot: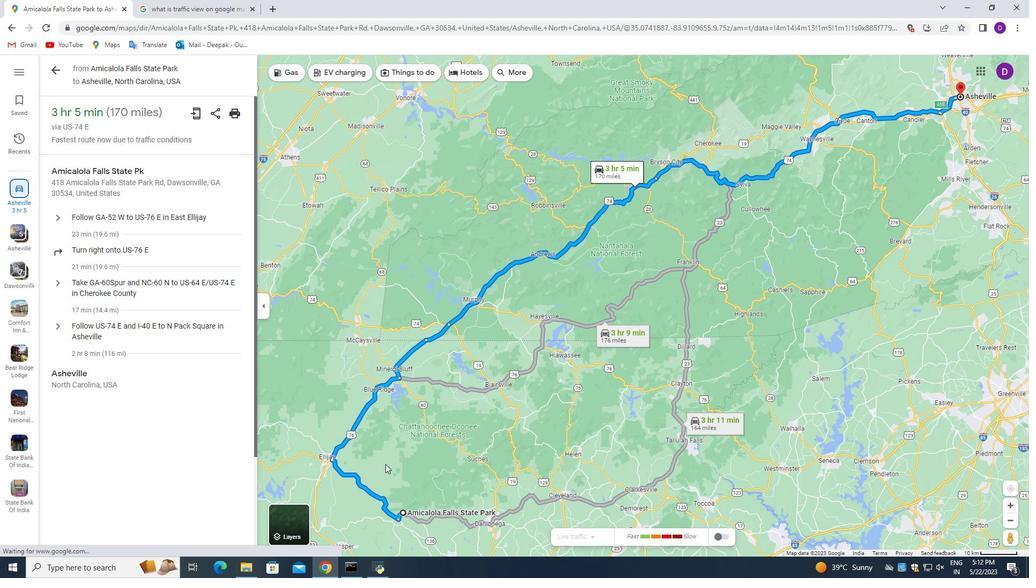 
Action: Mouse pressed left at (382, 463)
Screenshot: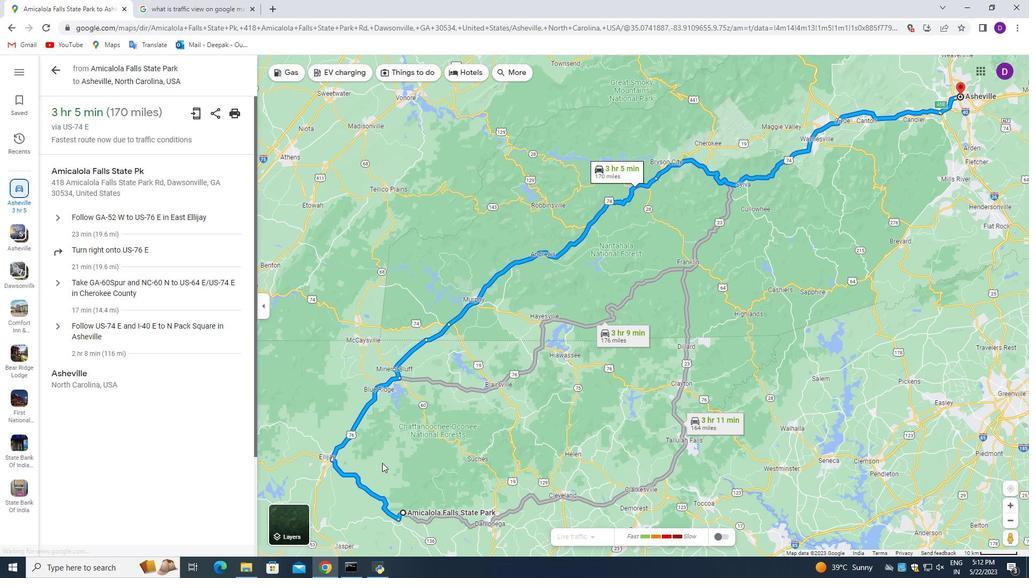 
Action: Mouse moved to (433, 315)
Screenshot: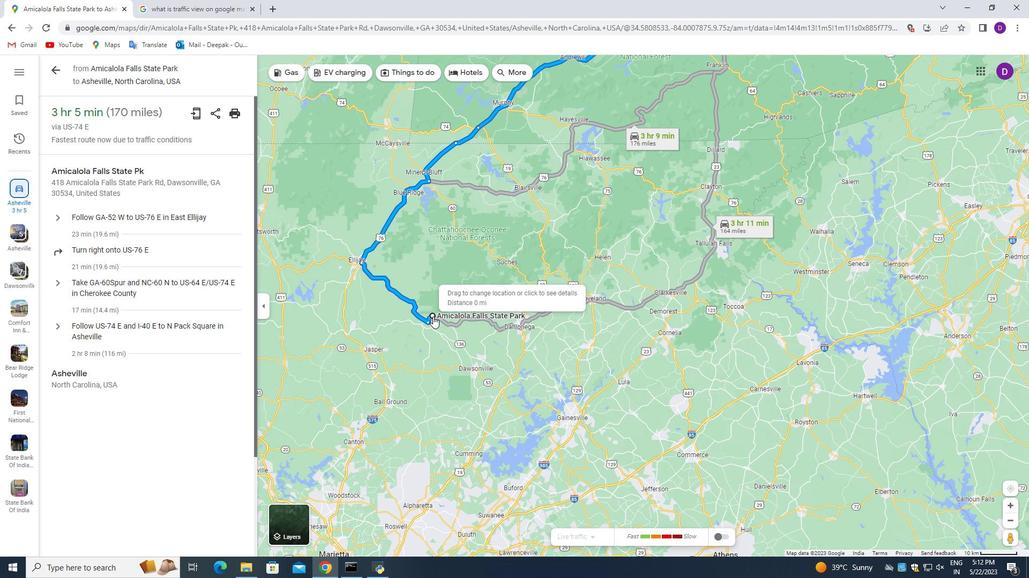 
Action: Mouse pressed left at (433, 315)
Screenshot: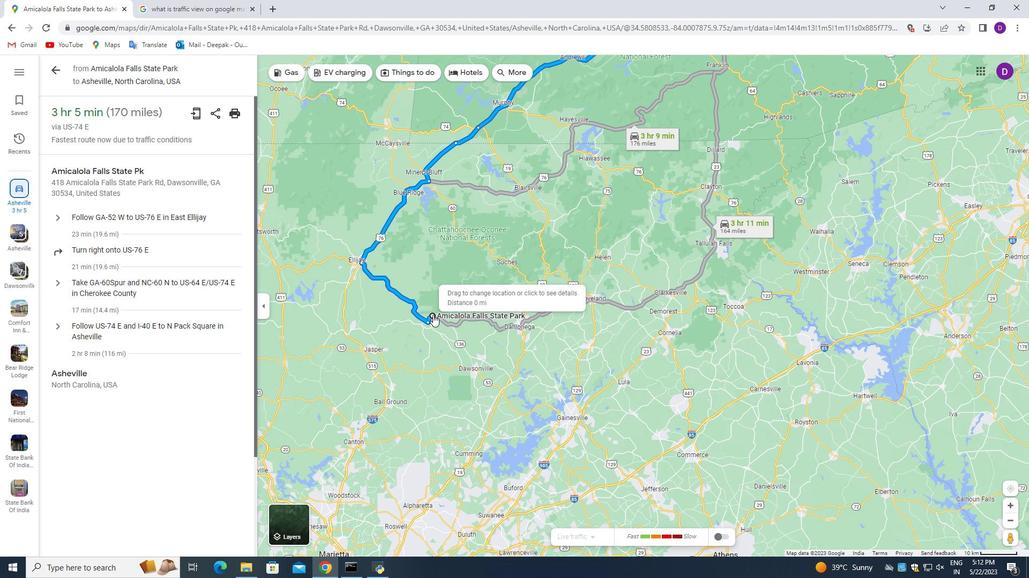 
Action: Mouse scrolled (433, 315) with delta (0, 0)
Screenshot: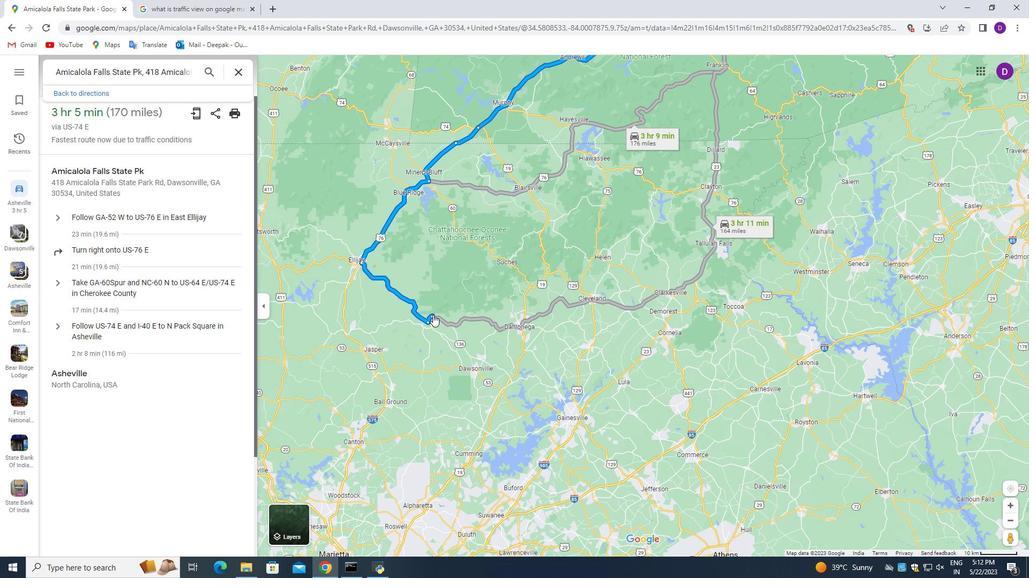 
Action: Mouse scrolled (433, 315) with delta (0, 0)
Screenshot: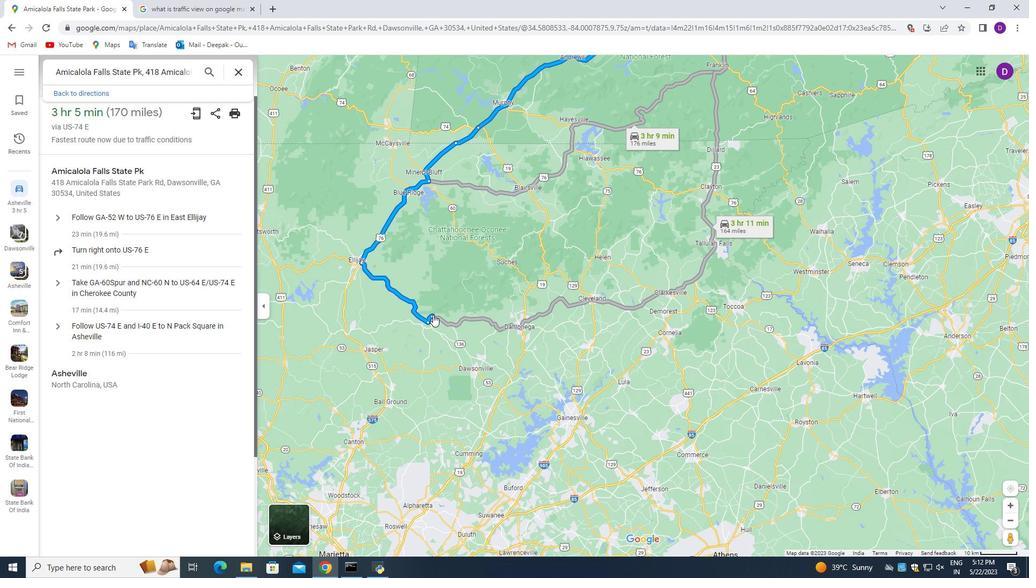 
Action: Mouse scrolled (433, 315) with delta (0, 0)
Screenshot: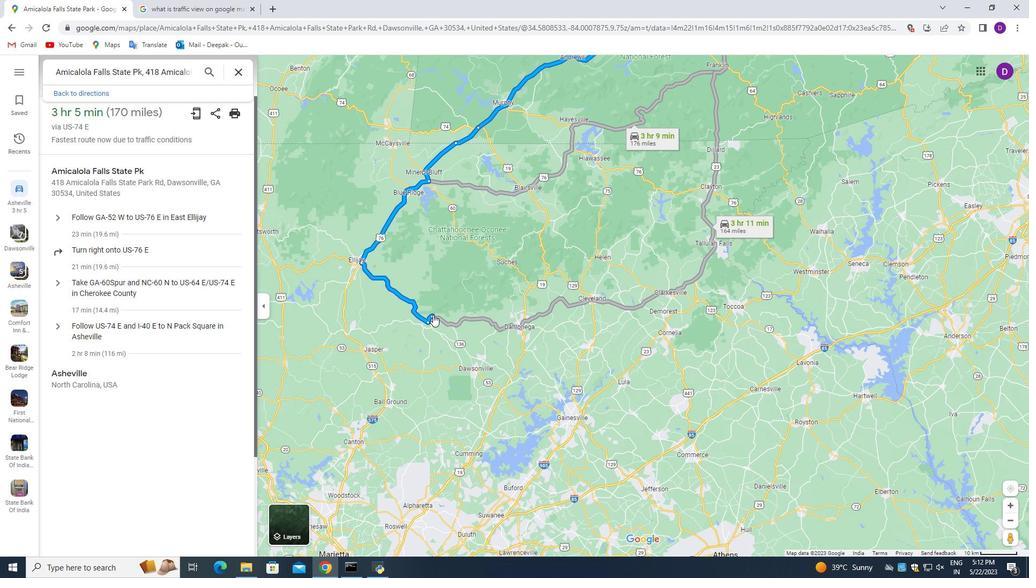 
Action: Mouse scrolled (433, 315) with delta (0, 0)
Screenshot: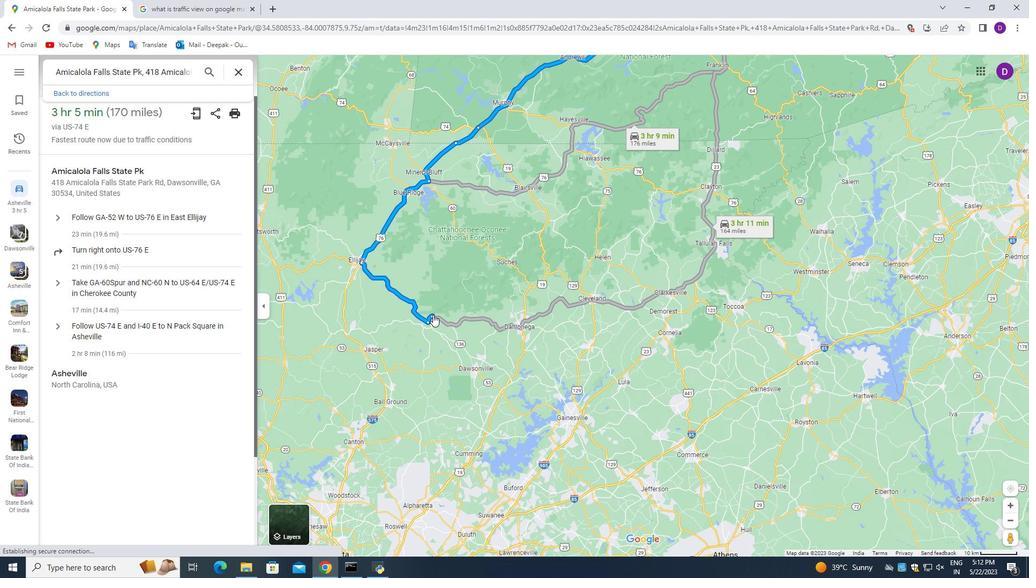 
Action: Mouse scrolled (433, 315) with delta (0, 0)
Screenshot: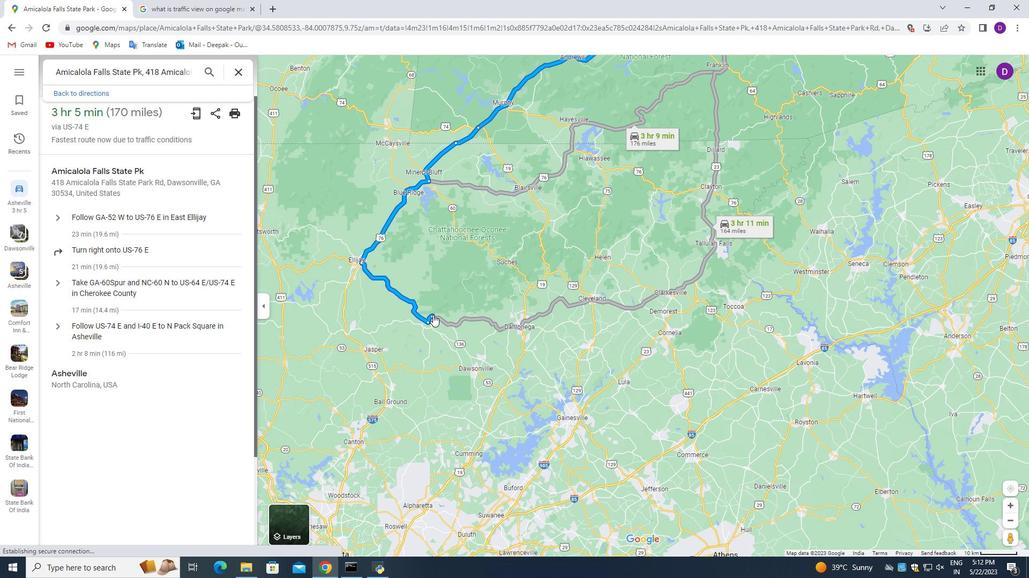 
Action: Mouse scrolled (433, 315) with delta (0, 0)
Screenshot: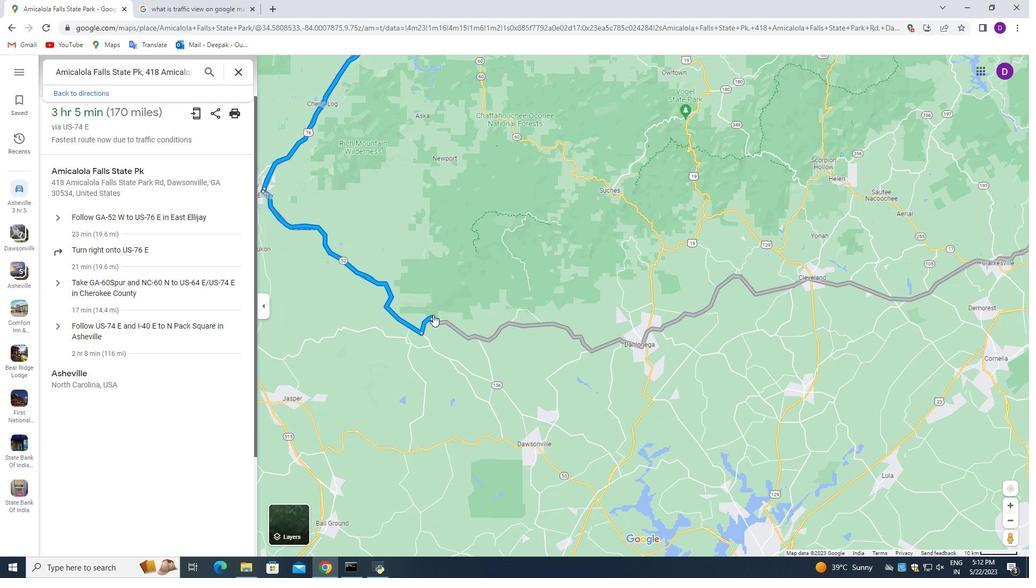 
Action: Mouse scrolled (433, 315) with delta (0, 0)
Screenshot: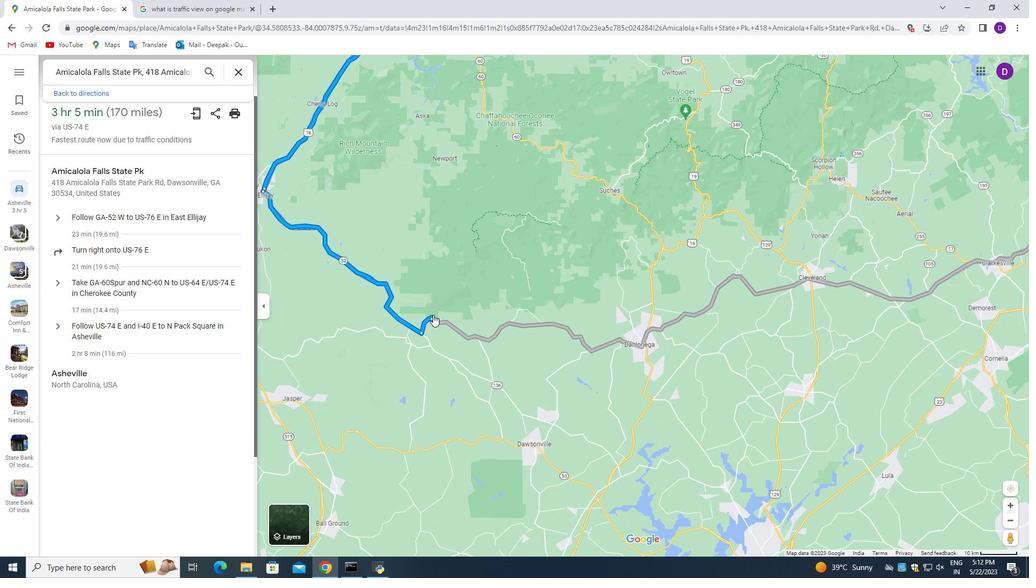 
Action: Mouse scrolled (433, 315) with delta (0, 0)
Screenshot: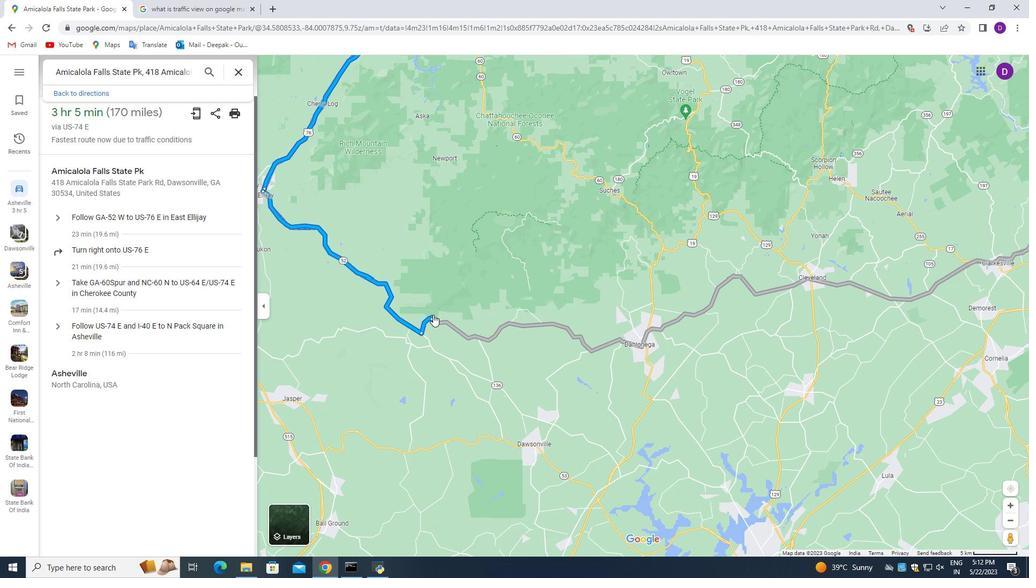 
Action: Mouse moved to (457, 326)
Screenshot: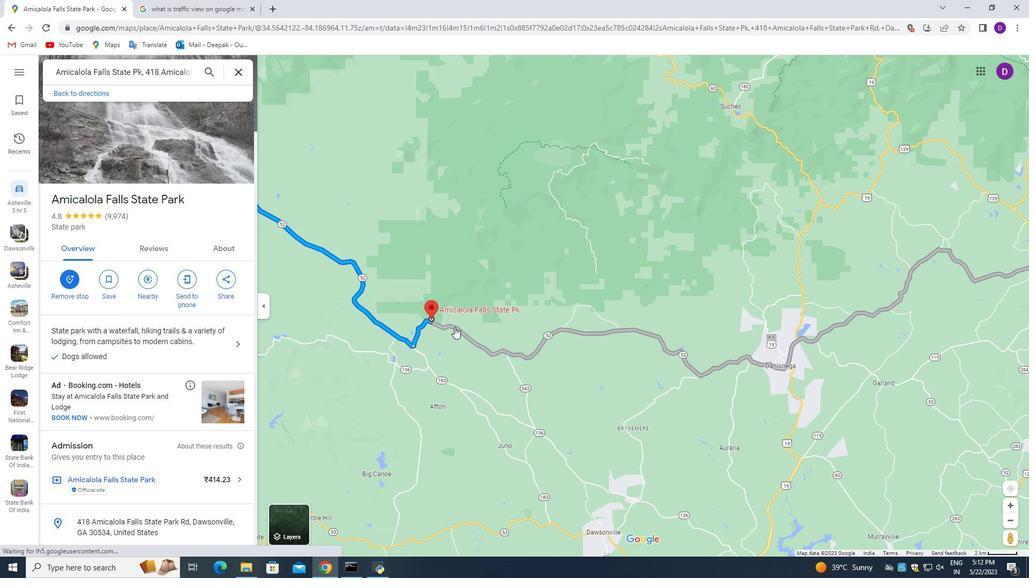 
Action: Mouse scrolled (457, 326) with delta (0, 0)
Screenshot: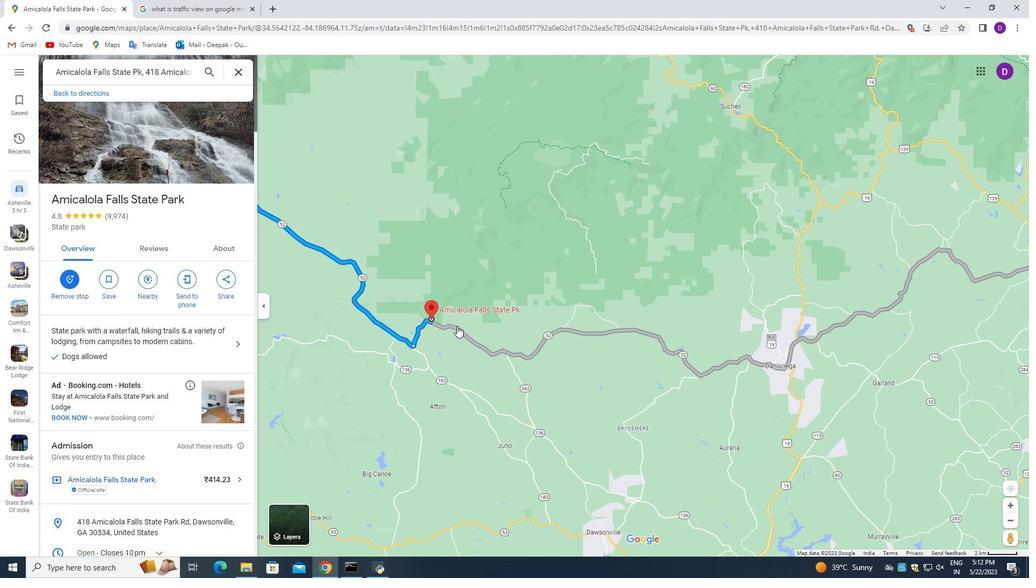 
Action: Mouse scrolled (457, 326) with delta (0, 0)
Screenshot: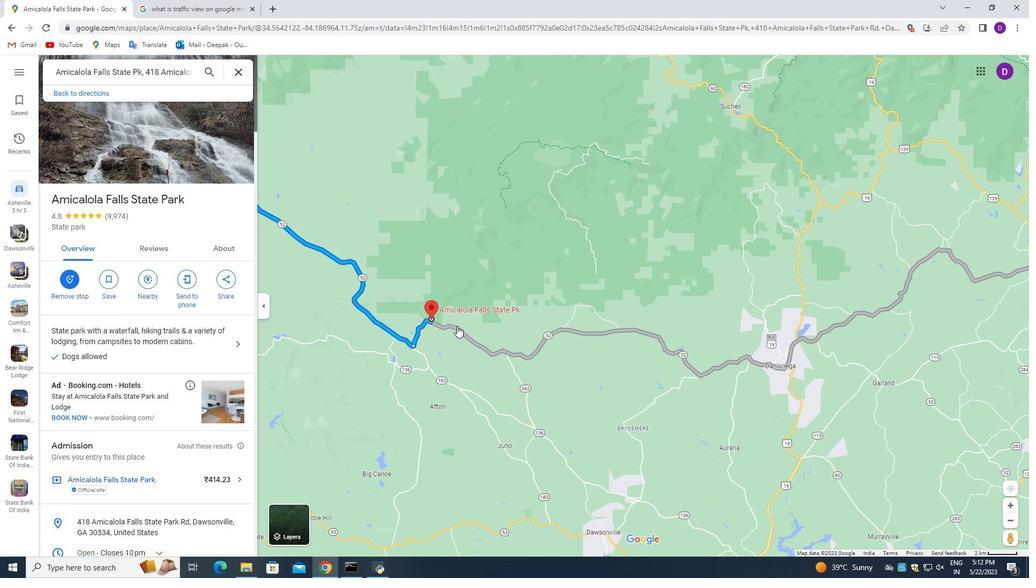 
Action: Mouse scrolled (457, 326) with delta (0, 0)
Screenshot: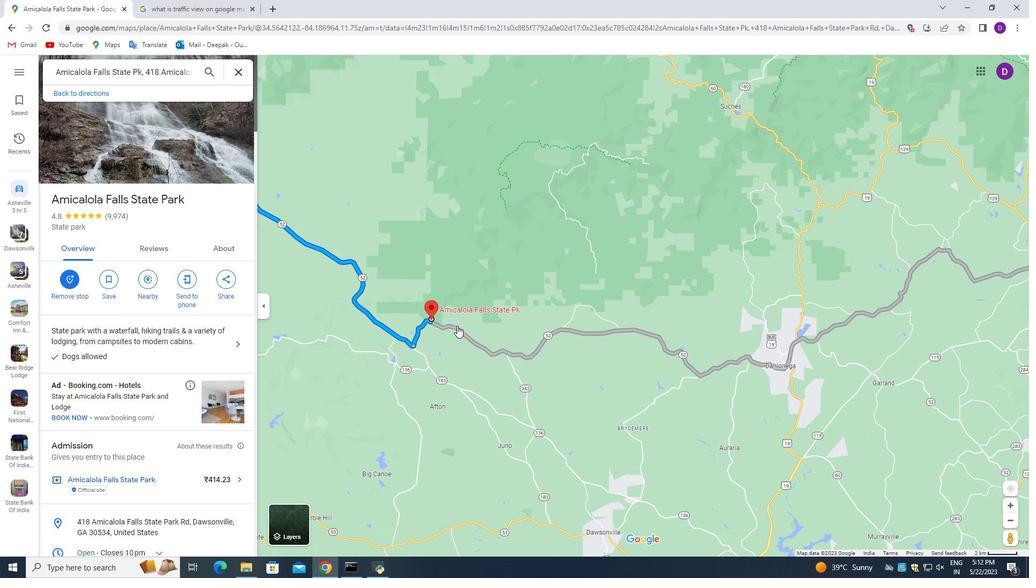 
Action: Mouse scrolled (457, 326) with delta (0, 0)
Screenshot: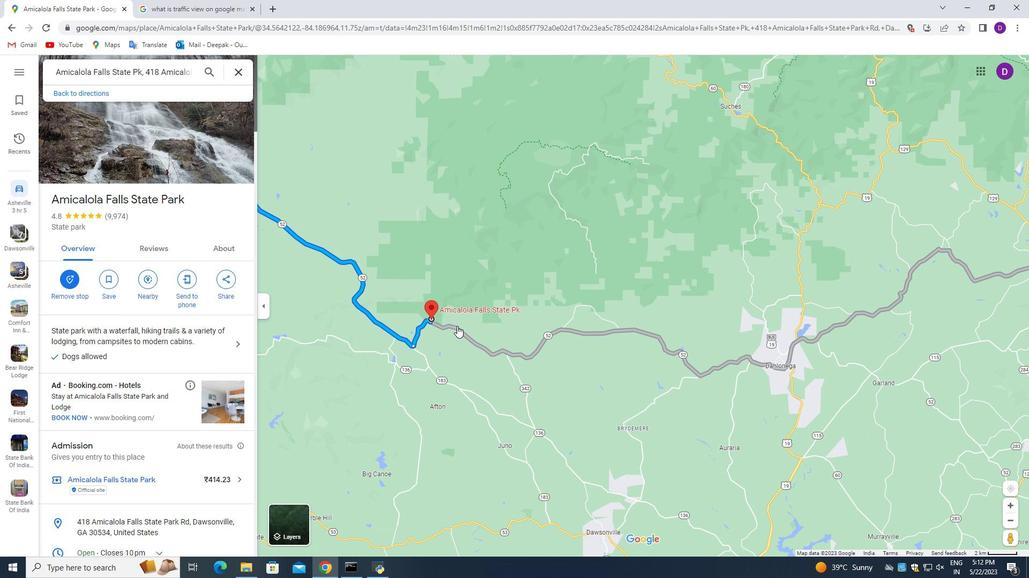 
Action: Mouse scrolled (457, 326) with delta (0, 0)
Screenshot: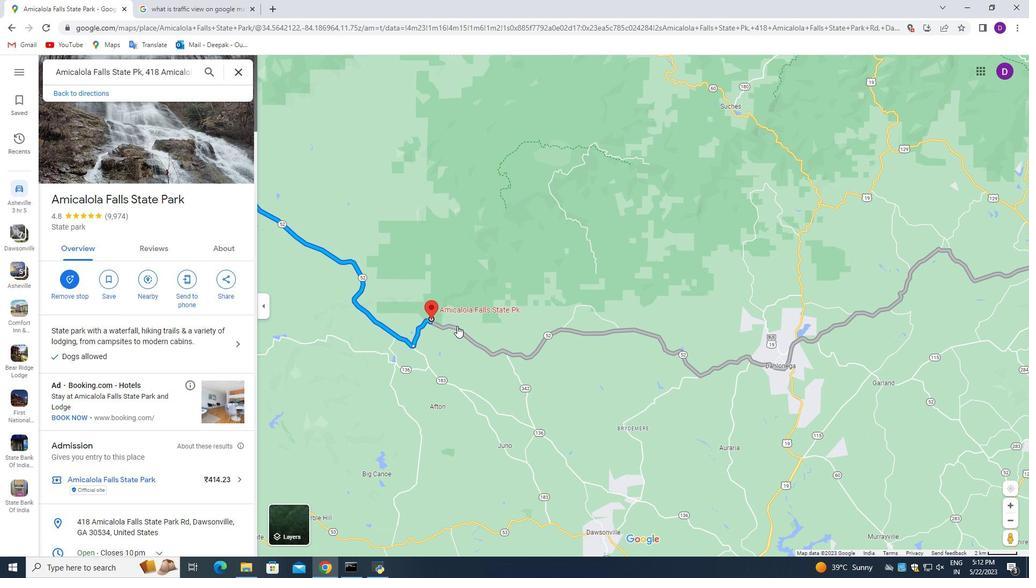 
Action: Mouse scrolled (457, 326) with delta (0, 0)
Screenshot: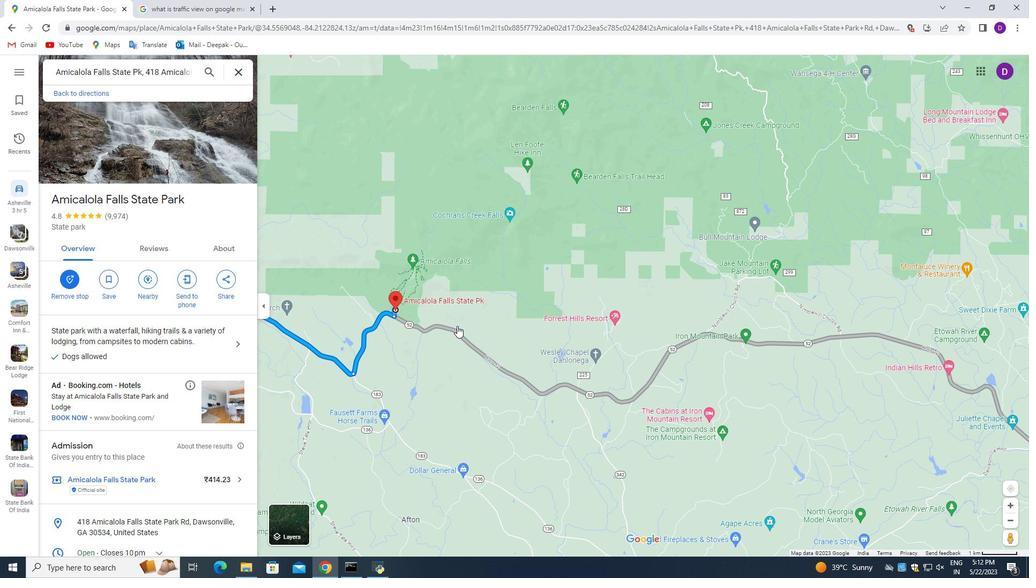 
Action: Mouse scrolled (457, 326) with delta (0, 0)
Screenshot: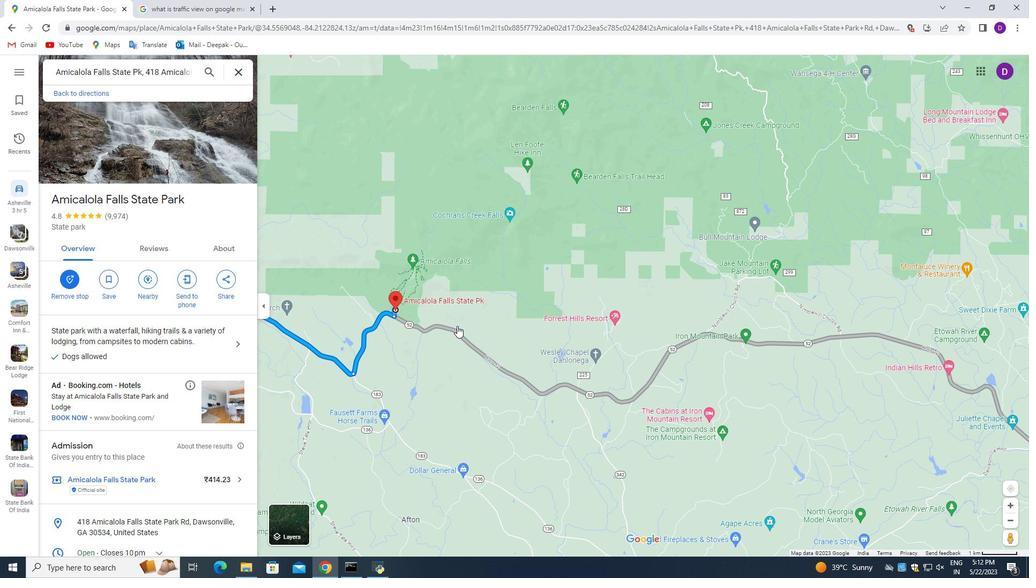 
Action: Mouse scrolled (457, 326) with delta (0, 0)
Screenshot: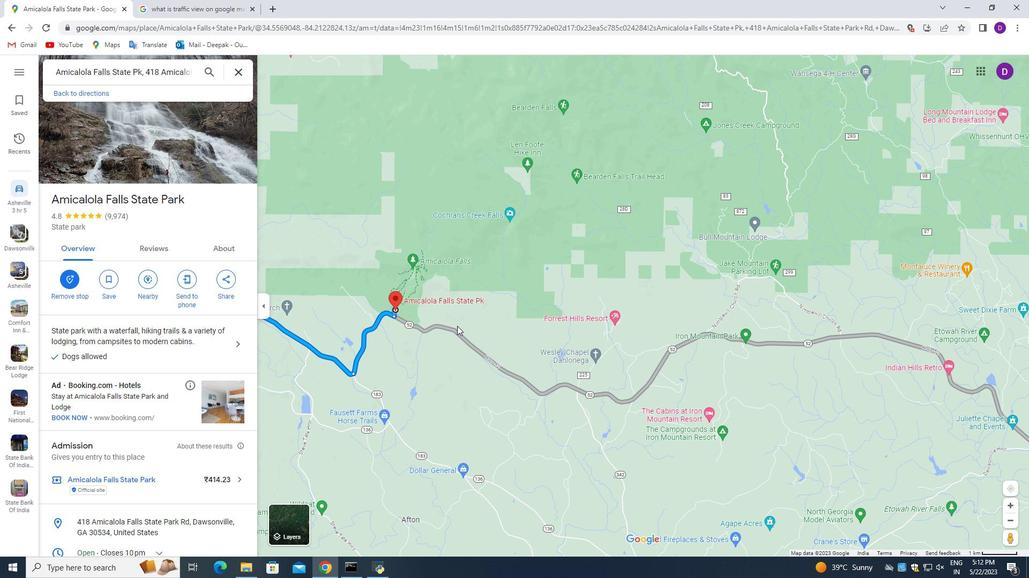 
Action: Mouse scrolled (457, 326) with delta (0, 0)
Screenshot: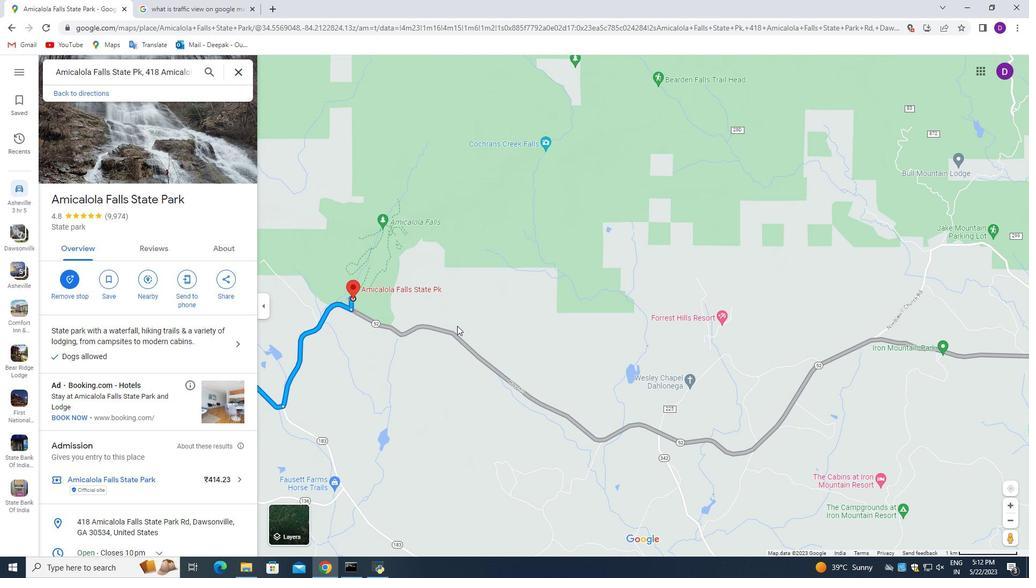 
Action: Mouse scrolled (457, 326) with delta (0, 0)
Screenshot: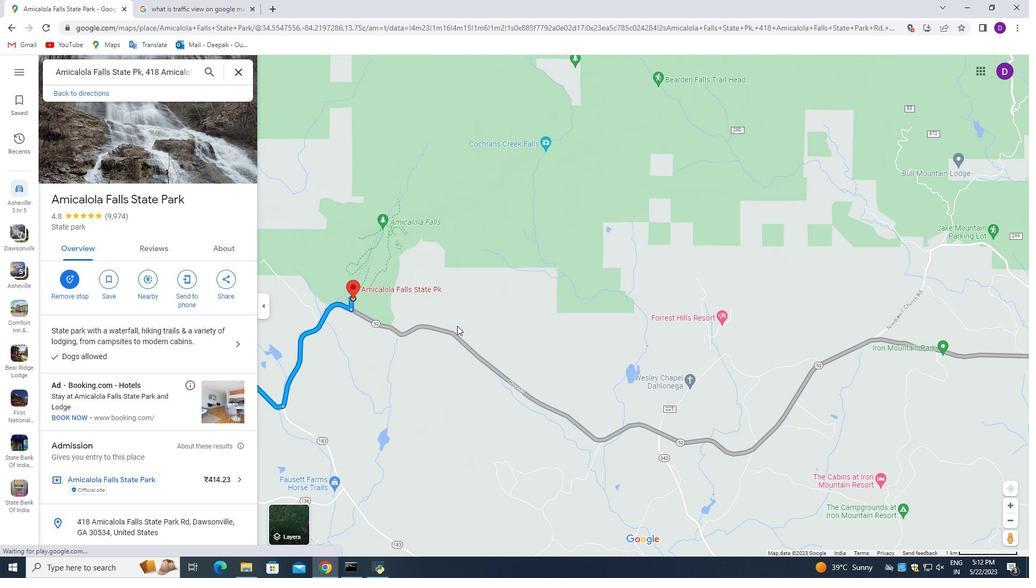 
Action: Mouse scrolled (457, 326) with delta (0, 0)
Screenshot: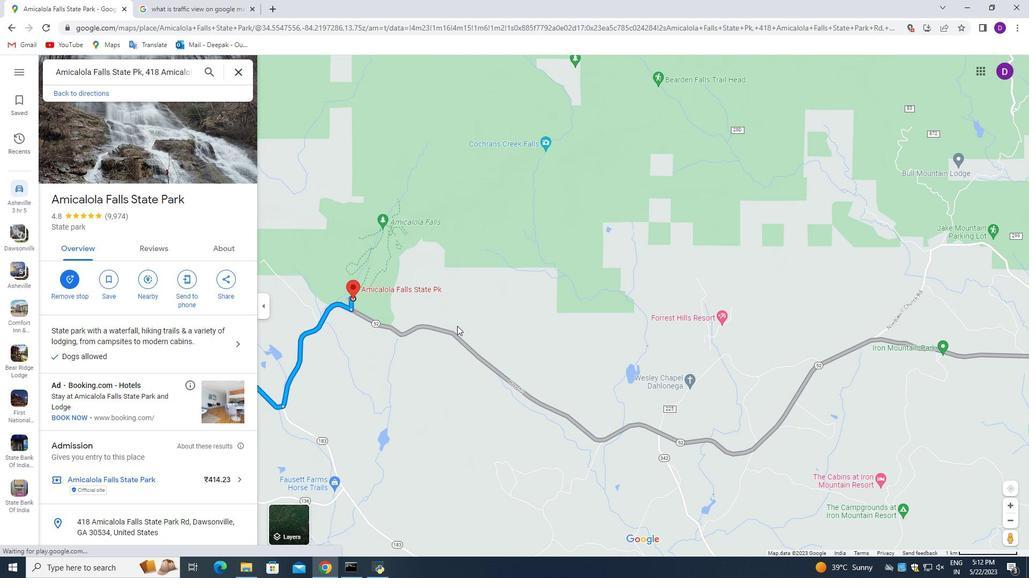 
Action: Mouse scrolled (457, 326) with delta (0, 0)
Screenshot: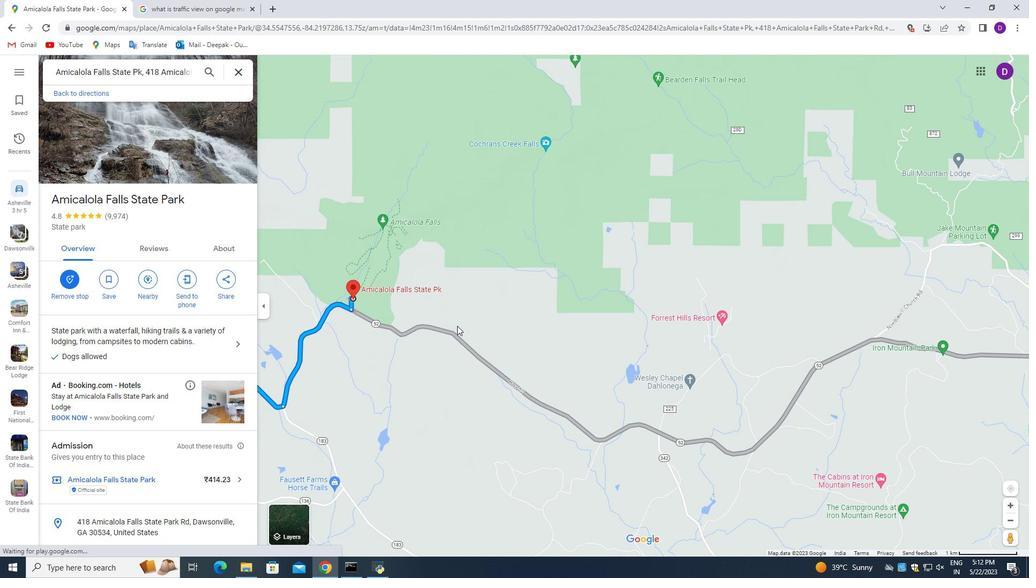 
Action: Mouse moved to (348, 296)
Screenshot: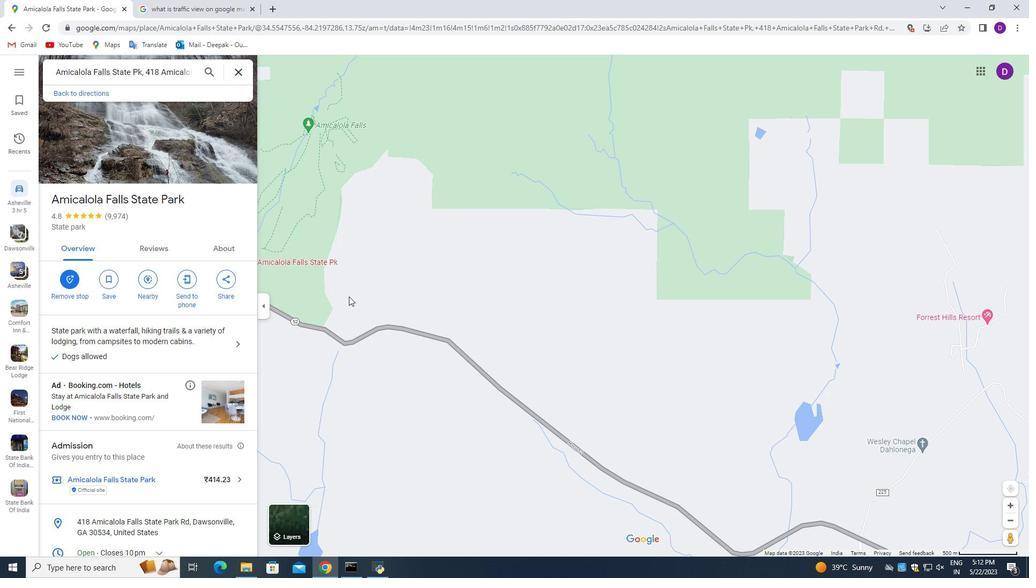 
Action: Mouse pressed left at (348, 296)
Screenshot: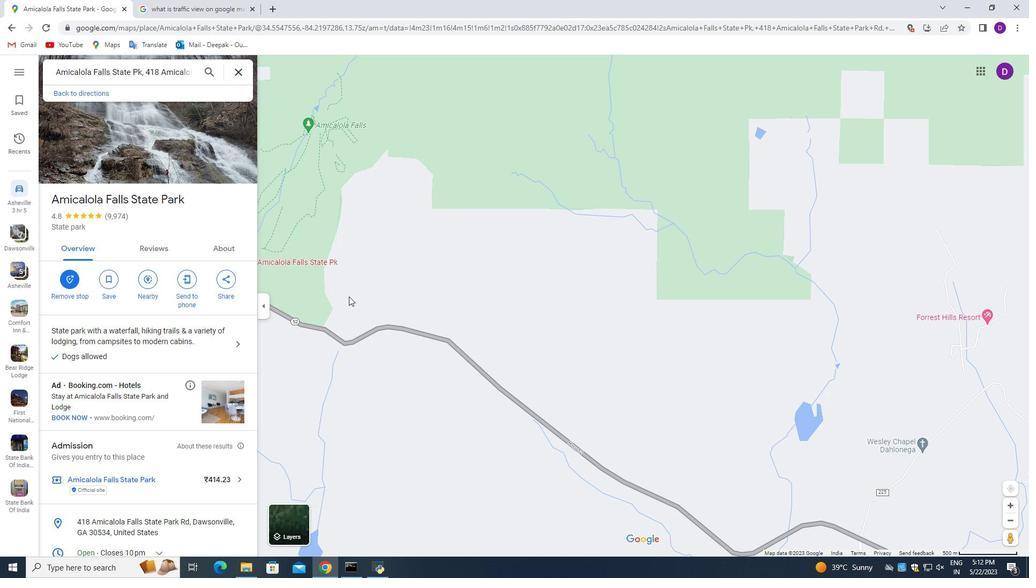 
Action: Mouse moved to (421, 265)
Screenshot: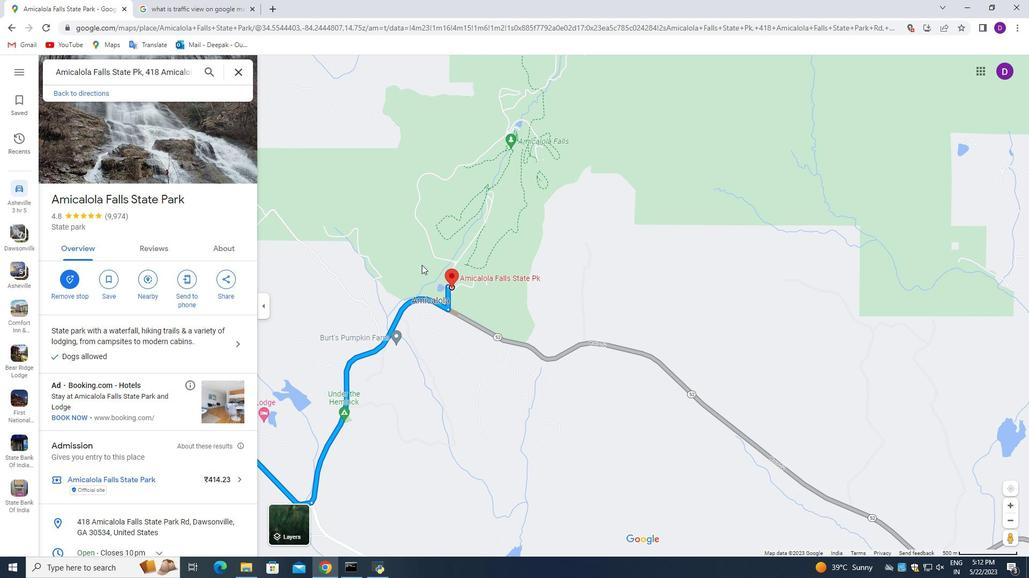 
Action: Mouse pressed left at (421, 265)
Screenshot: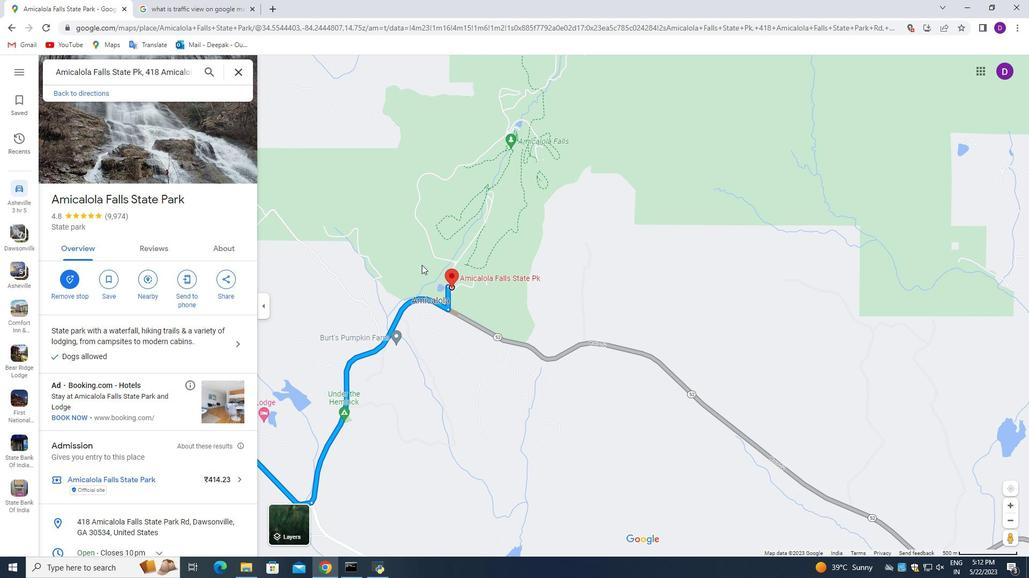 
Action: Mouse moved to (551, 312)
Screenshot: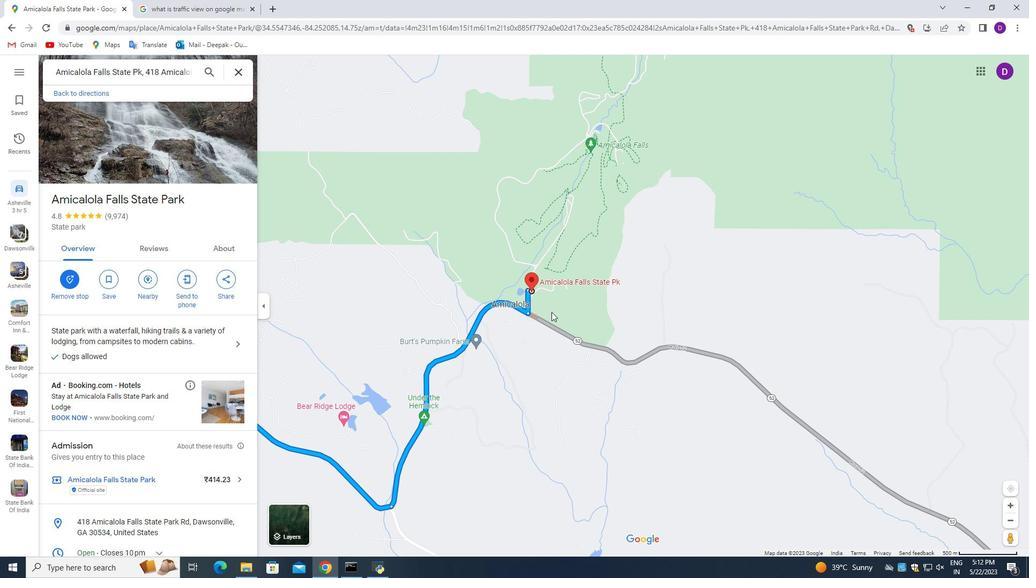 
Action: Mouse scrolled (551, 311) with delta (0, 0)
Screenshot: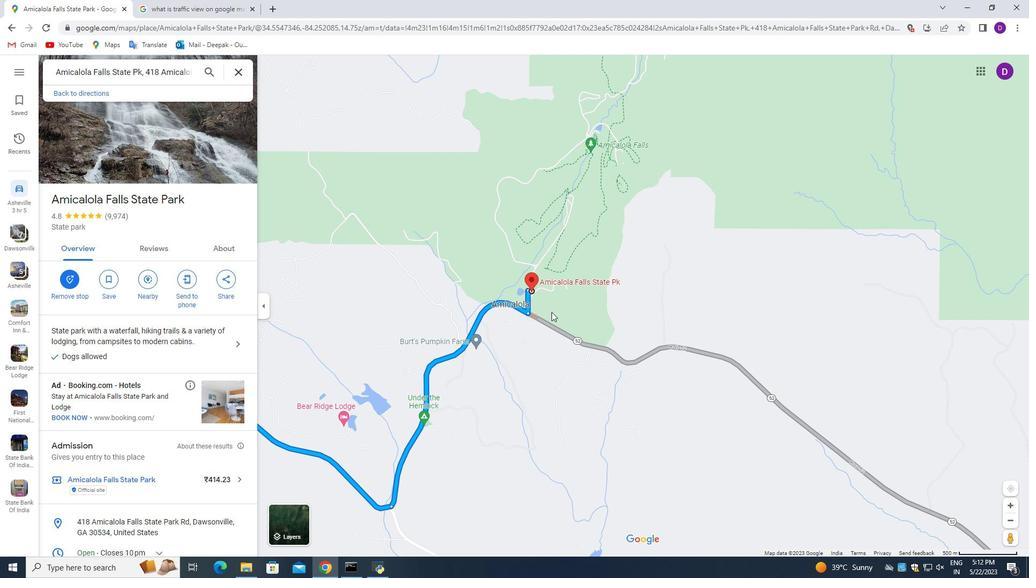 
Action: Mouse scrolled (551, 311) with delta (0, 0)
Screenshot: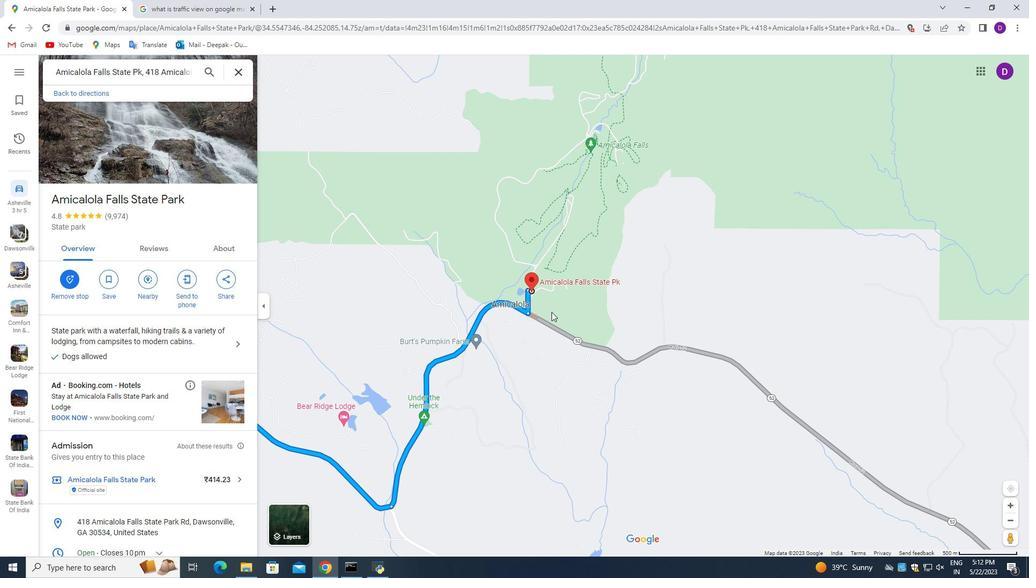 
Action: Mouse scrolled (551, 311) with delta (0, 0)
Screenshot: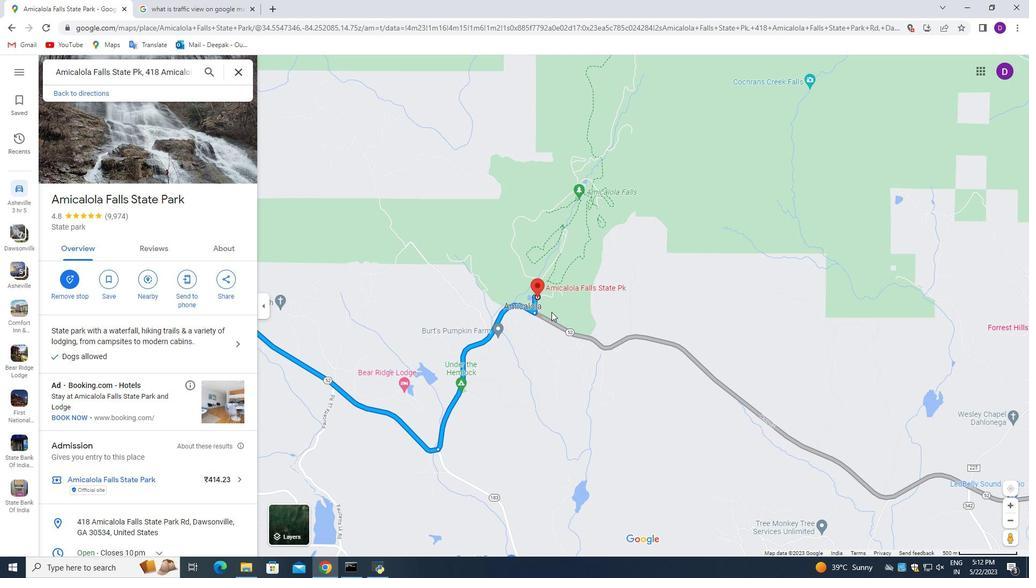 
Action: Mouse scrolled (551, 311) with delta (0, 0)
Screenshot: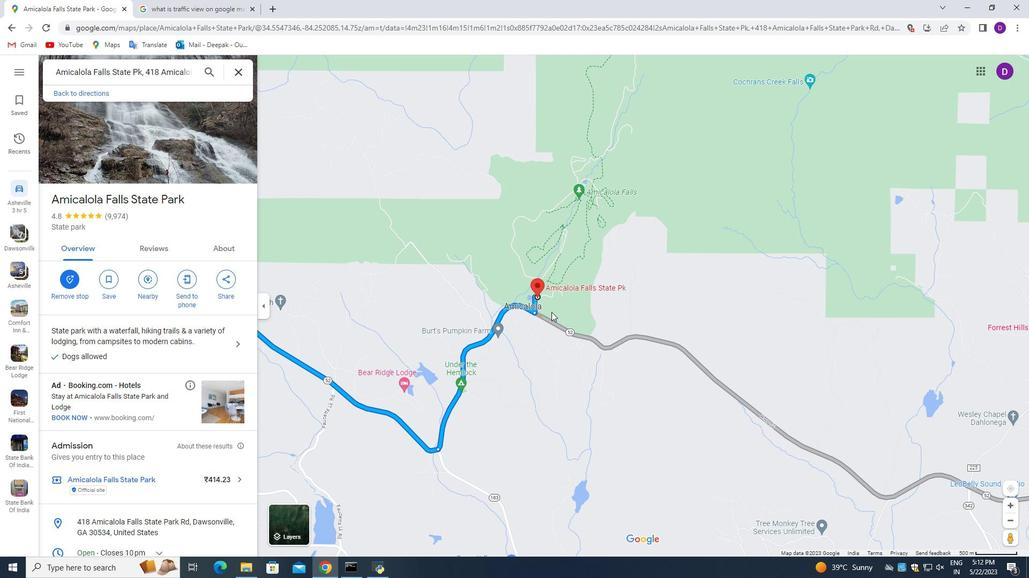 
Action: Mouse scrolled (551, 311) with delta (0, 0)
Screenshot: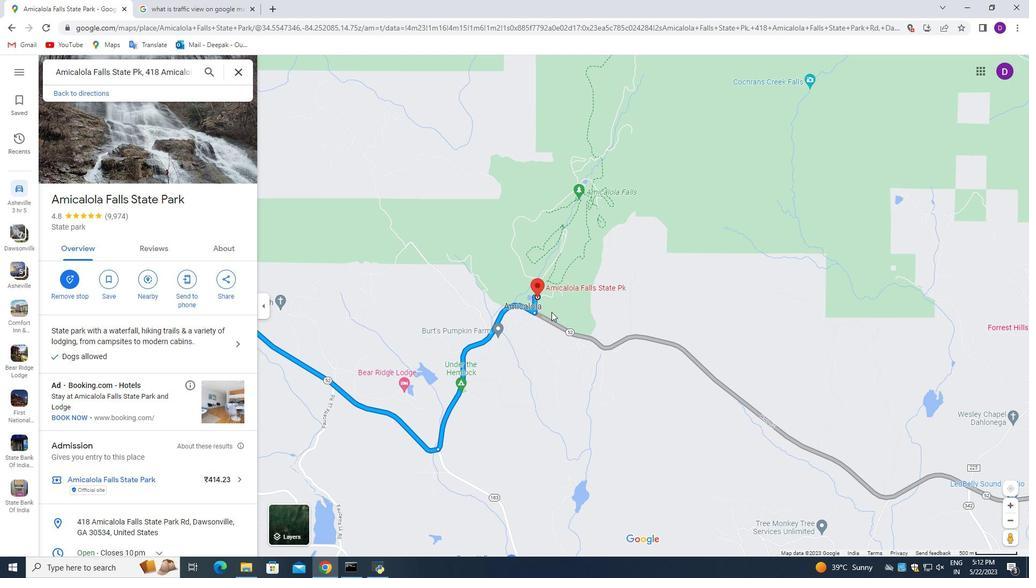 
Action: Mouse moved to (437, 294)
Screenshot: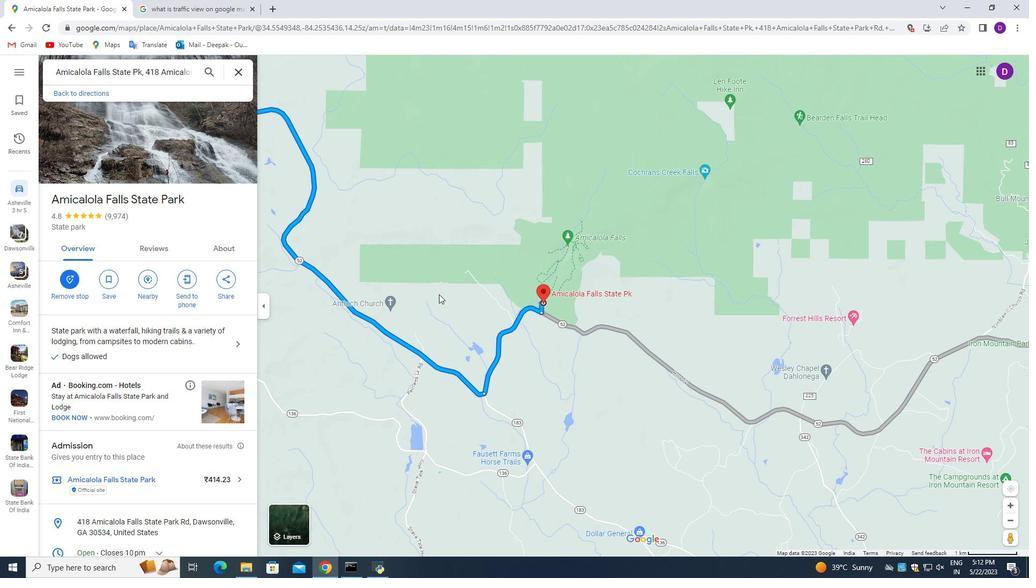 
Action: Mouse pressed left at (437, 294)
Screenshot: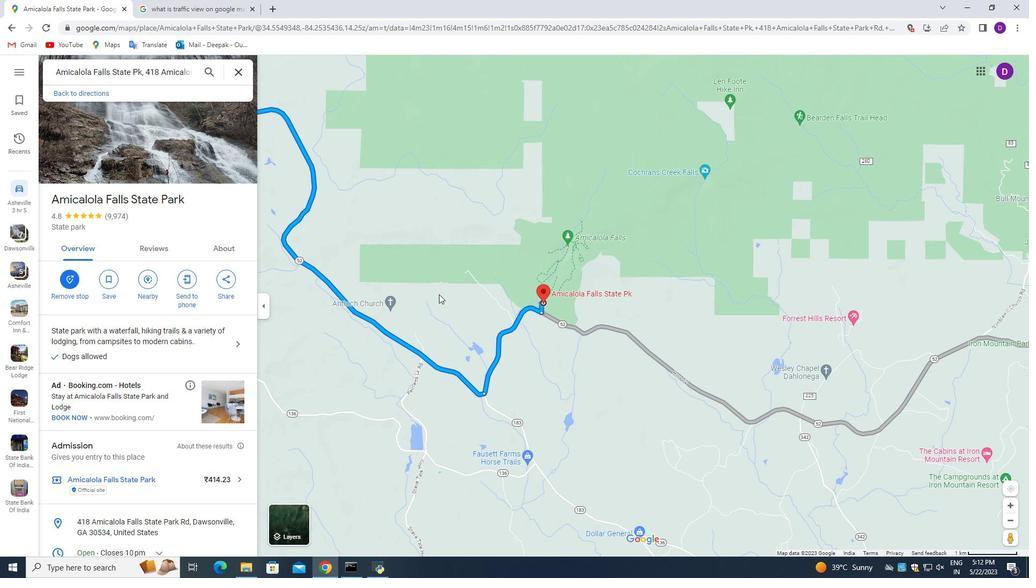 
Action: Mouse moved to (351, 213)
Screenshot: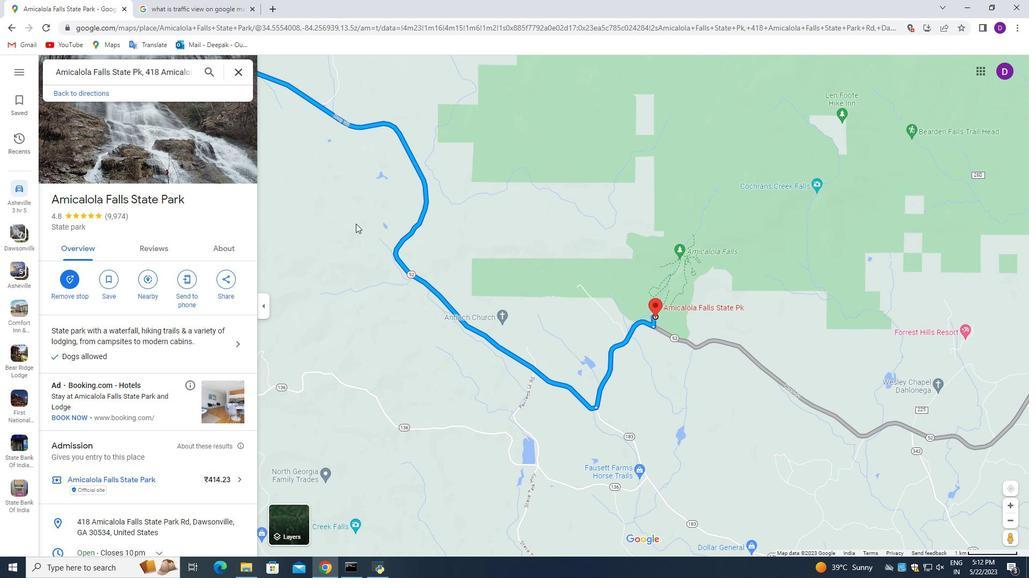 
Action: Mouse pressed left at (351, 213)
Screenshot: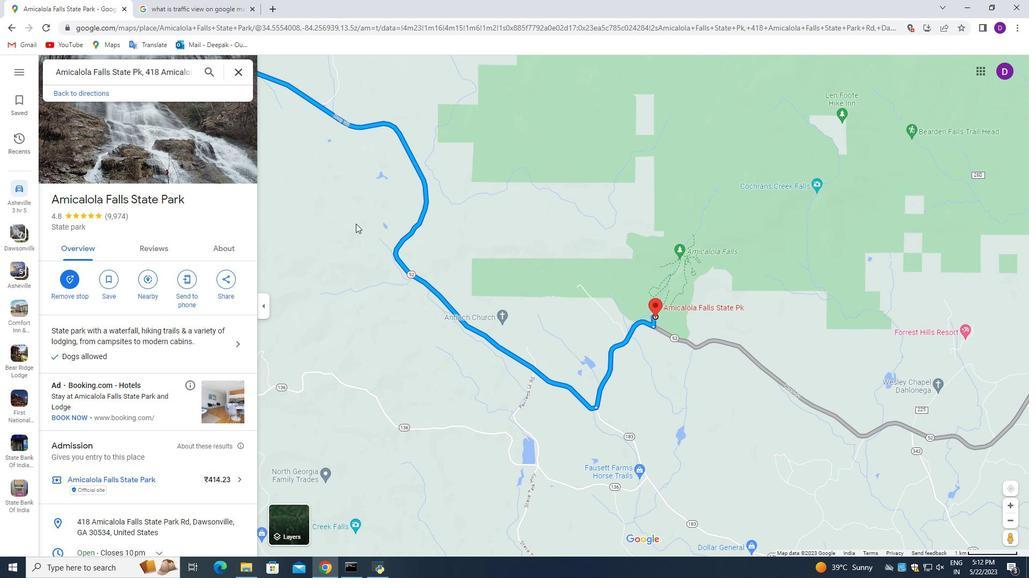 
Action: Mouse moved to (428, 273)
Screenshot: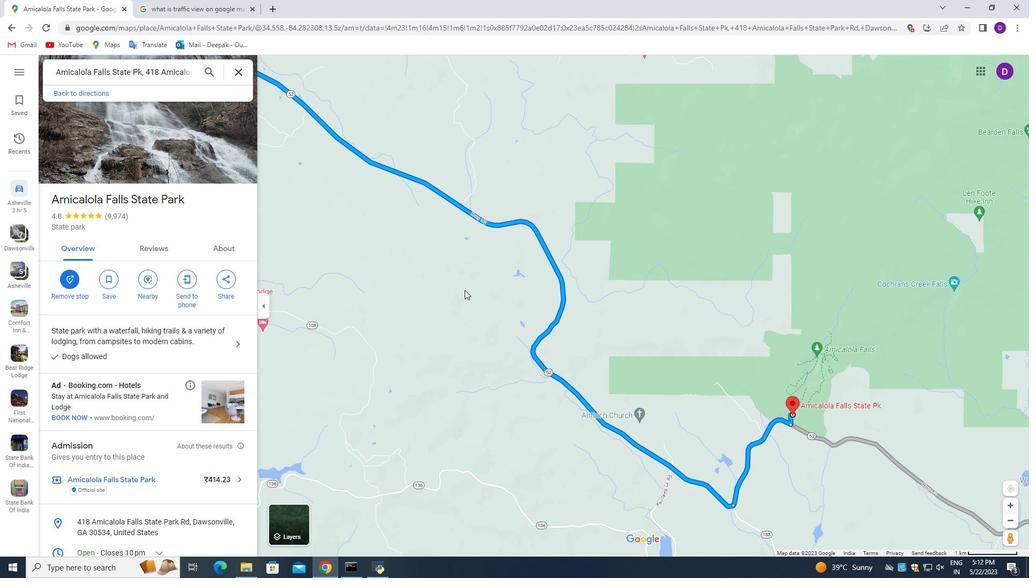 
Action: Mouse scrolled (428, 272) with delta (0, 0)
Screenshot: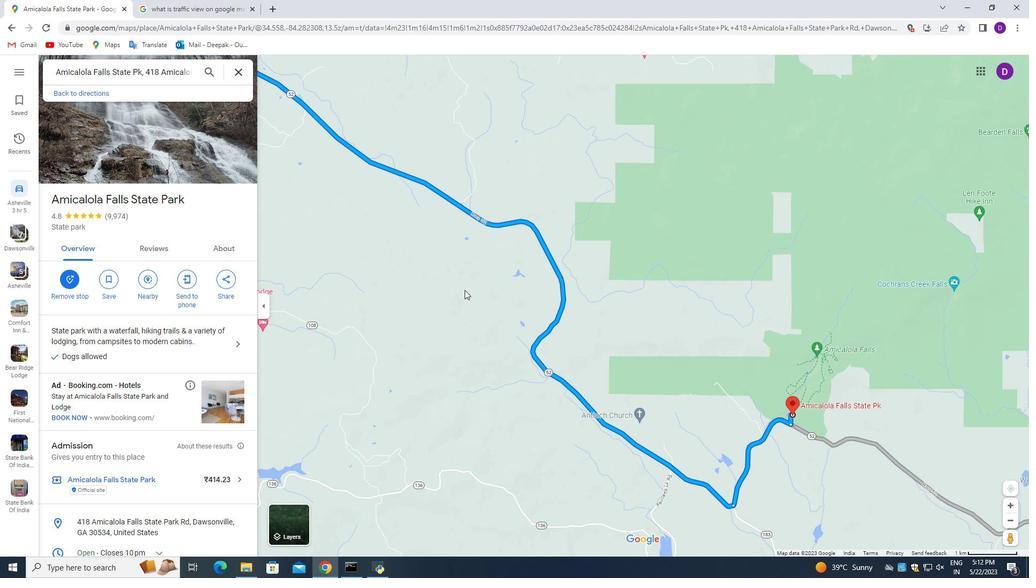 
Action: Mouse scrolled (428, 272) with delta (0, 0)
Screenshot: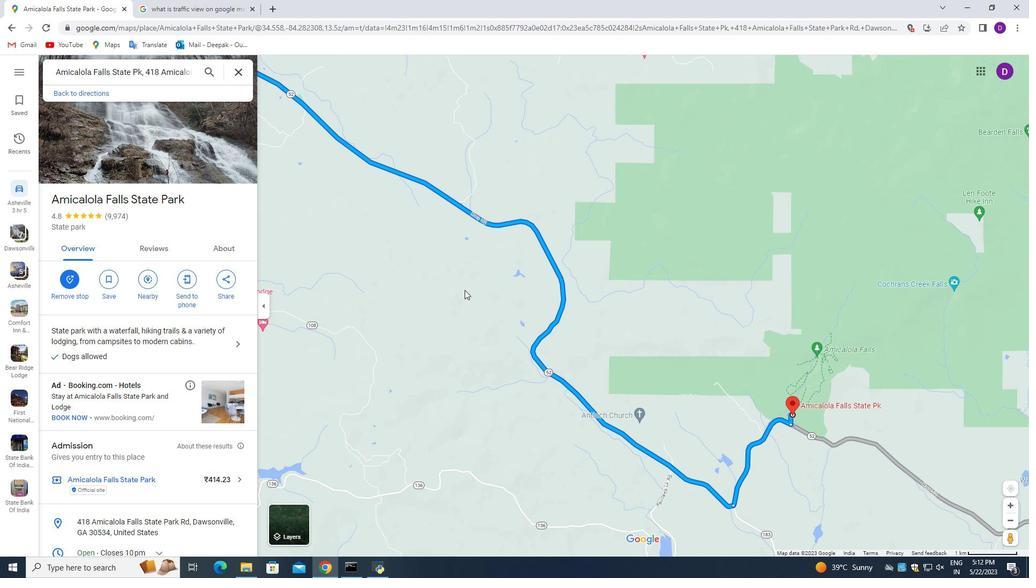 
Action: Mouse scrolled (428, 272) with delta (0, 0)
Screenshot: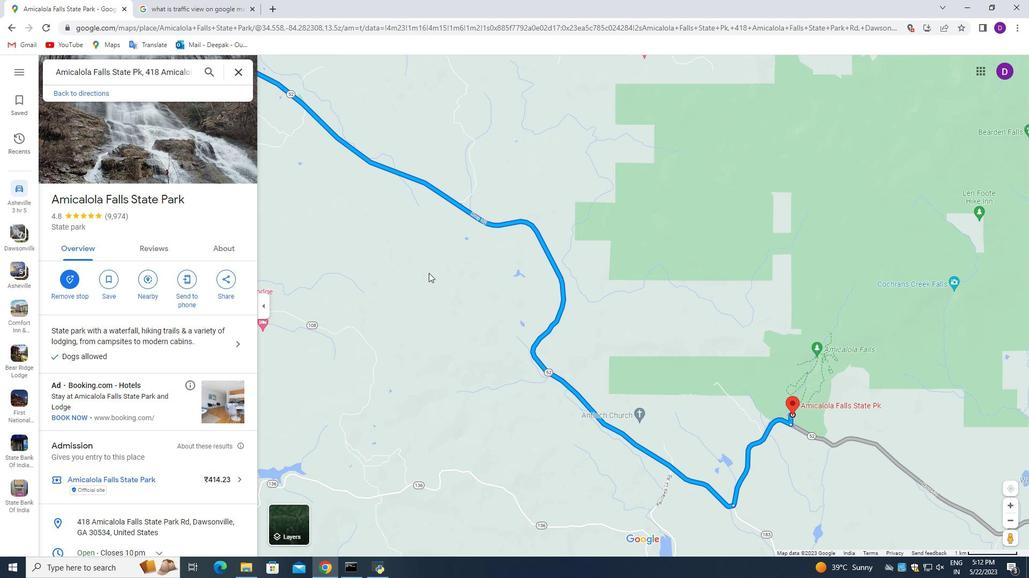 
Action: Mouse scrolled (428, 272) with delta (0, 0)
Screenshot: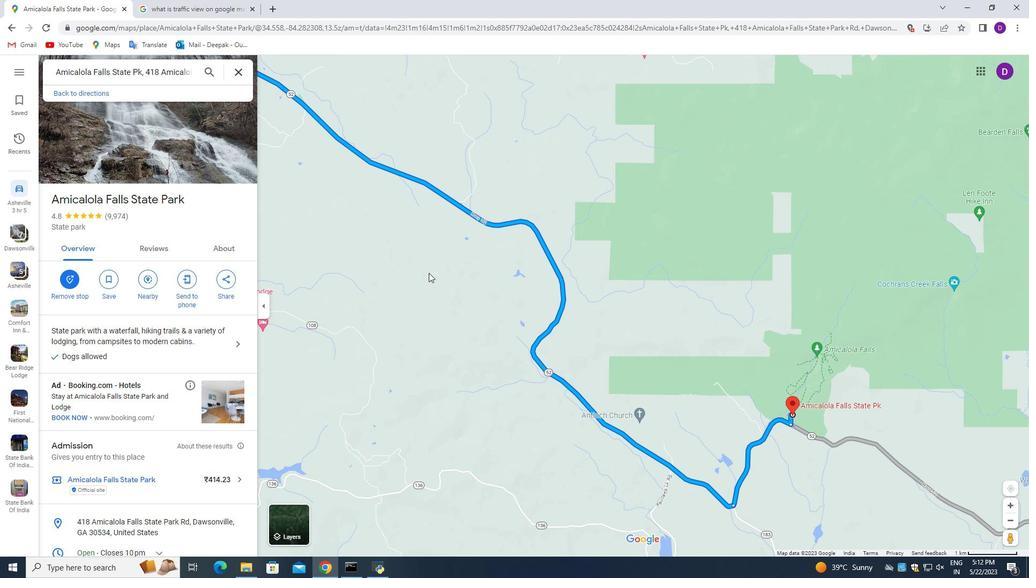 
Action: Mouse moved to (369, 242)
Screenshot: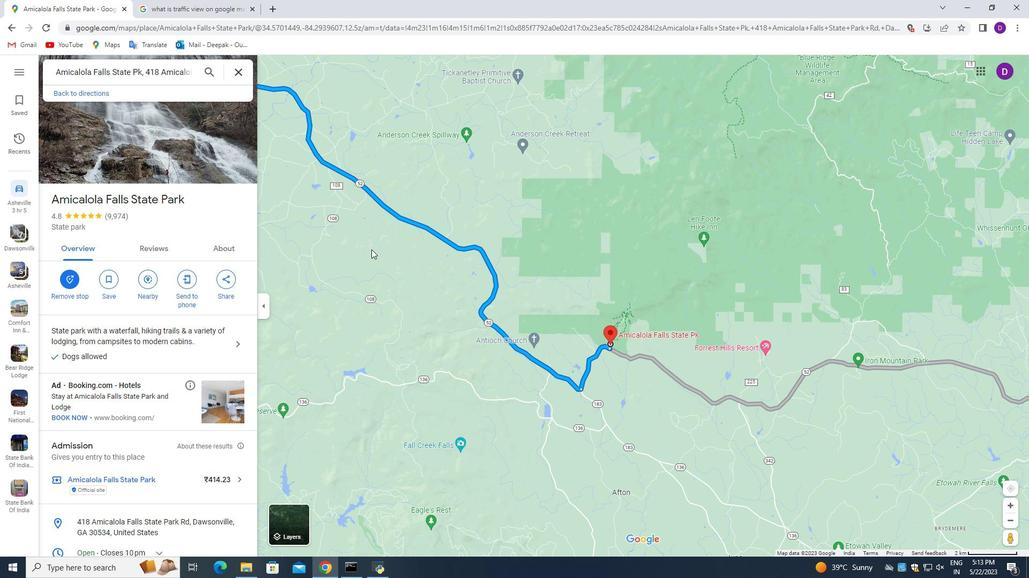 
Action: Mouse pressed left at (369, 242)
Screenshot: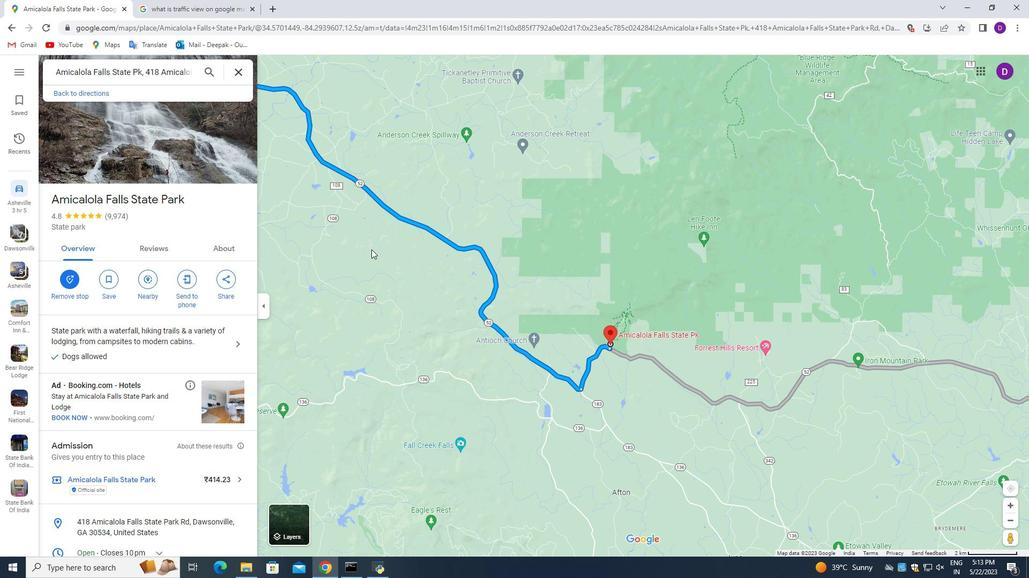 
Action: Mouse moved to (347, 221)
Screenshot: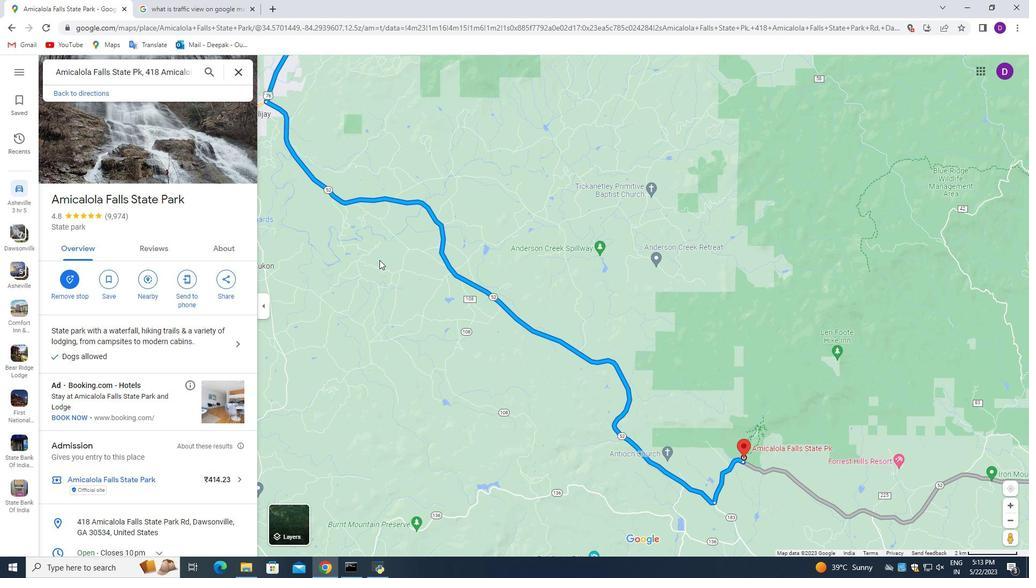 
Action: Mouse pressed left at (347, 221)
Screenshot: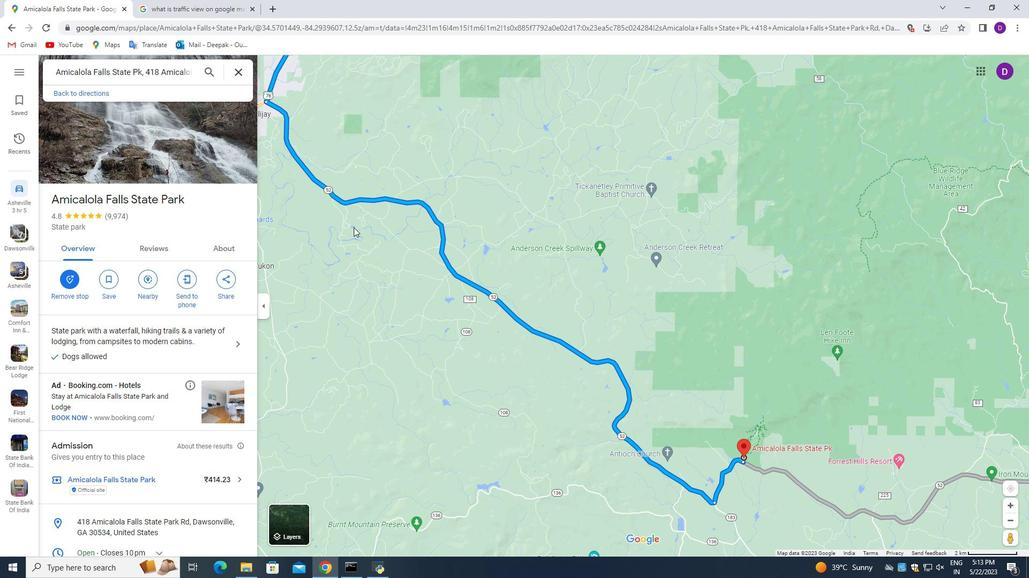 
Action: Mouse moved to (527, 196)
Screenshot: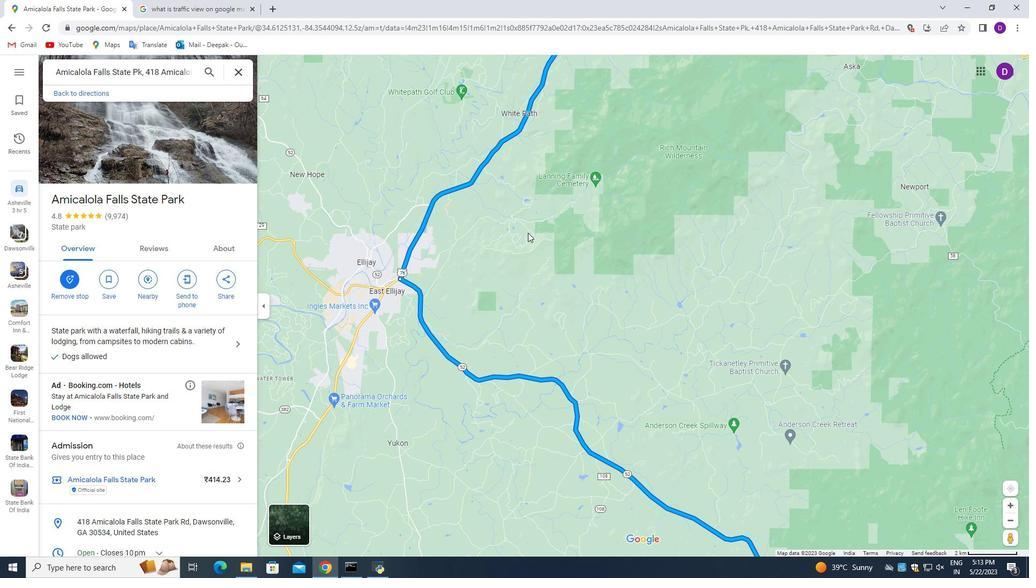 
Action: Mouse pressed left at (527, 196)
Screenshot: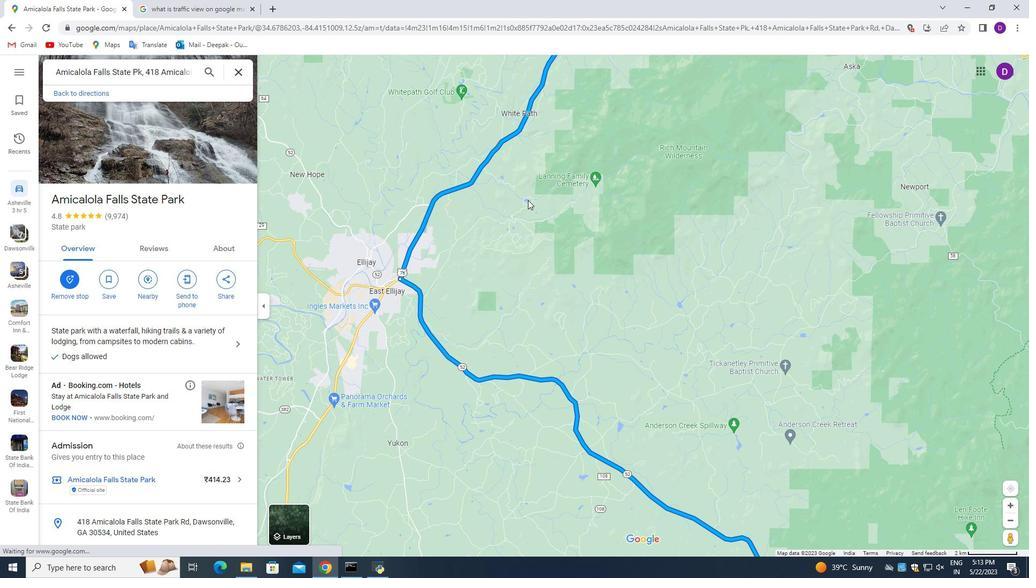 
Action: Mouse moved to (575, 233)
Screenshot: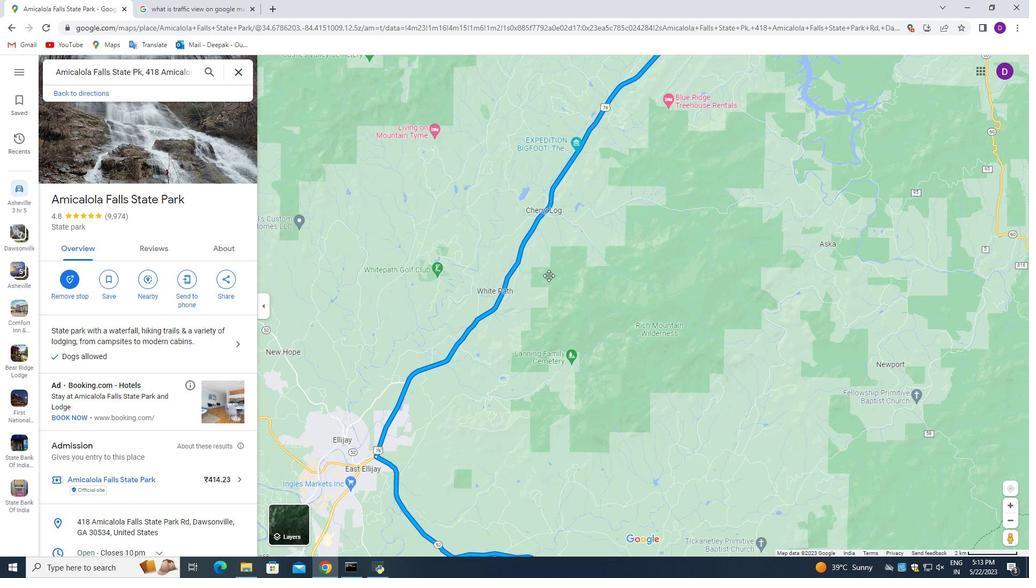 
Action: Mouse scrolled (575, 232) with delta (0, 0)
Screenshot: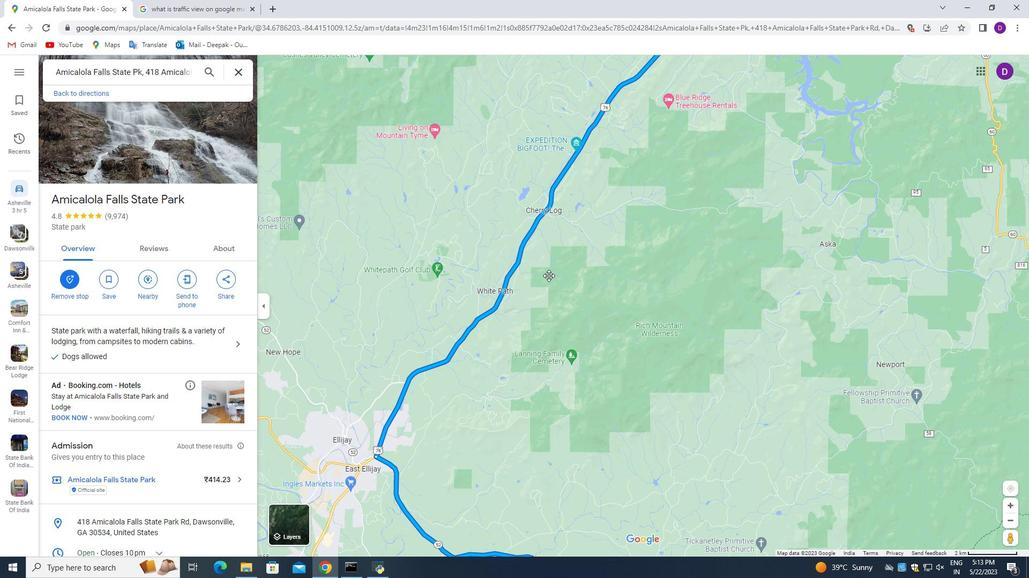 
Action: Mouse moved to (573, 236)
Screenshot: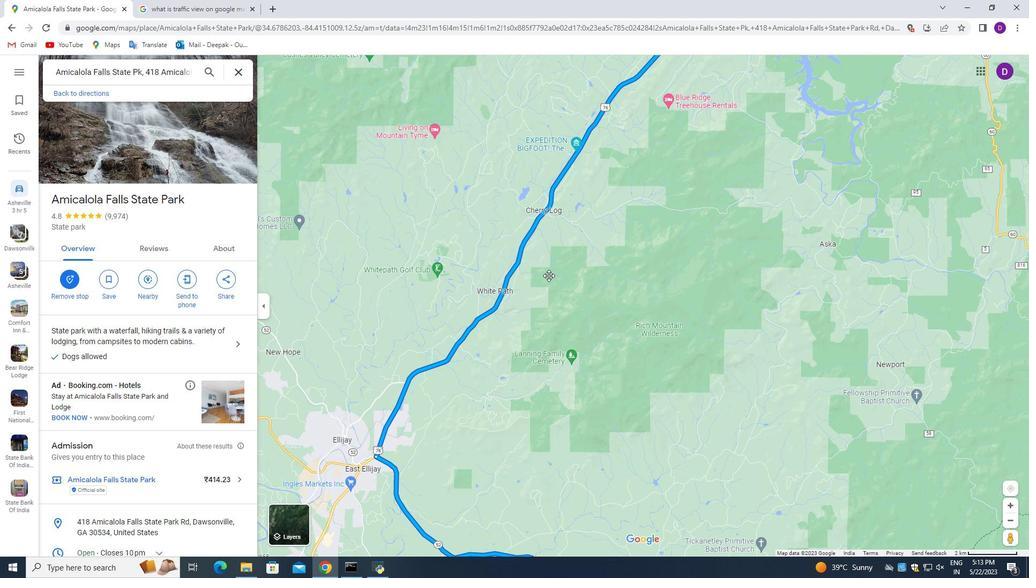 
Action: Mouse scrolled (574, 234) with delta (0, 0)
Screenshot: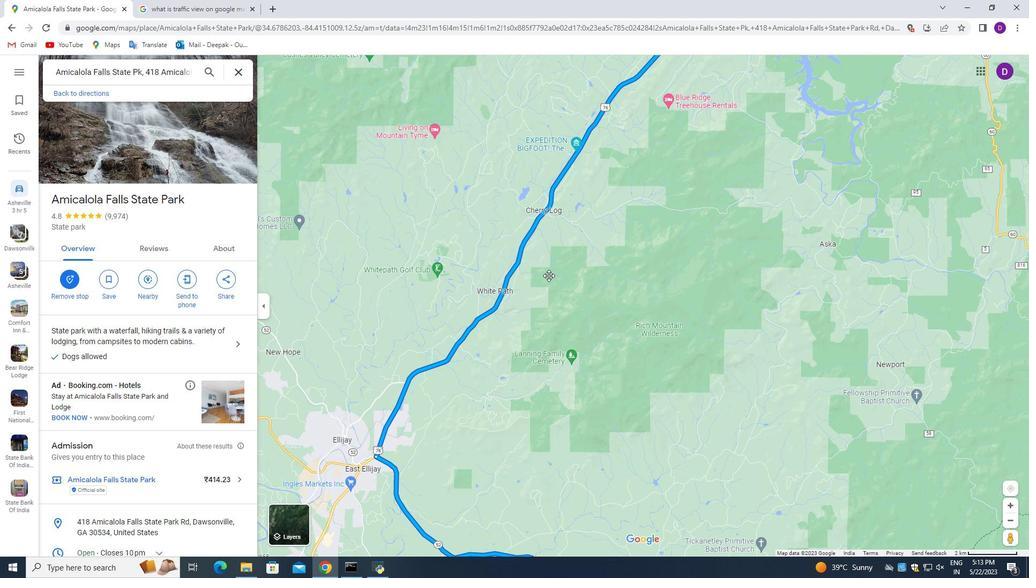 
Action: Mouse moved to (570, 239)
Screenshot: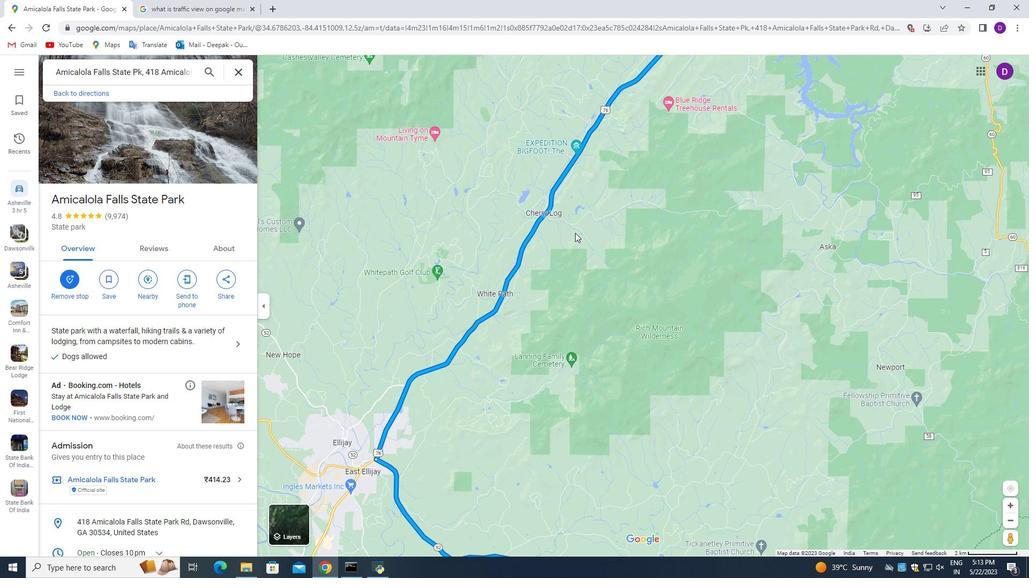 
Action: Mouse scrolled (571, 237) with delta (0, 0)
Screenshot: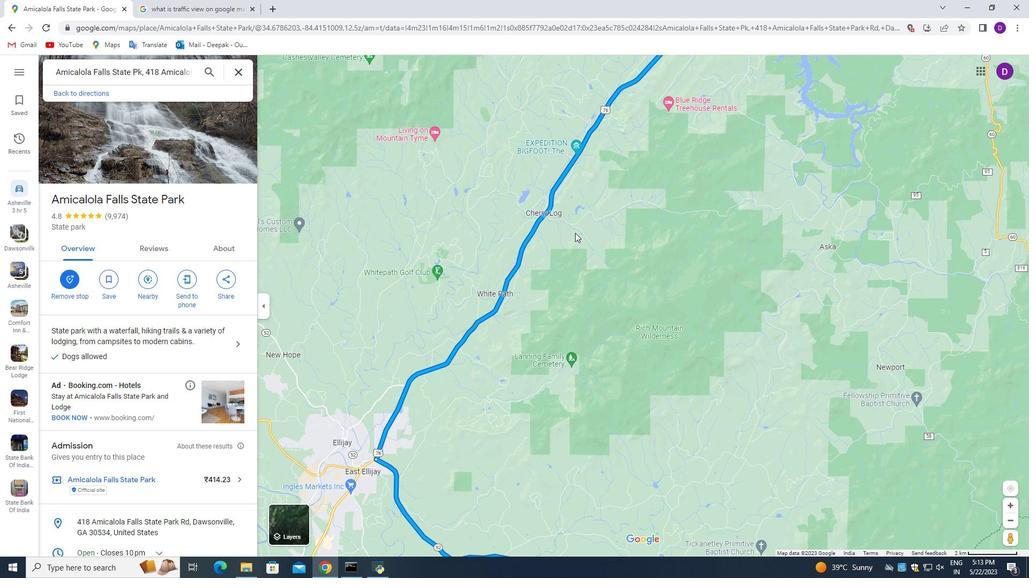 
Action: Mouse moved to (569, 239)
Screenshot: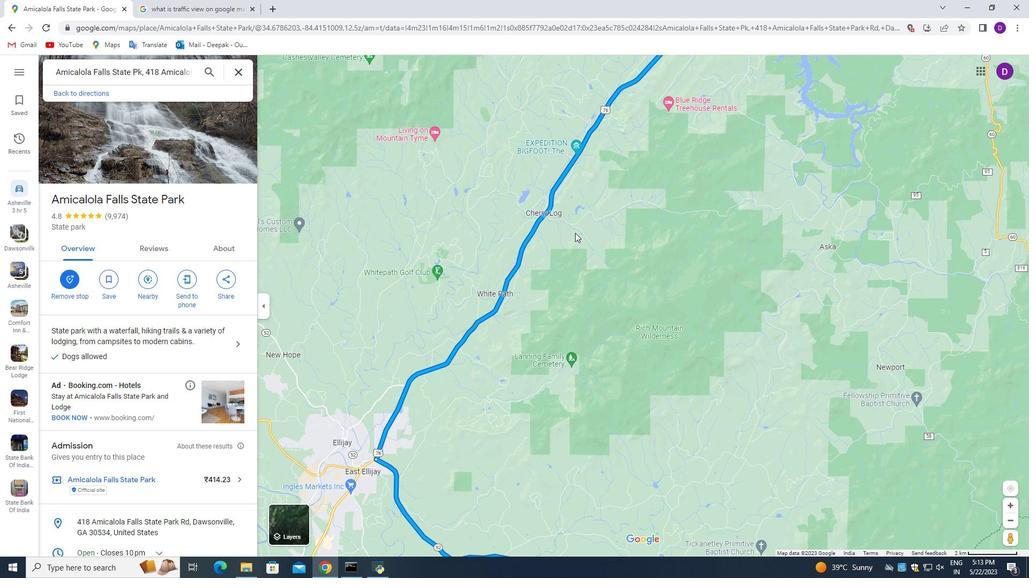 
Action: Mouse scrolled (569, 239) with delta (0, 0)
Screenshot: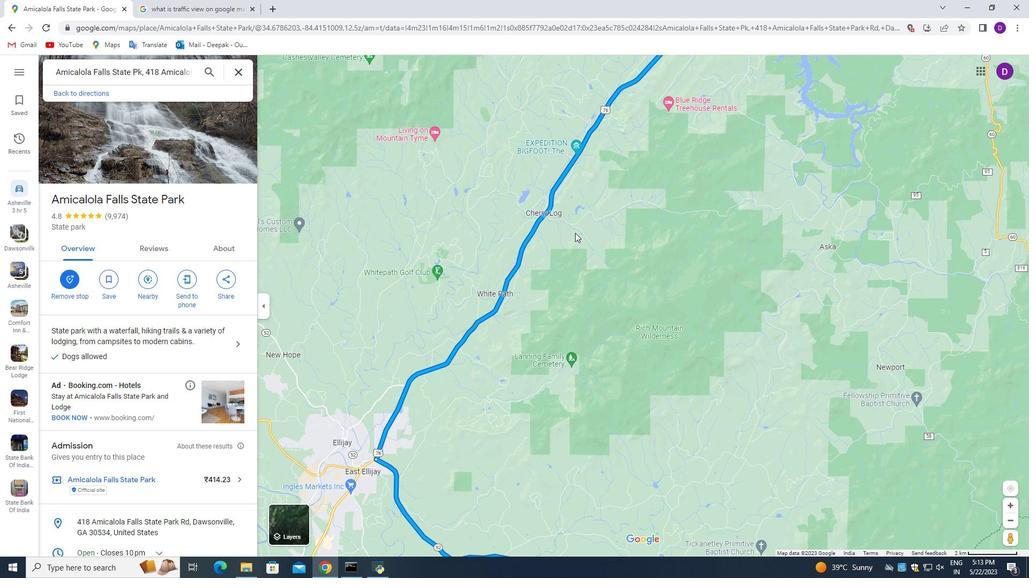 
Action: Mouse scrolled (569, 239) with delta (0, 0)
Screenshot: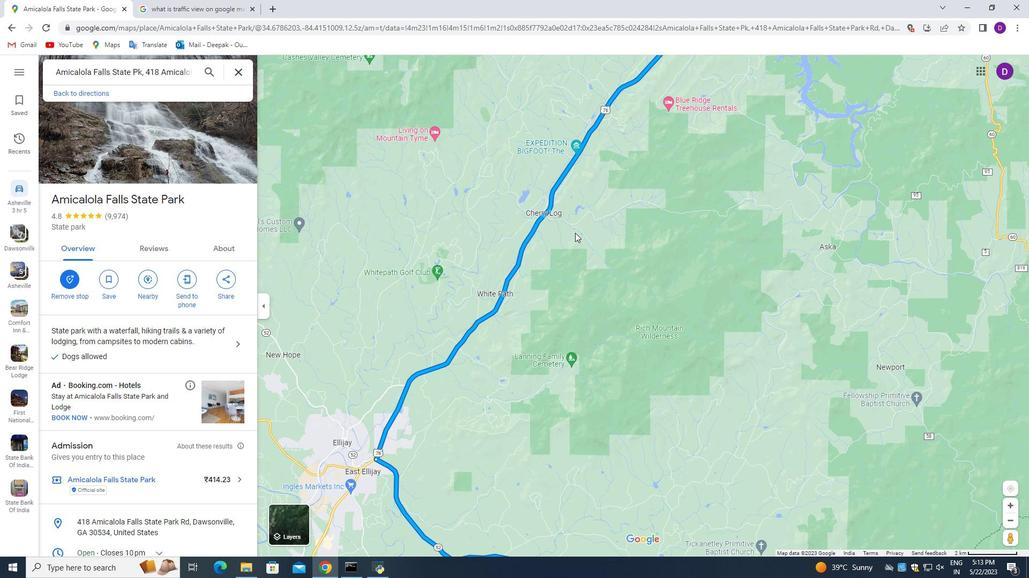 
Action: Mouse moved to (610, 195)
Screenshot: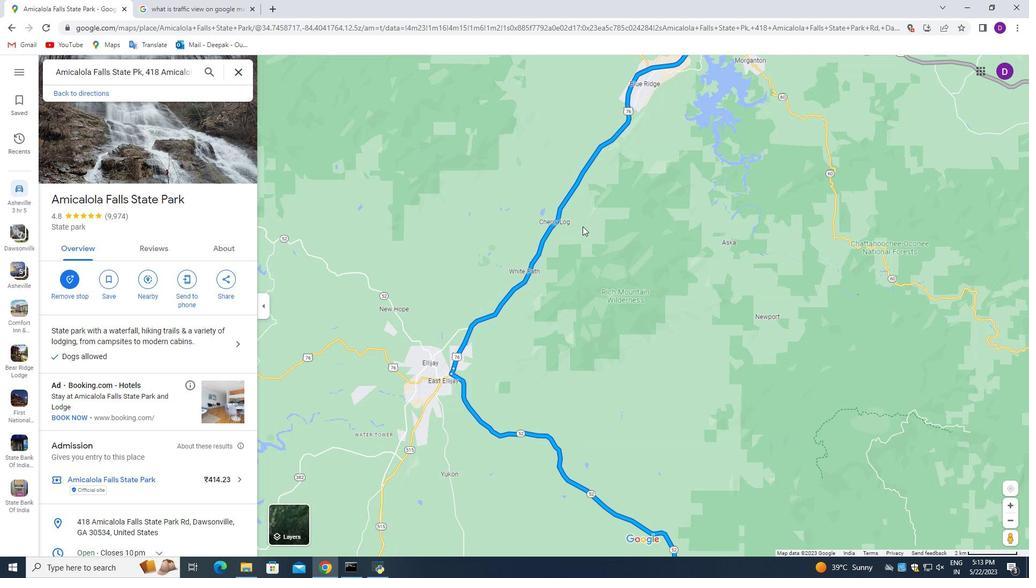 
Action: Mouse pressed left at (610, 195)
Screenshot: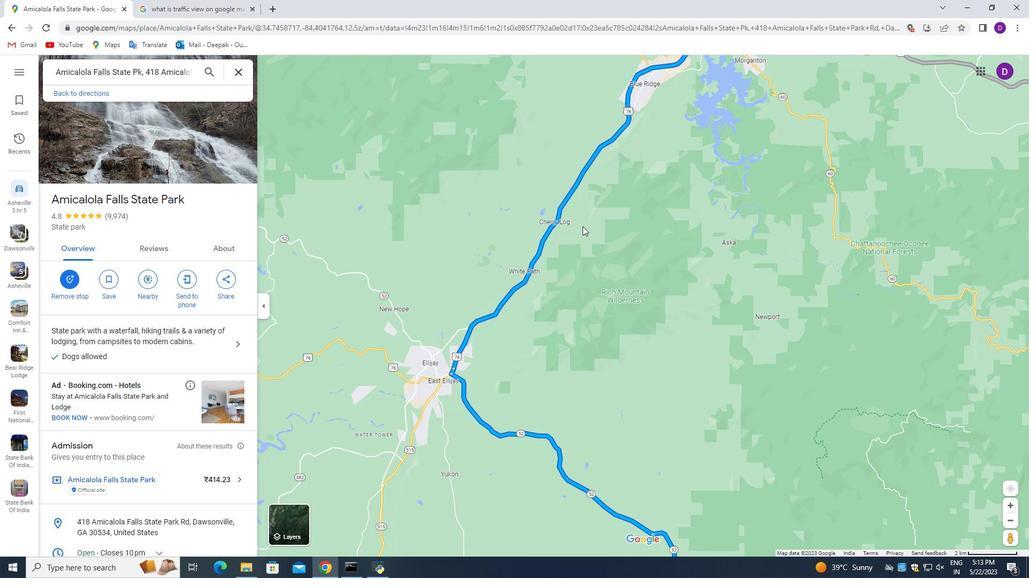 
Action: Mouse moved to (708, 205)
Screenshot: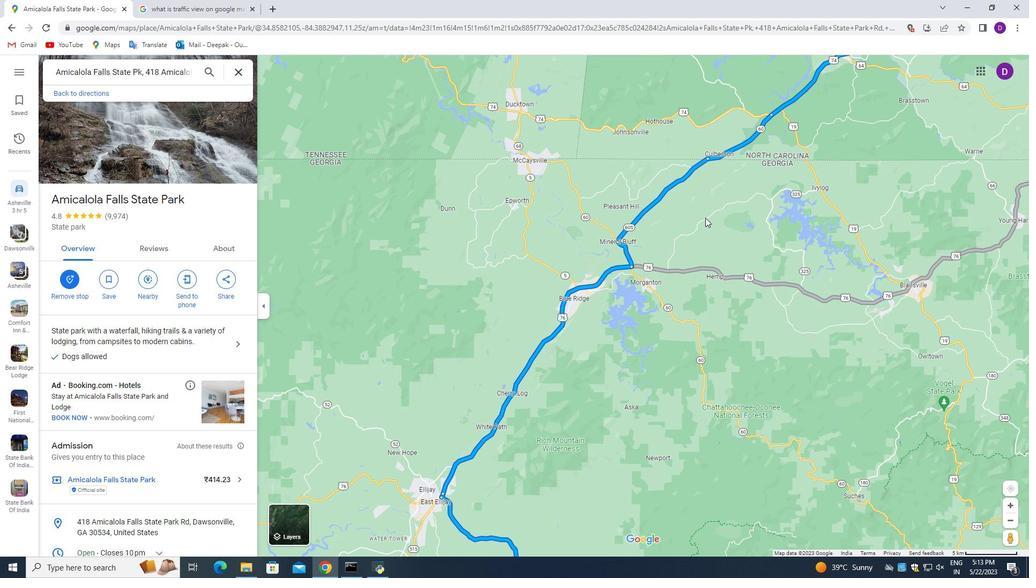 
Action: Mouse pressed left at (708, 205)
Screenshot: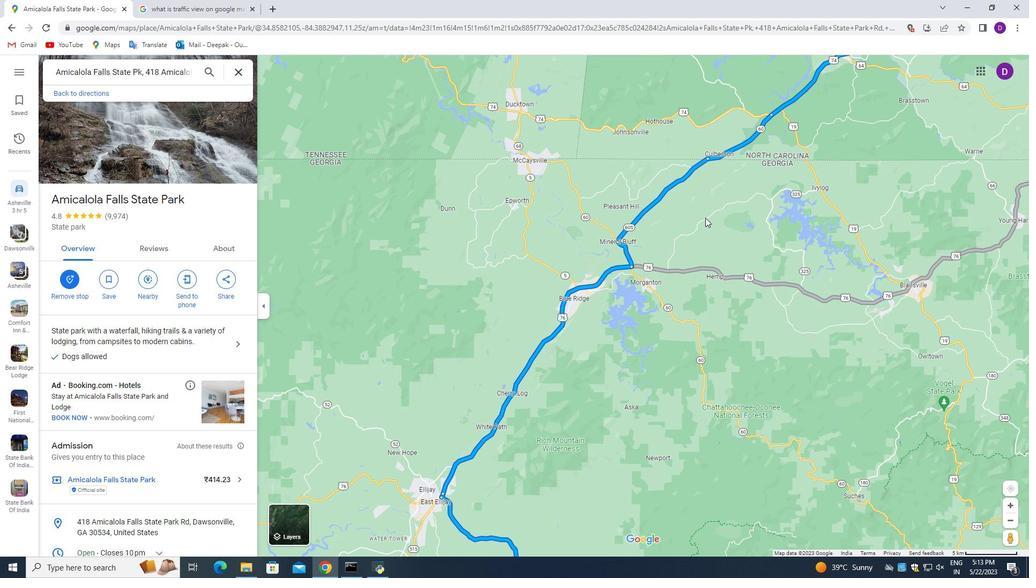 
Action: Mouse moved to (784, 191)
Screenshot: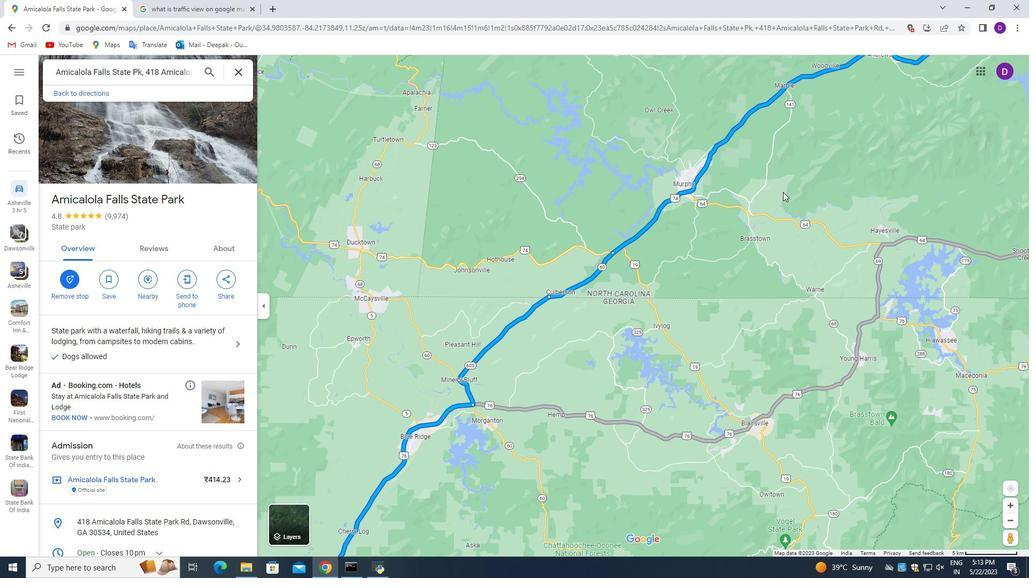 
Action: Mouse pressed left at (784, 191)
Screenshot: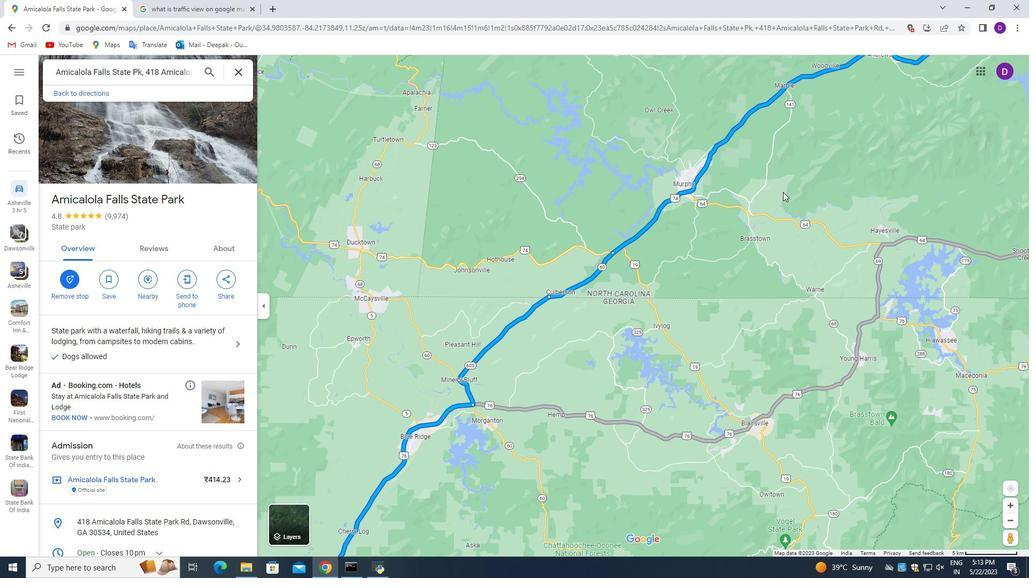 
Action: Mouse moved to (843, 260)
Screenshot: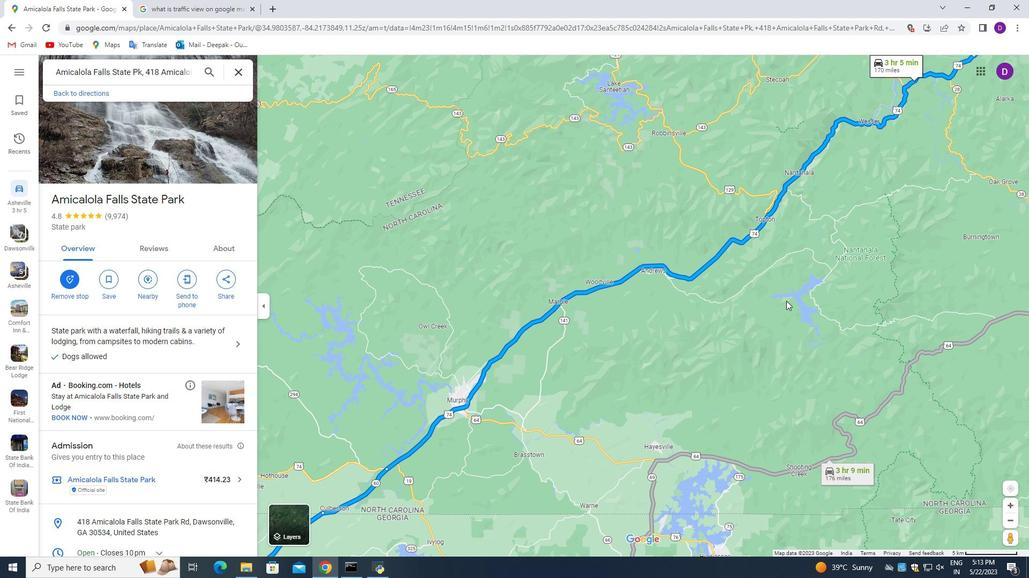 
Action: Mouse pressed left at (843, 260)
Screenshot: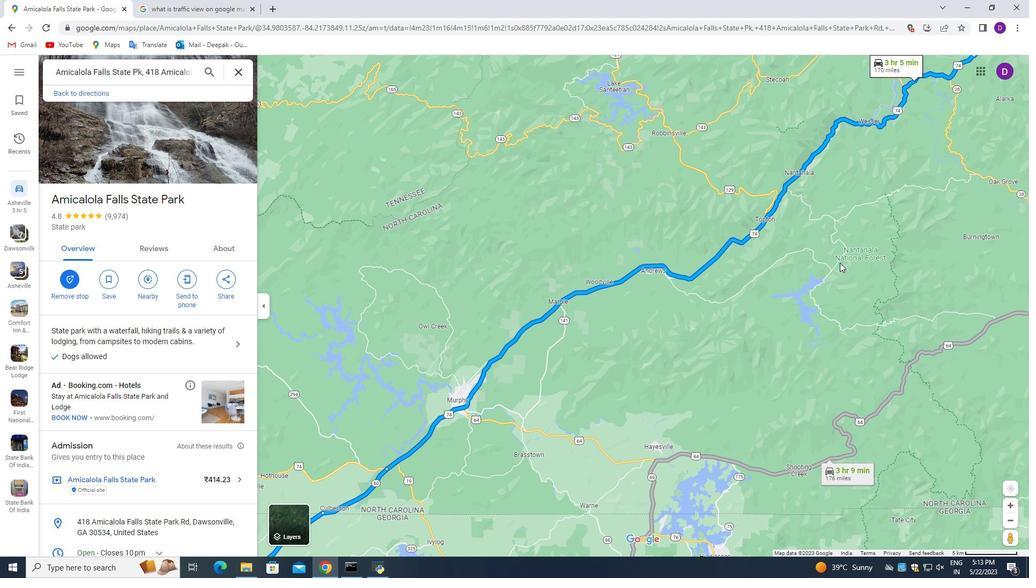 
Action: Mouse moved to (845, 336)
Screenshot: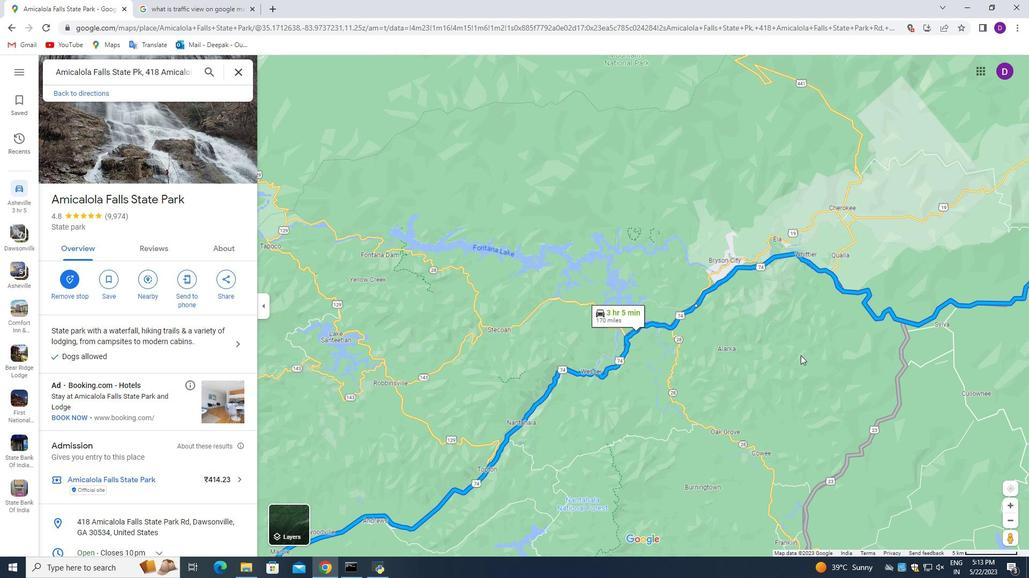 
Action: Mouse pressed left at (845, 336)
Screenshot: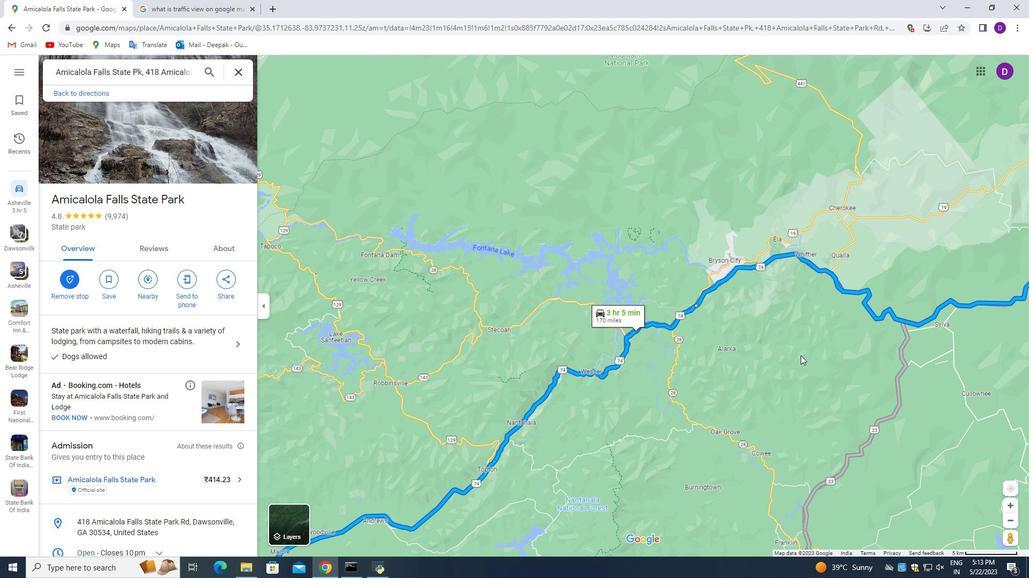 
Action: Mouse moved to (959, 219)
Screenshot: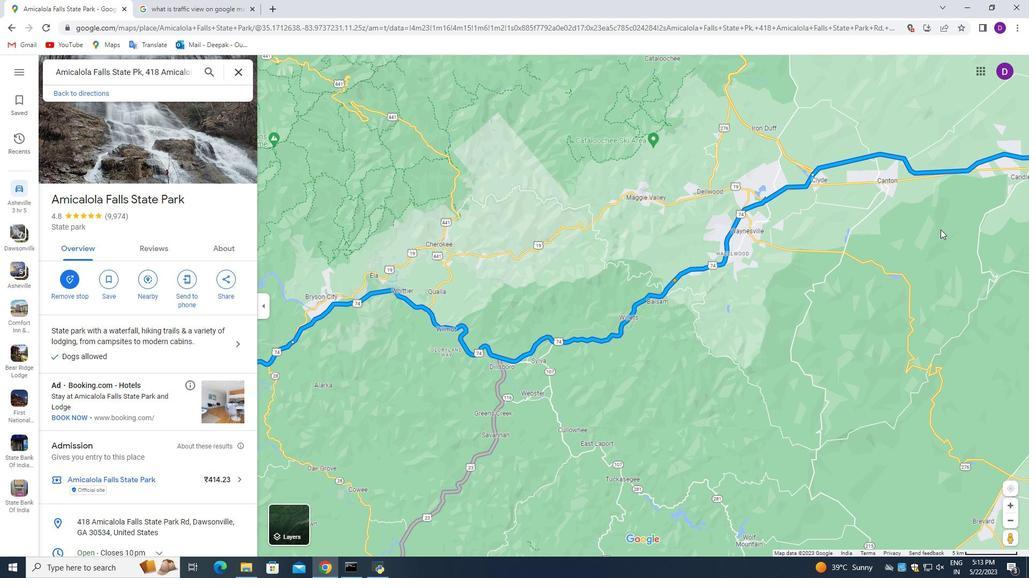 
Action: Mouse pressed left at (959, 219)
Screenshot: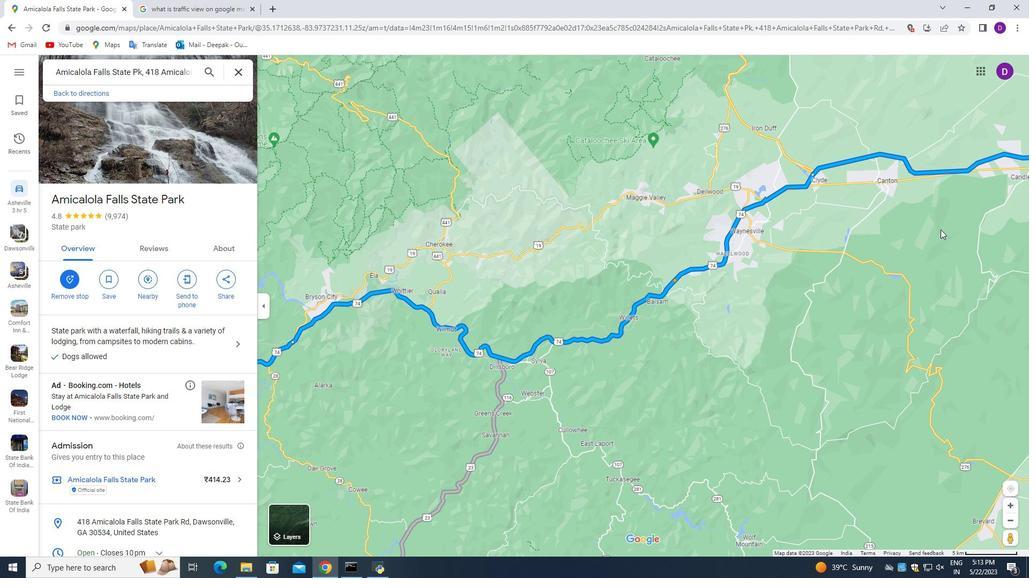 
Action: Mouse moved to (732, 287)
Screenshot: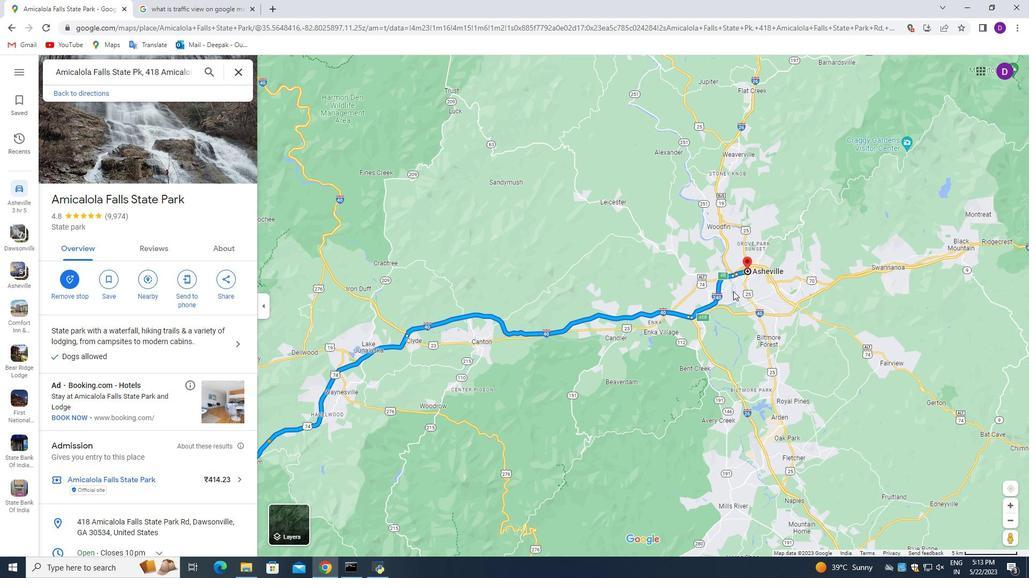 
Action: Mouse scrolled (732, 287) with delta (0, 0)
Screenshot: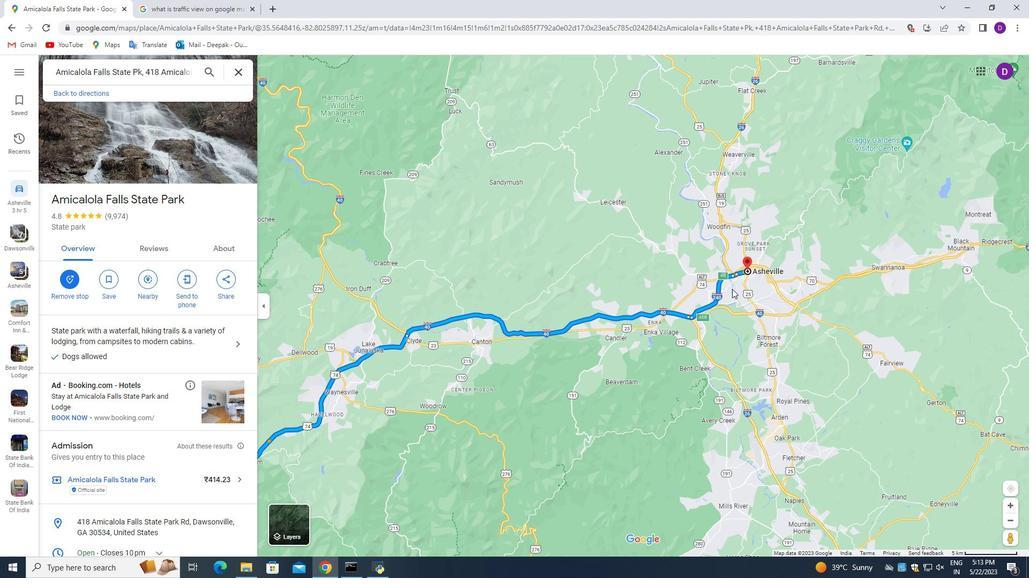 
Action: Mouse moved to (732, 286)
Screenshot: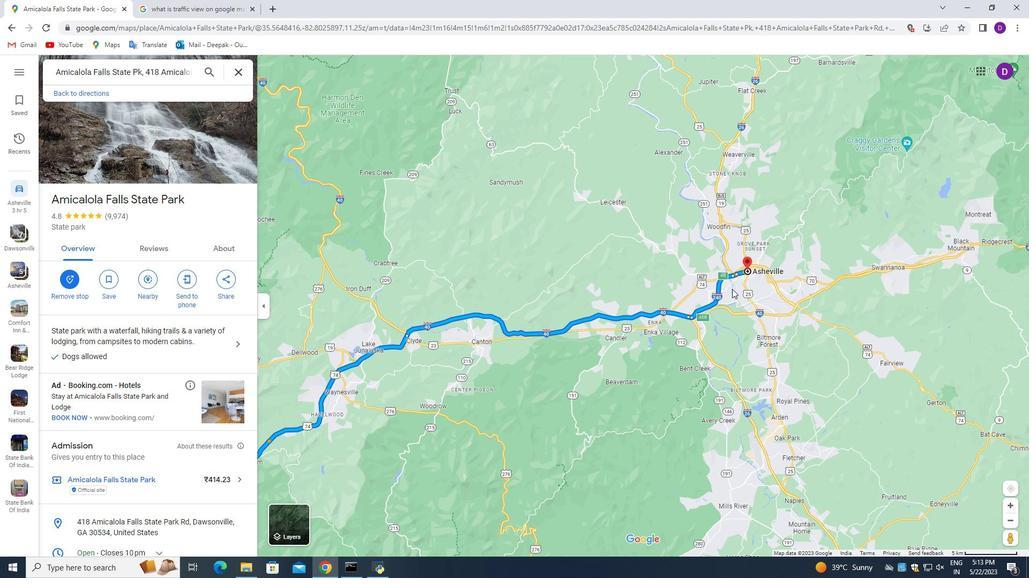 
Action: Mouse scrolled (732, 287) with delta (0, 0)
Screenshot: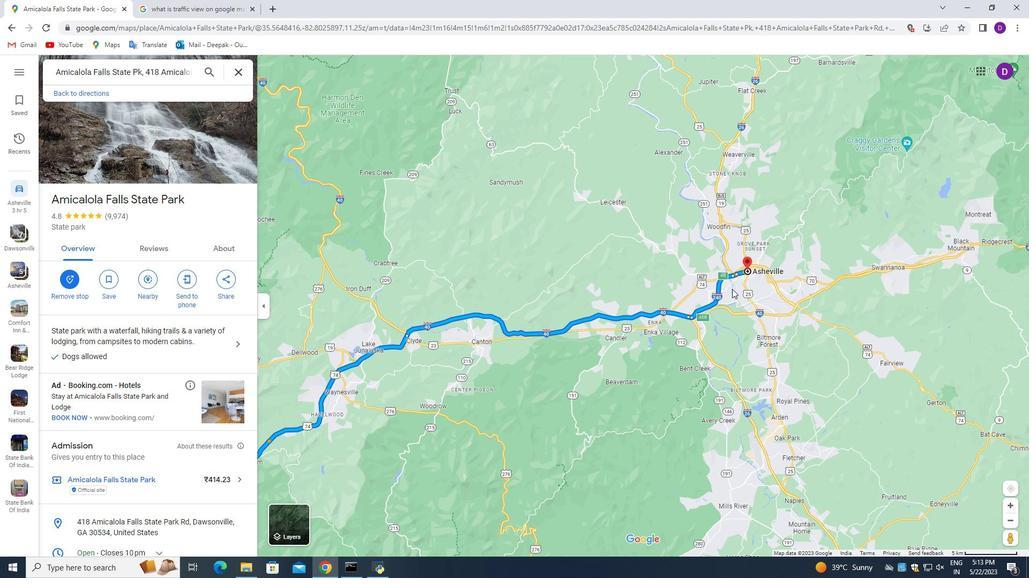 
Action: Mouse moved to (732, 286)
Screenshot: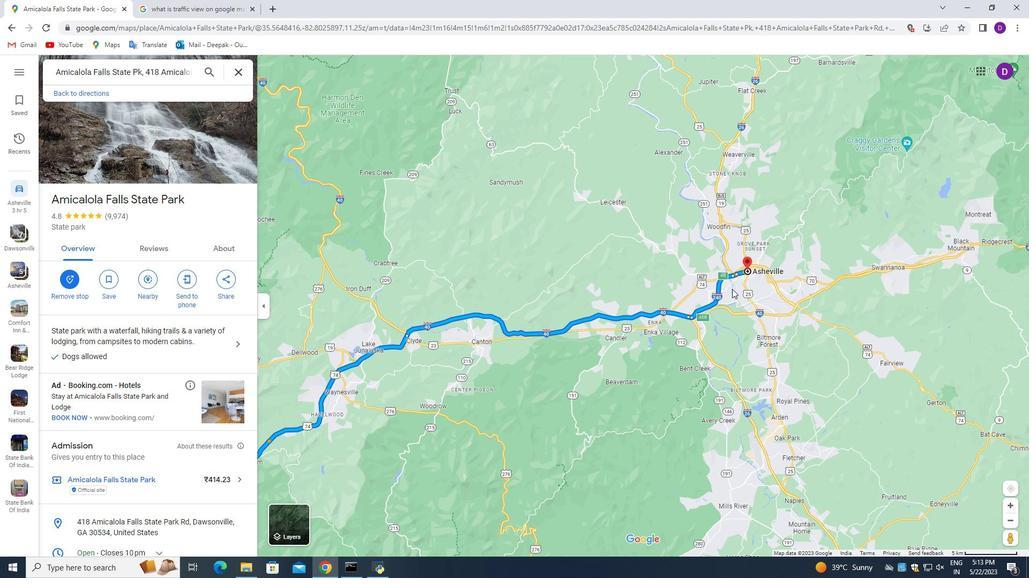
Action: Mouse scrolled (732, 287) with delta (0, 0)
Screenshot: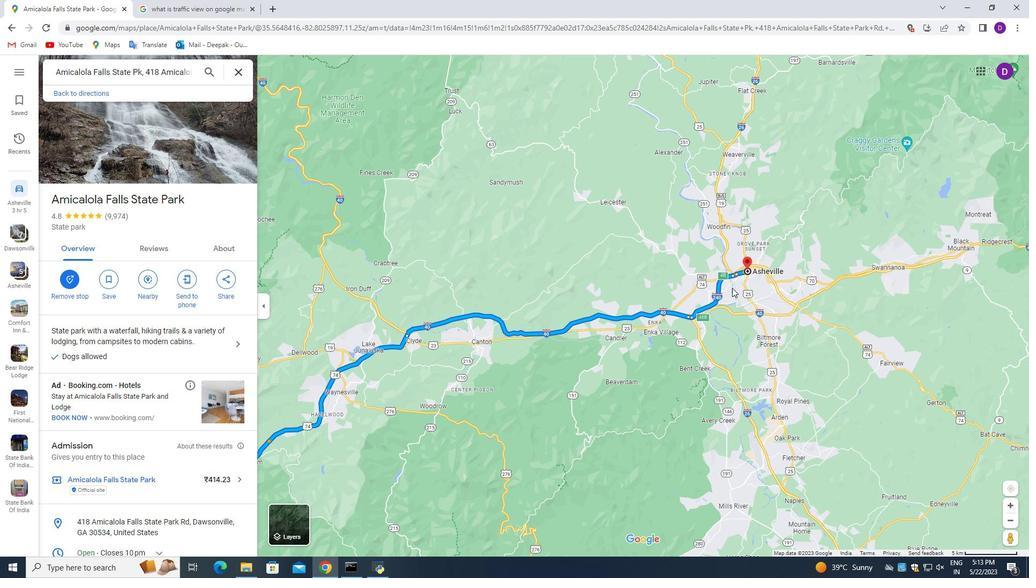 
Action: Mouse scrolled (732, 287) with delta (0, 0)
Screenshot: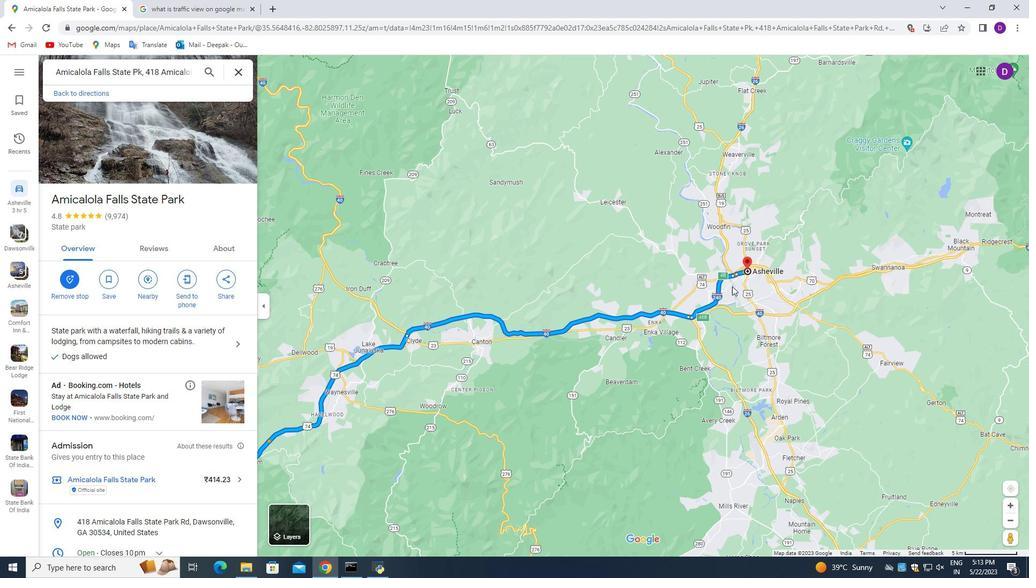 
Action: Mouse moved to (734, 286)
Screenshot: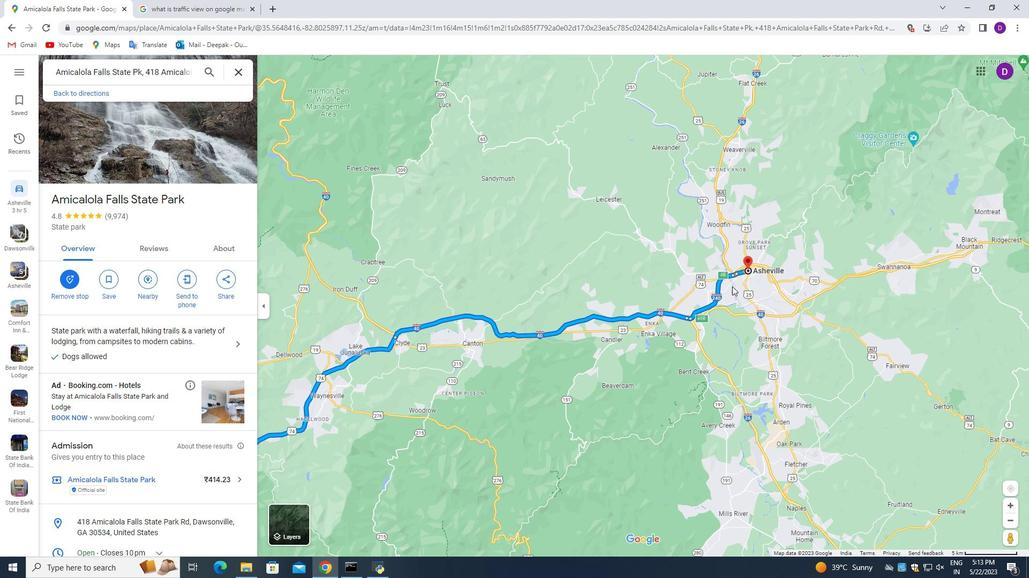 
Action: Mouse scrolled (734, 286) with delta (0, 0)
Screenshot: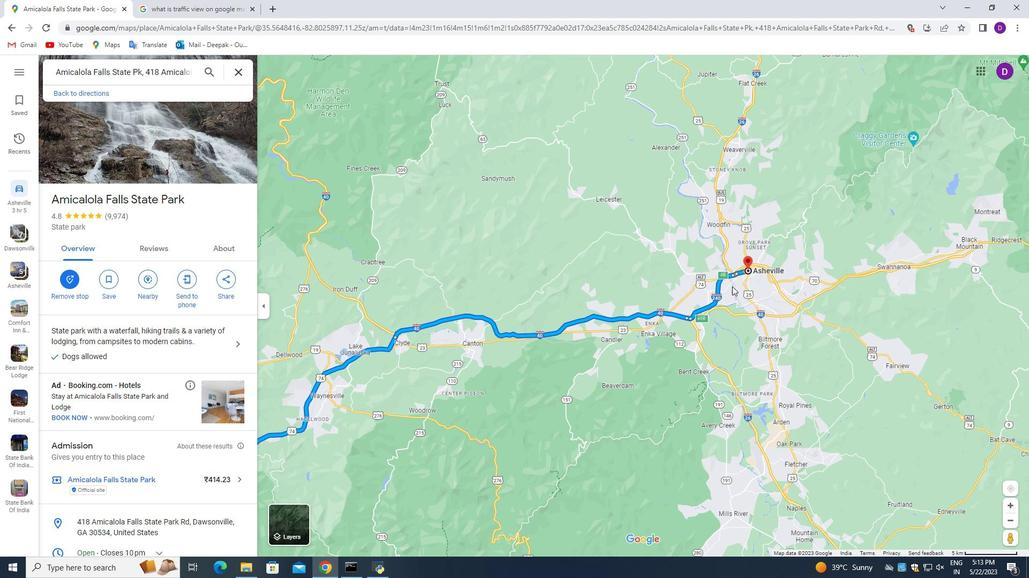 
Action: Mouse moved to (770, 277)
Screenshot: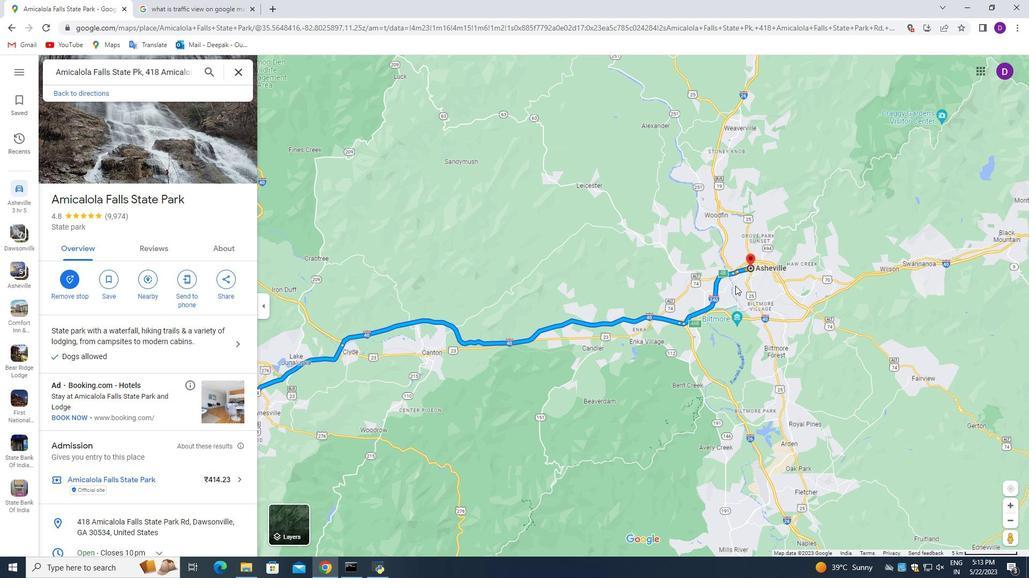 
Action: Mouse scrolled (770, 277) with delta (0, 0)
Screenshot: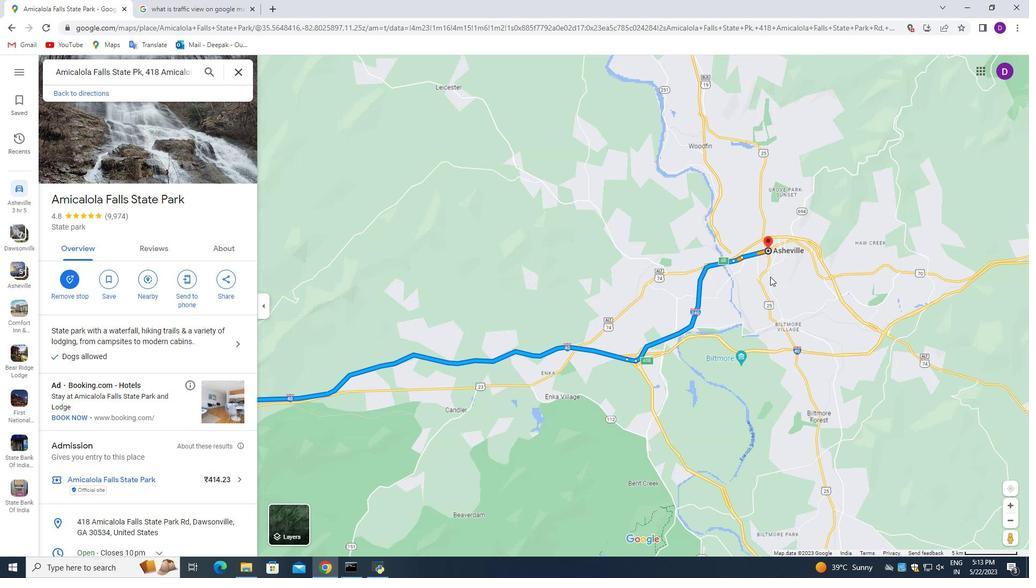 
Action: Mouse scrolled (770, 277) with delta (0, 0)
Screenshot: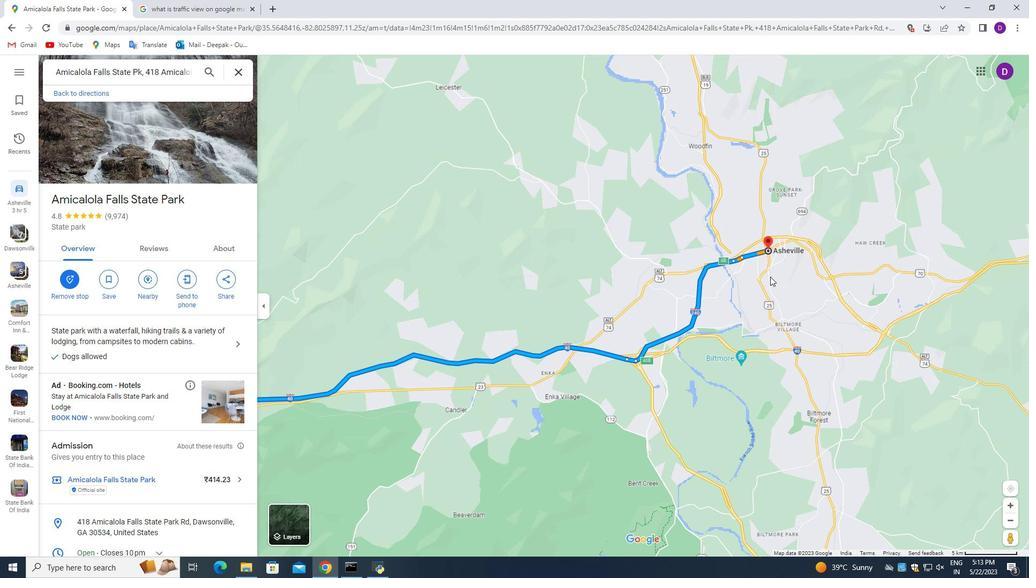 
Action: Mouse scrolled (770, 277) with delta (0, 0)
Screenshot: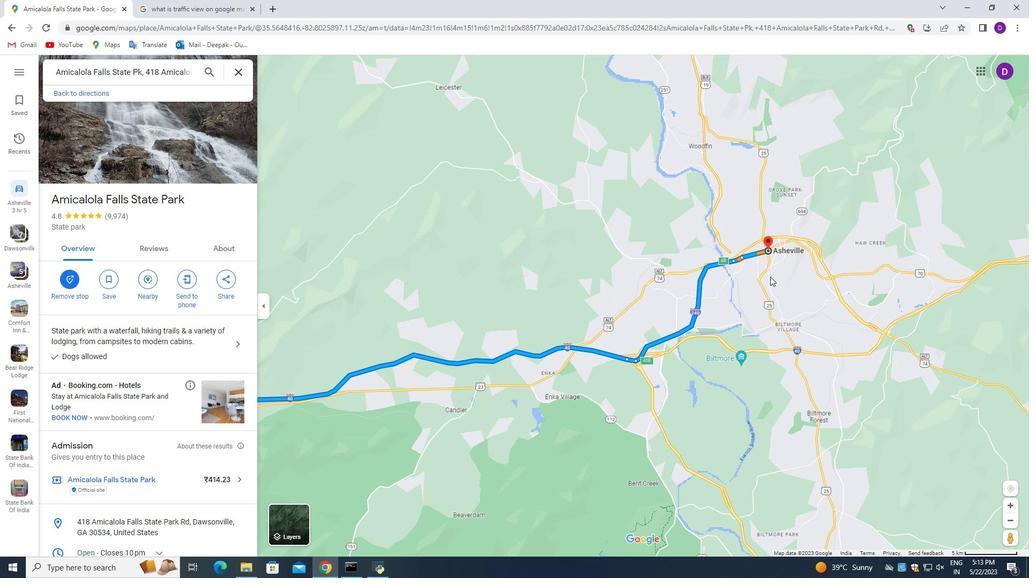 
Action: Mouse moved to (814, 257)
Screenshot: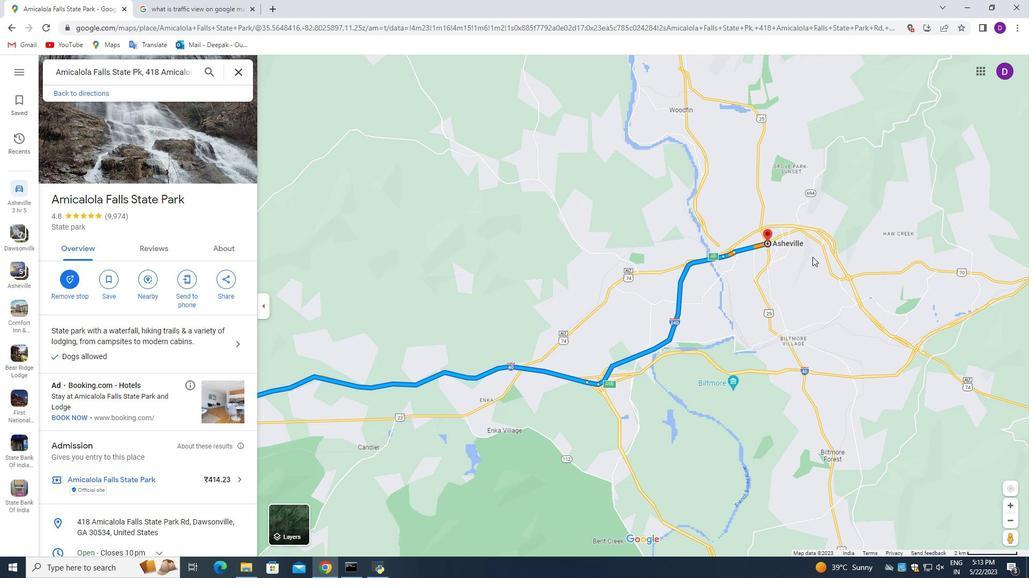 
Action: Mouse pressed left at (814, 257)
Screenshot: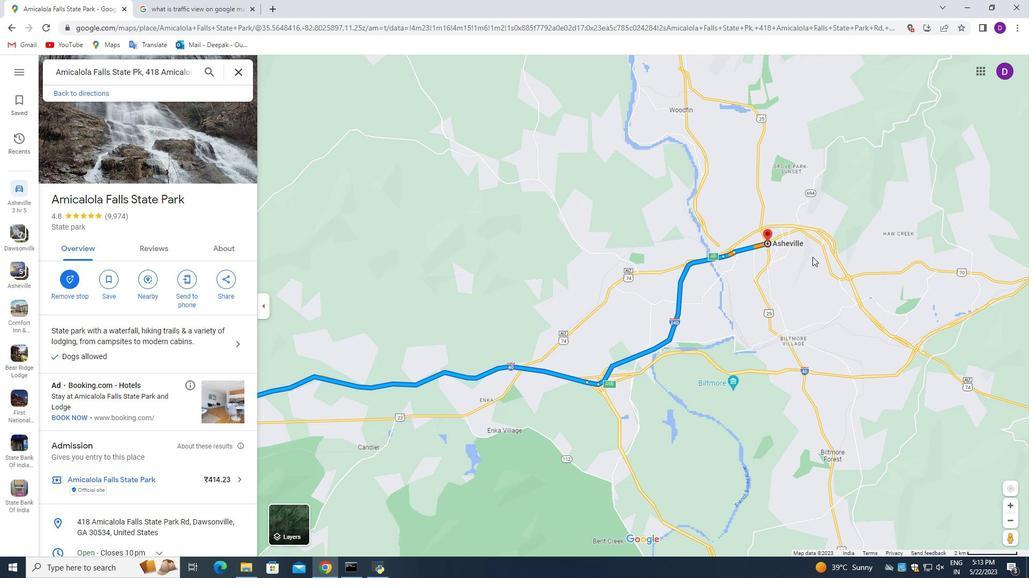 
Action: Mouse moved to (210, 178)
Screenshot: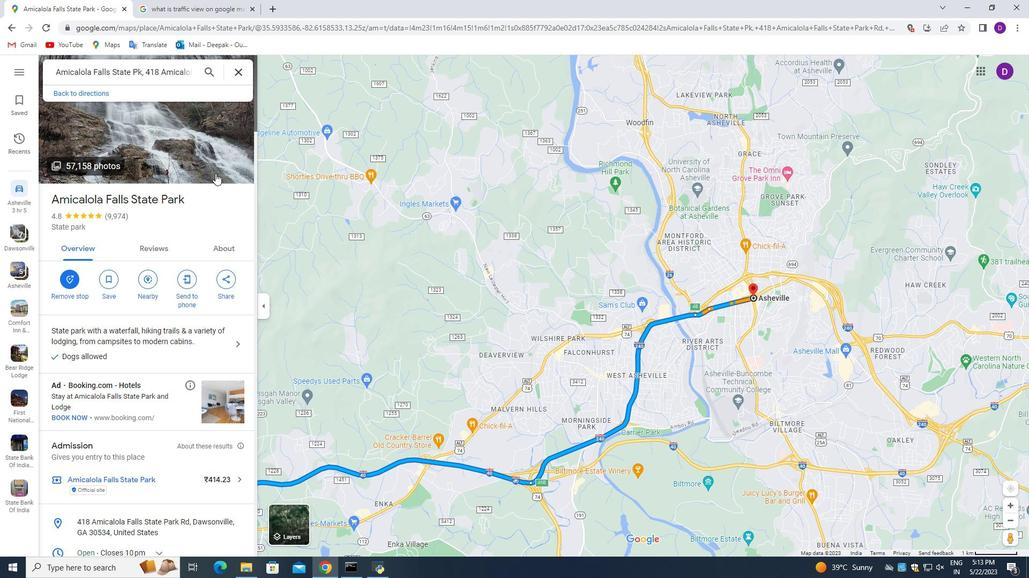 
Action: Mouse scrolled (210, 178) with delta (0, 0)
Screenshot: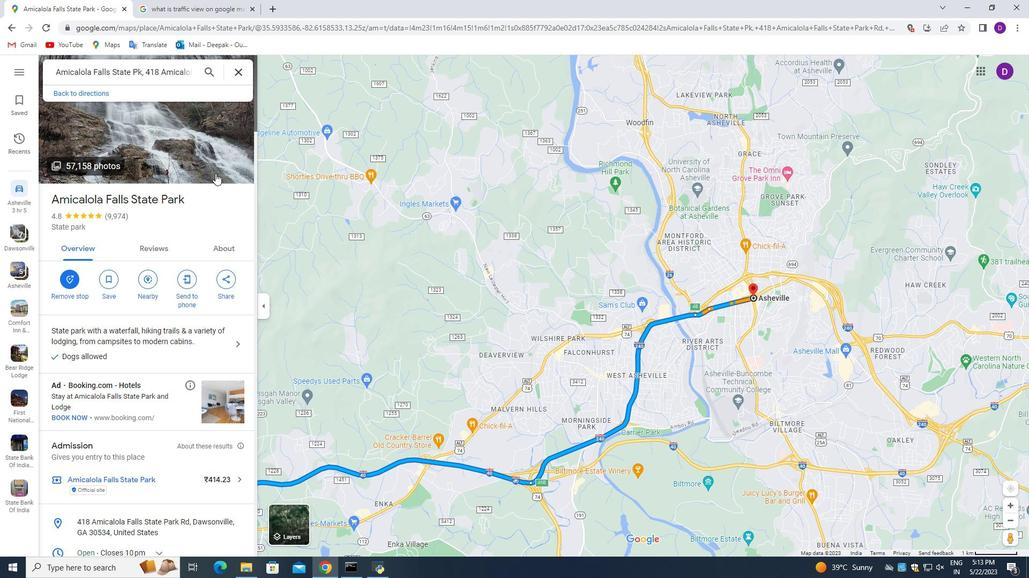 
Action: Mouse moved to (210, 181)
Screenshot: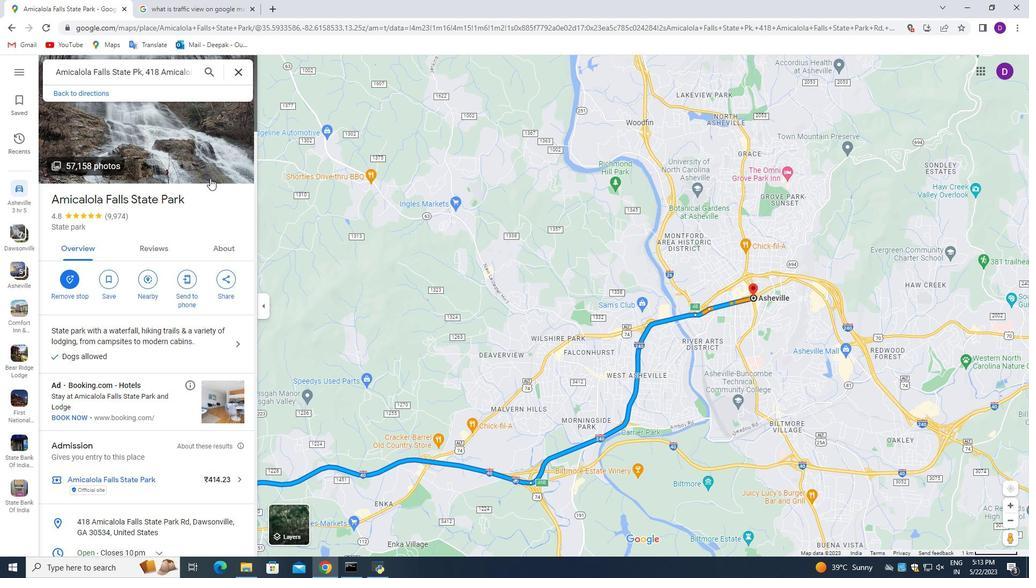 
Action: Mouse scrolled (210, 181) with delta (0, 0)
Screenshot: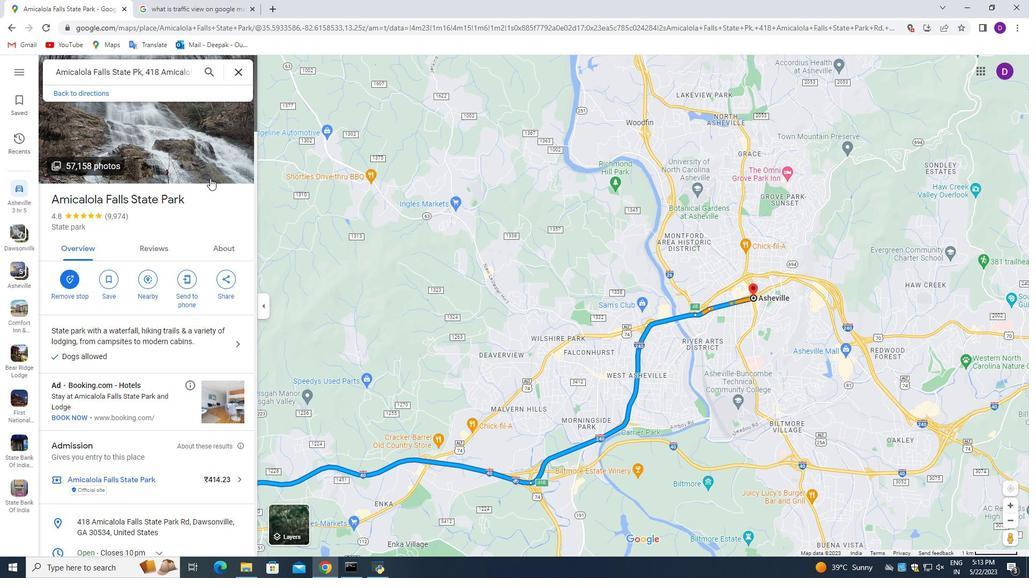 
Action: Mouse moved to (210, 183)
Screenshot: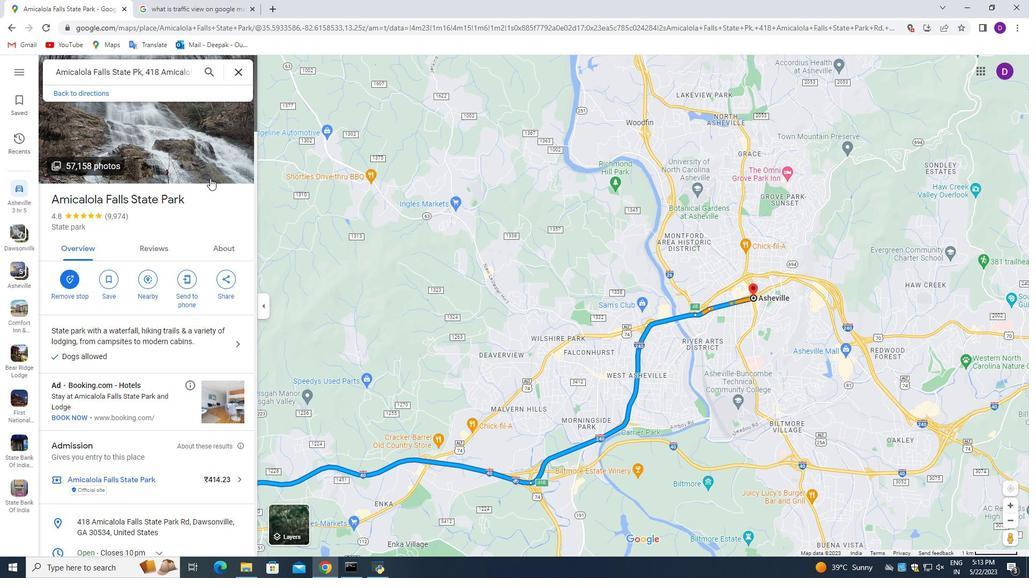 
Action: Mouse scrolled (210, 182) with delta (0, 0)
Screenshot: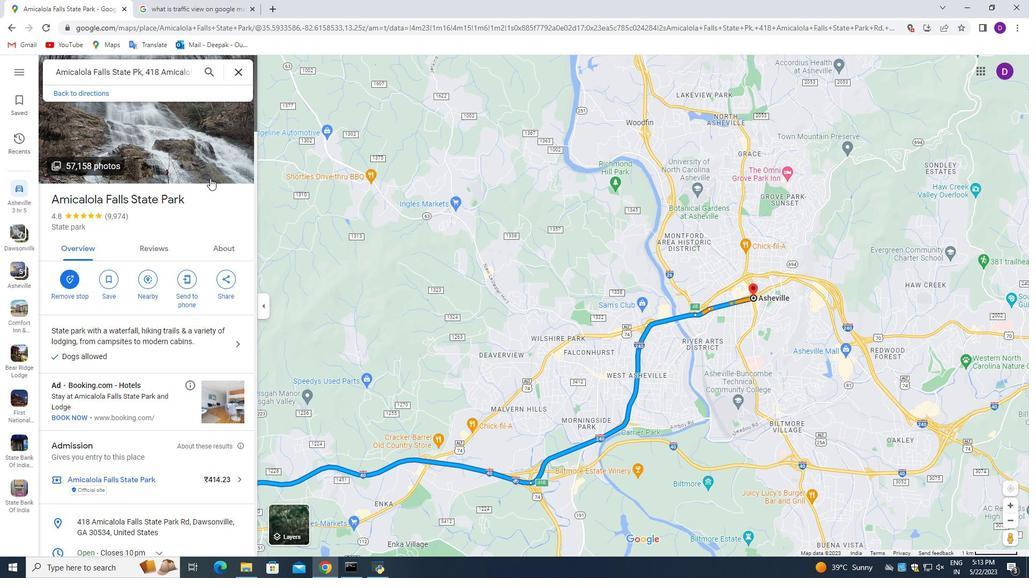
Action: Mouse moved to (210, 183)
Screenshot: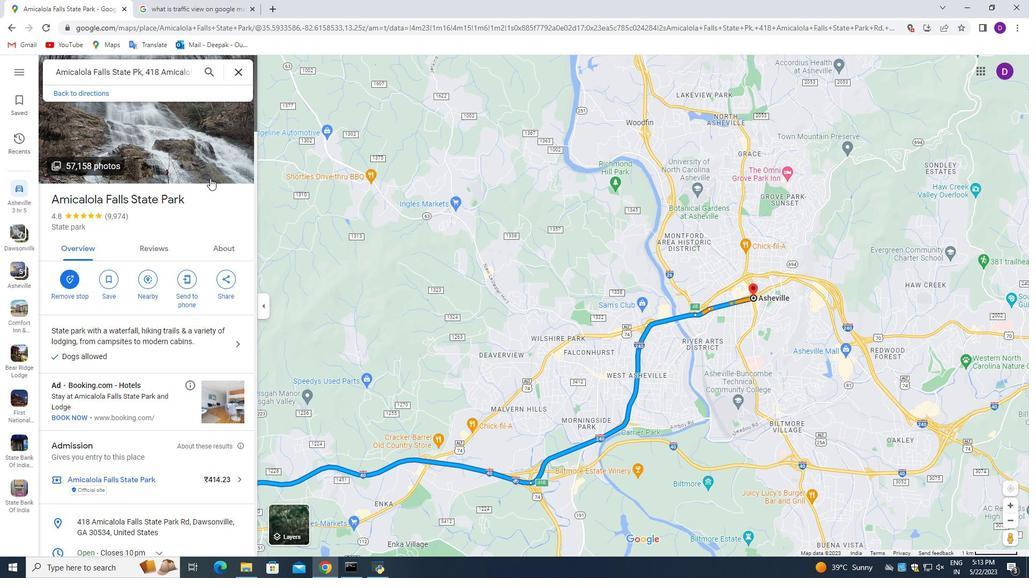 
Action: Mouse scrolled (210, 183) with delta (0, 0)
Screenshot: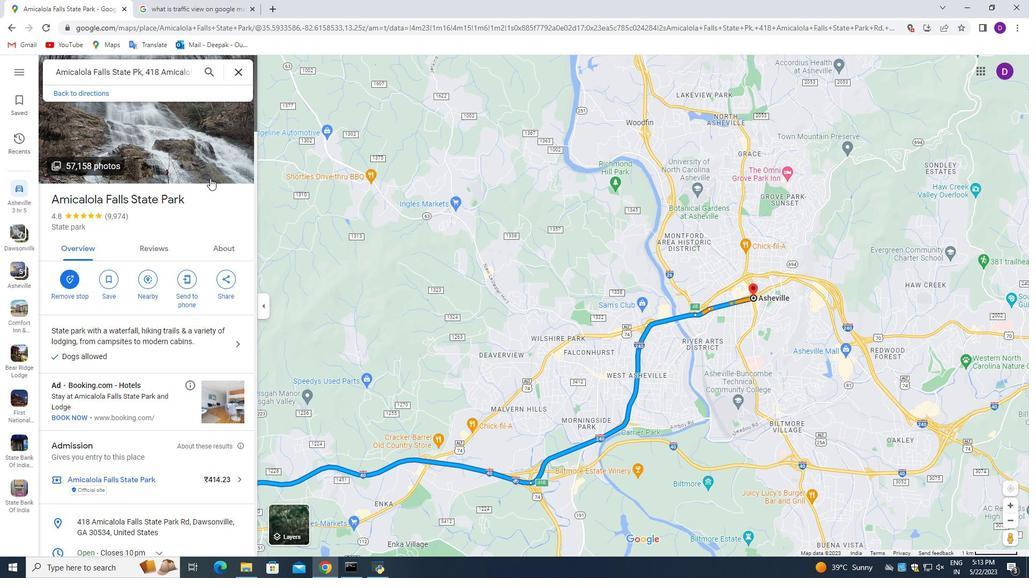 
Action: Mouse moved to (239, 72)
Screenshot: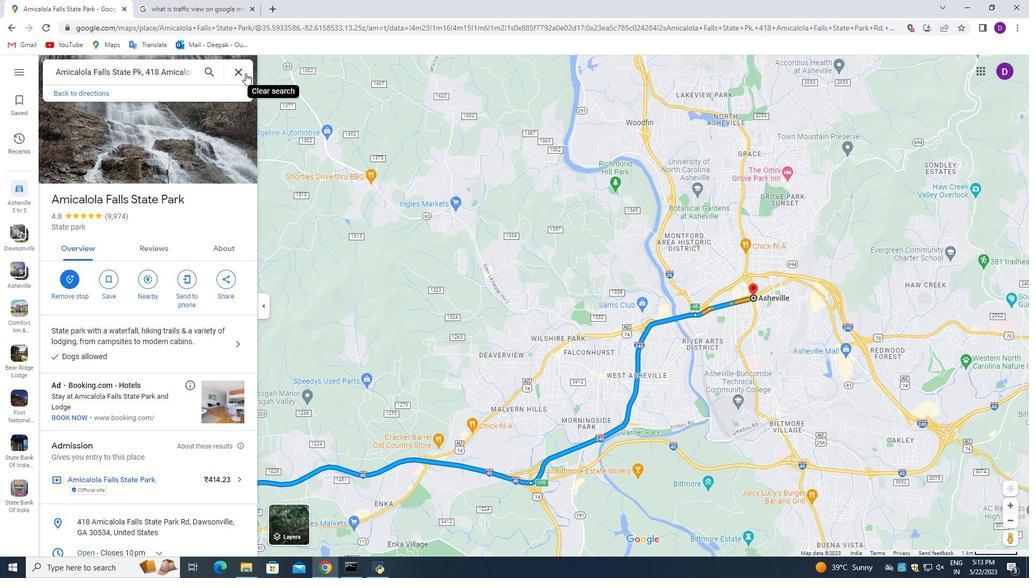 
Action: Mouse pressed left at (239, 72)
Screenshot: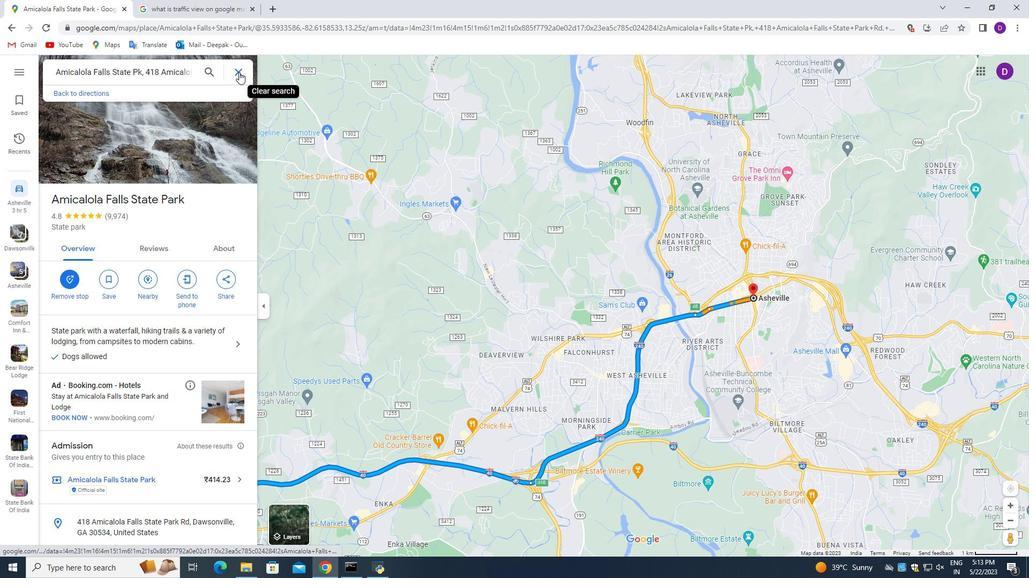 
Action: Mouse moved to (212, 111)
Screenshot: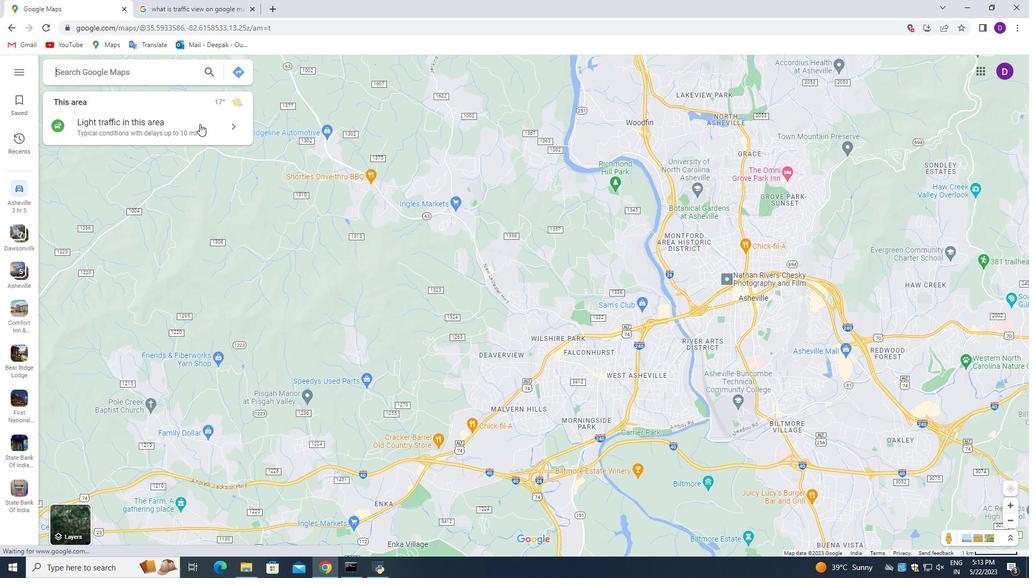 
Action: Mouse scrolled (212, 112) with delta (0, 0)
Screenshot: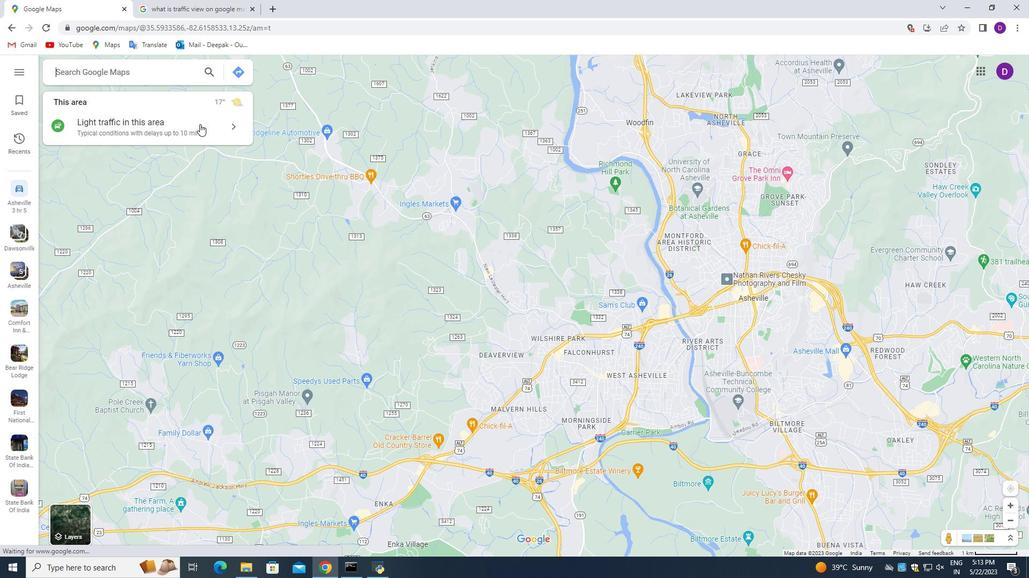 
Action: Mouse scrolled (212, 112) with delta (0, 0)
Screenshot: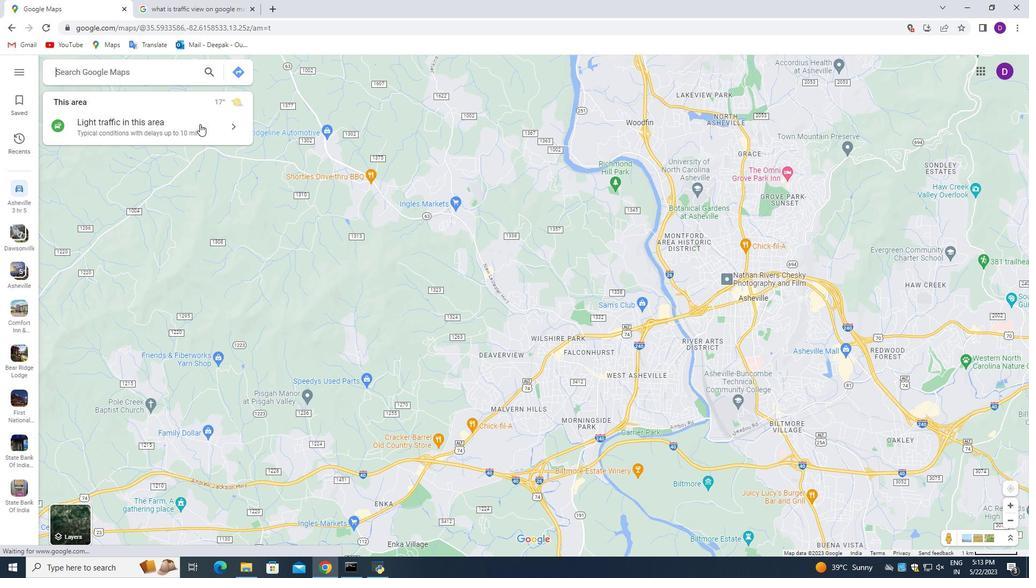 
Action: Mouse scrolled (212, 112) with delta (0, 0)
Screenshot: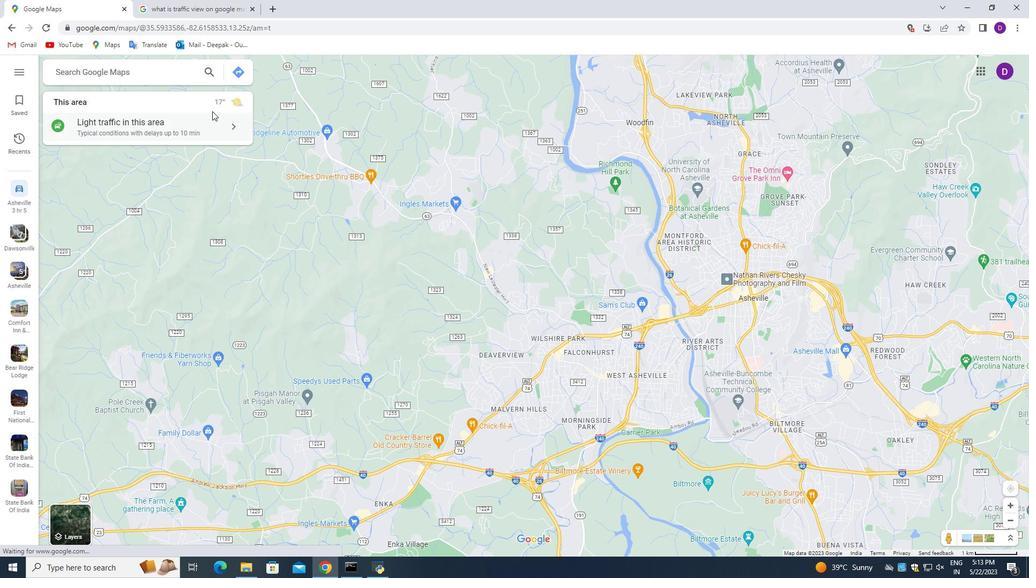 
Action: Mouse scrolled (212, 112) with delta (0, 0)
Screenshot: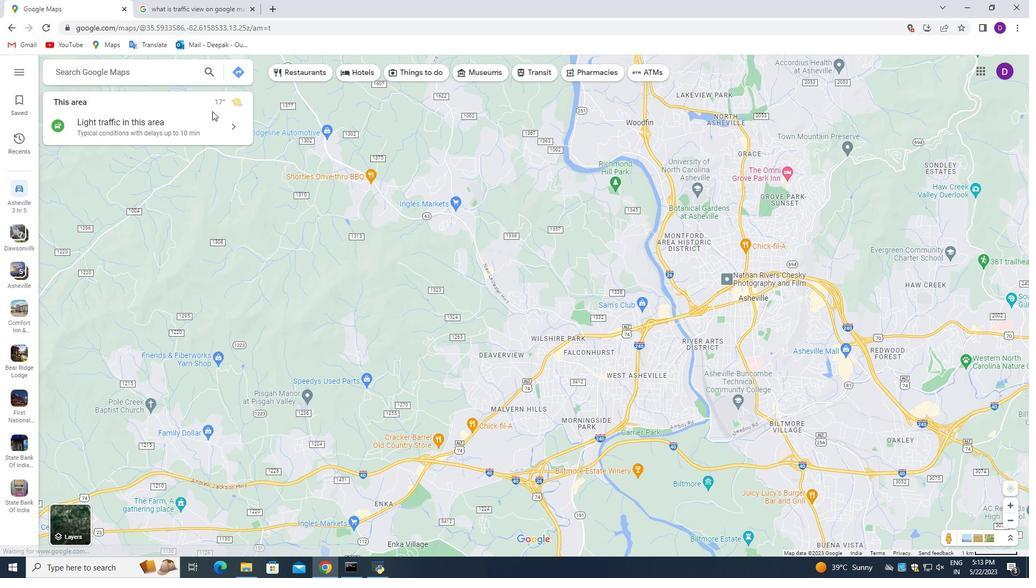 
Action: Mouse scrolled (212, 112) with delta (0, 0)
Screenshot: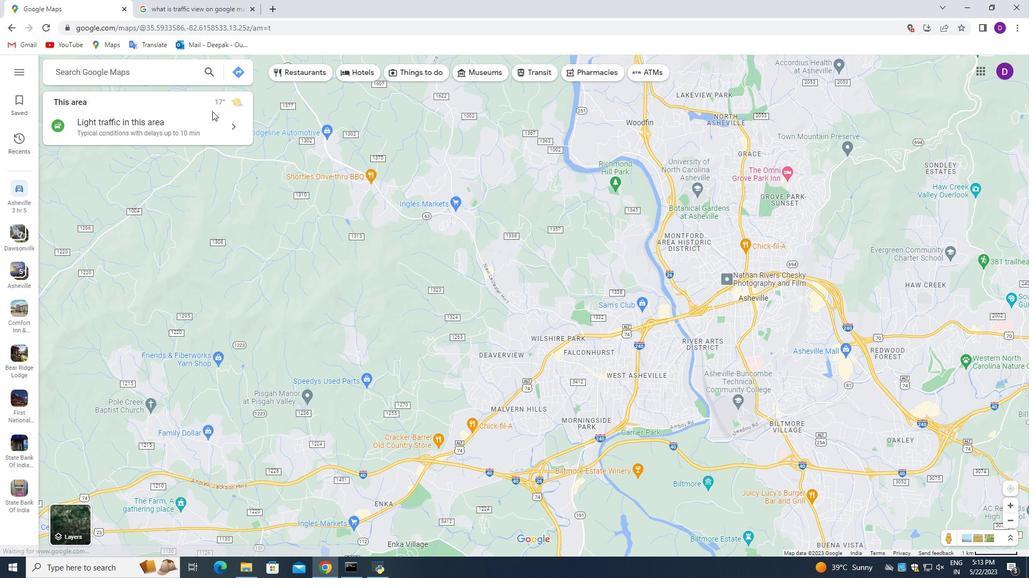 
Action: Mouse moved to (168, 72)
Screenshot: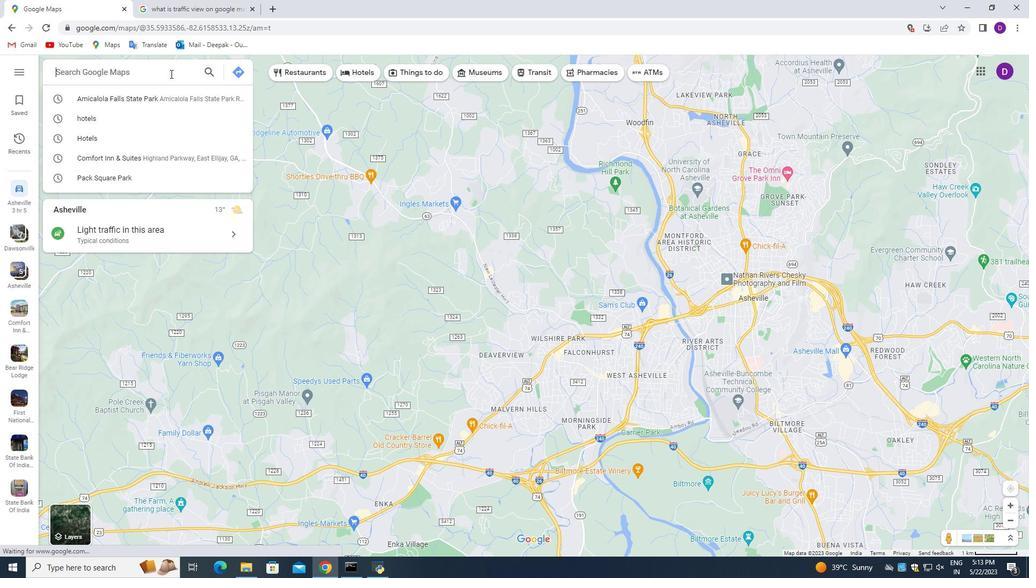 
Action: Mouse pressed left at (168, 72)
Screenshot: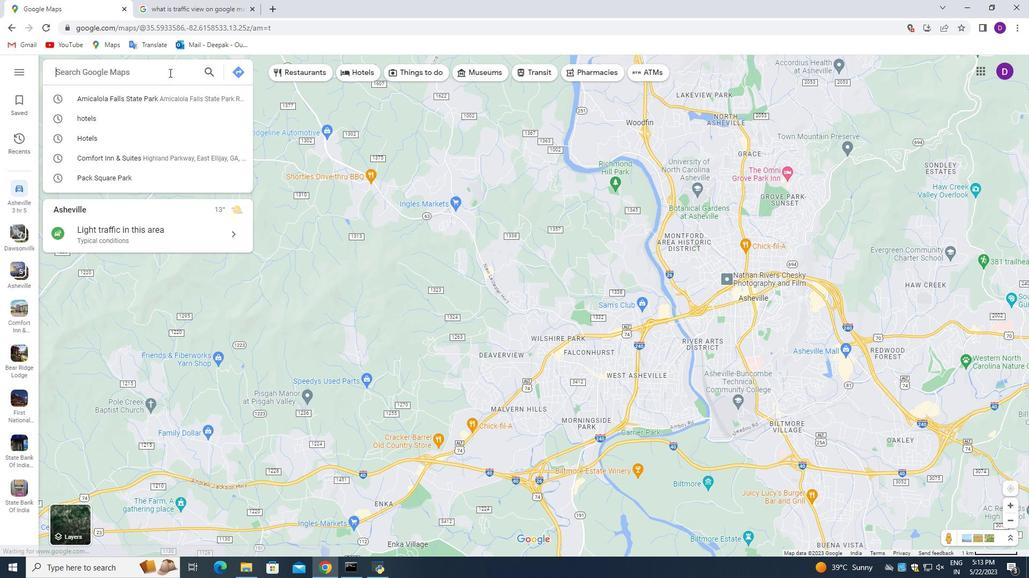 
Action: Mouse moved to (362, 237)
Screenshot: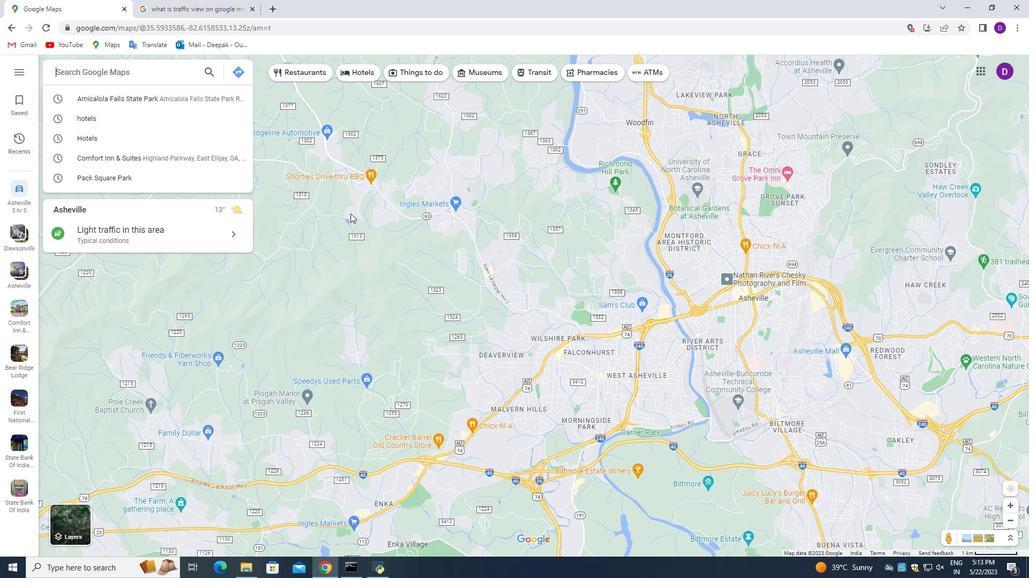
